 Task: Find connections with filter location Bad Wildungen with filter topic #WebsiteDesignwith filter profile language French with filter current company PRI Global with filter school JNTU Anantapur with filter industry Spectator Sports with filter service category Home Networking with filter keywords title Flight Attendant
Action: Mouse moved to (700, 82)
Screenshot: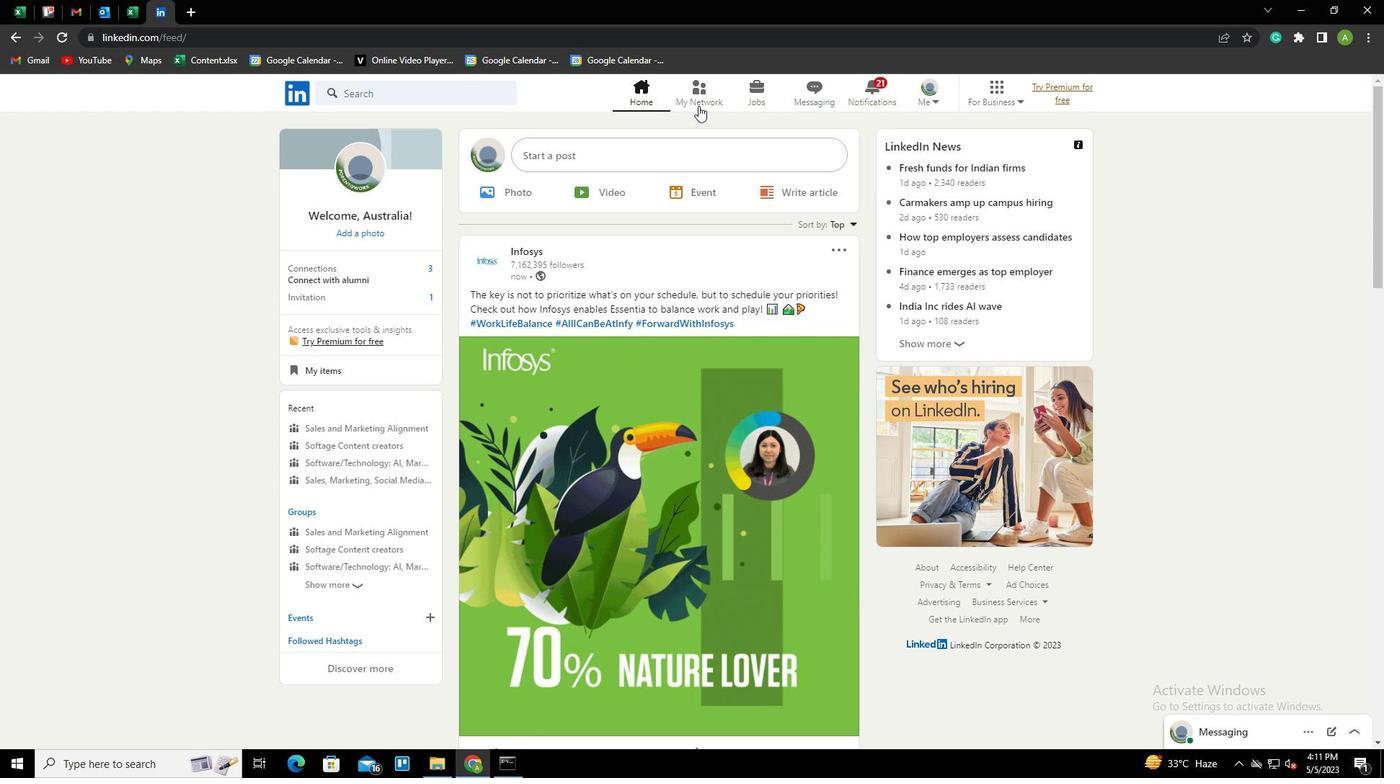 
Action: Mouse pressed left at (700, 82)
Screenshot: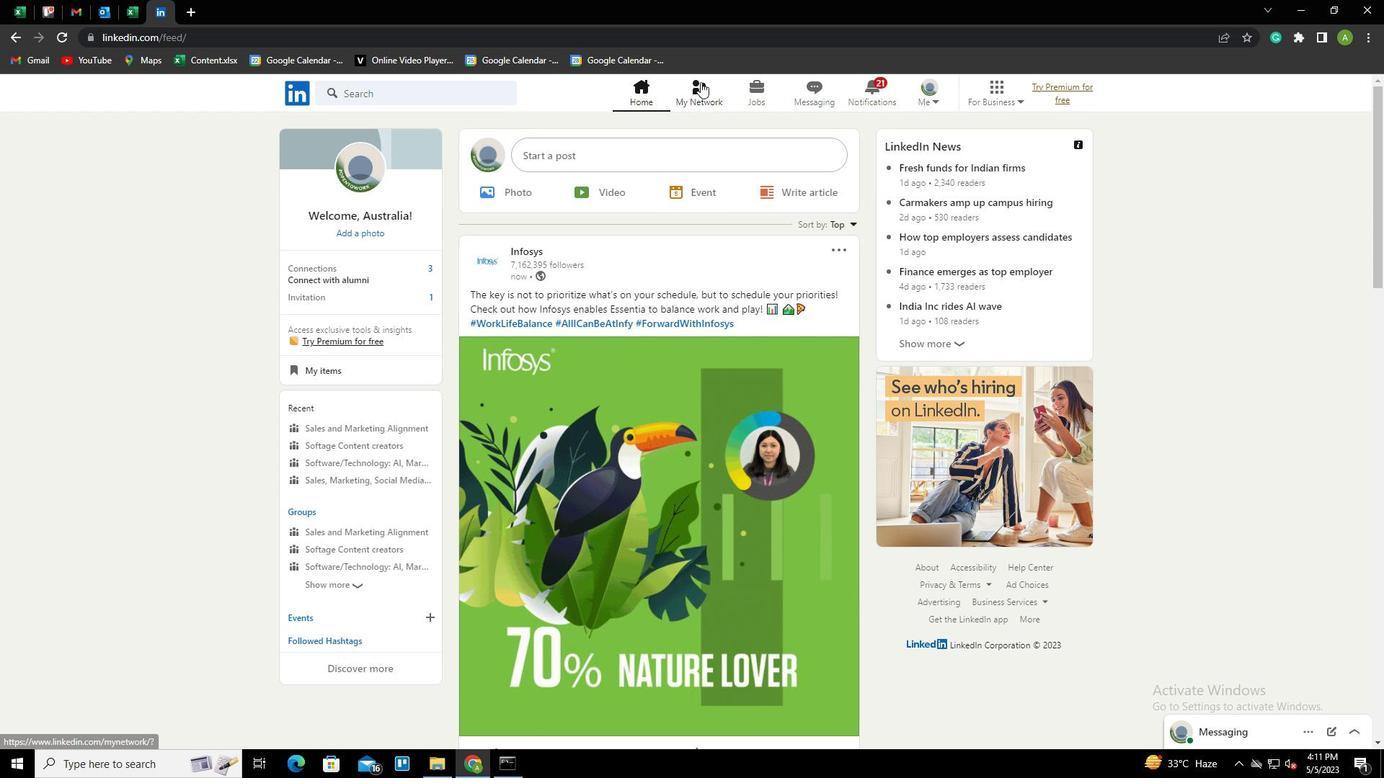 
Action: Mouse moved to (367, 168)
Screenshot: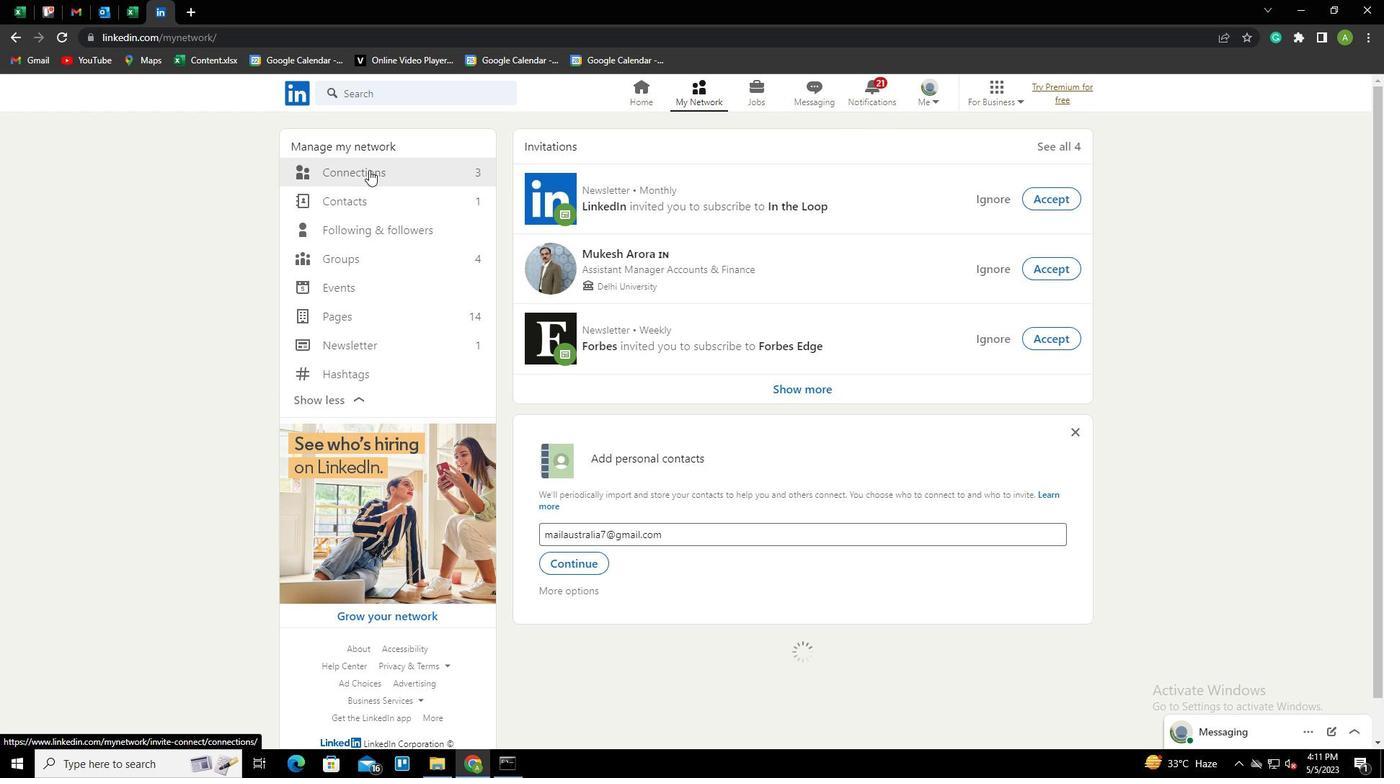 
Action: Mouse pressed left at (367, 168)
Screenshot: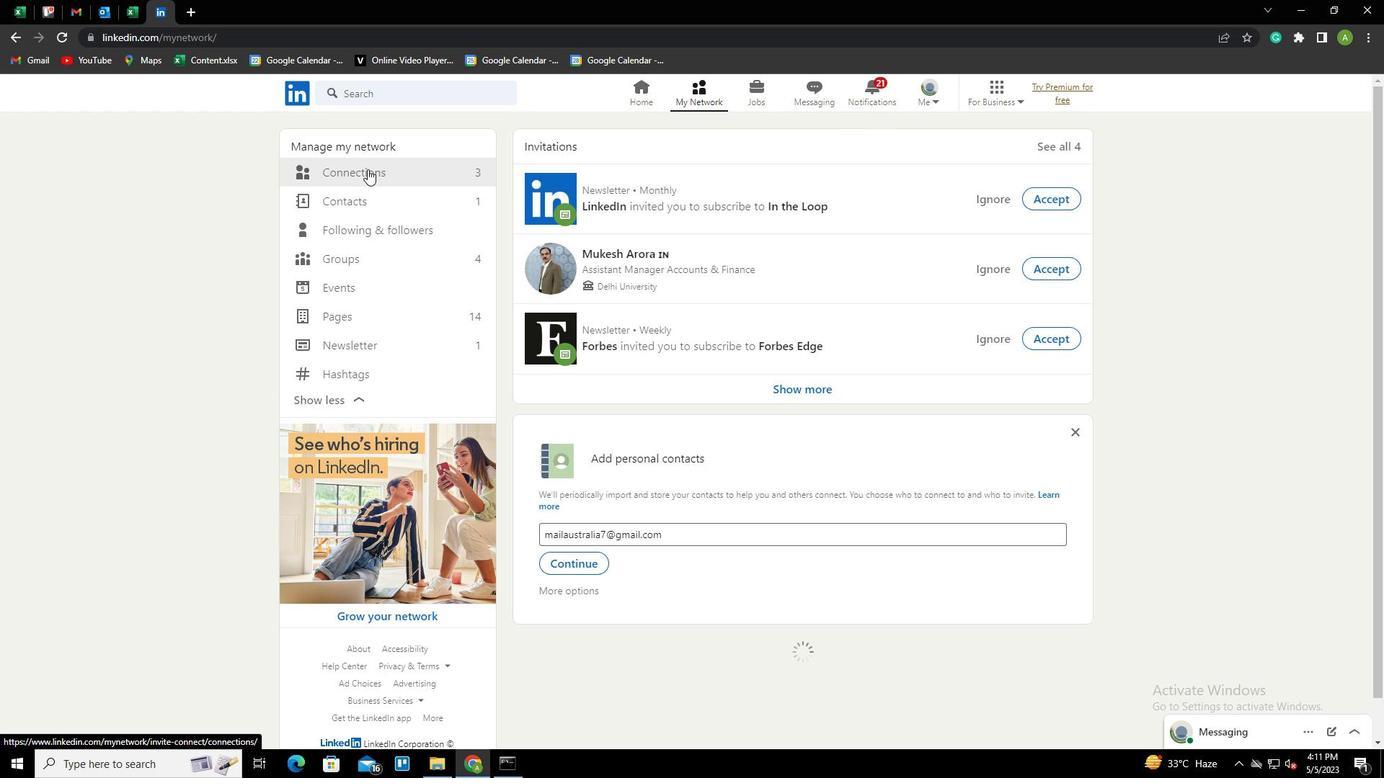 
Action: Mouse moved to (804, 169)
Screenshot: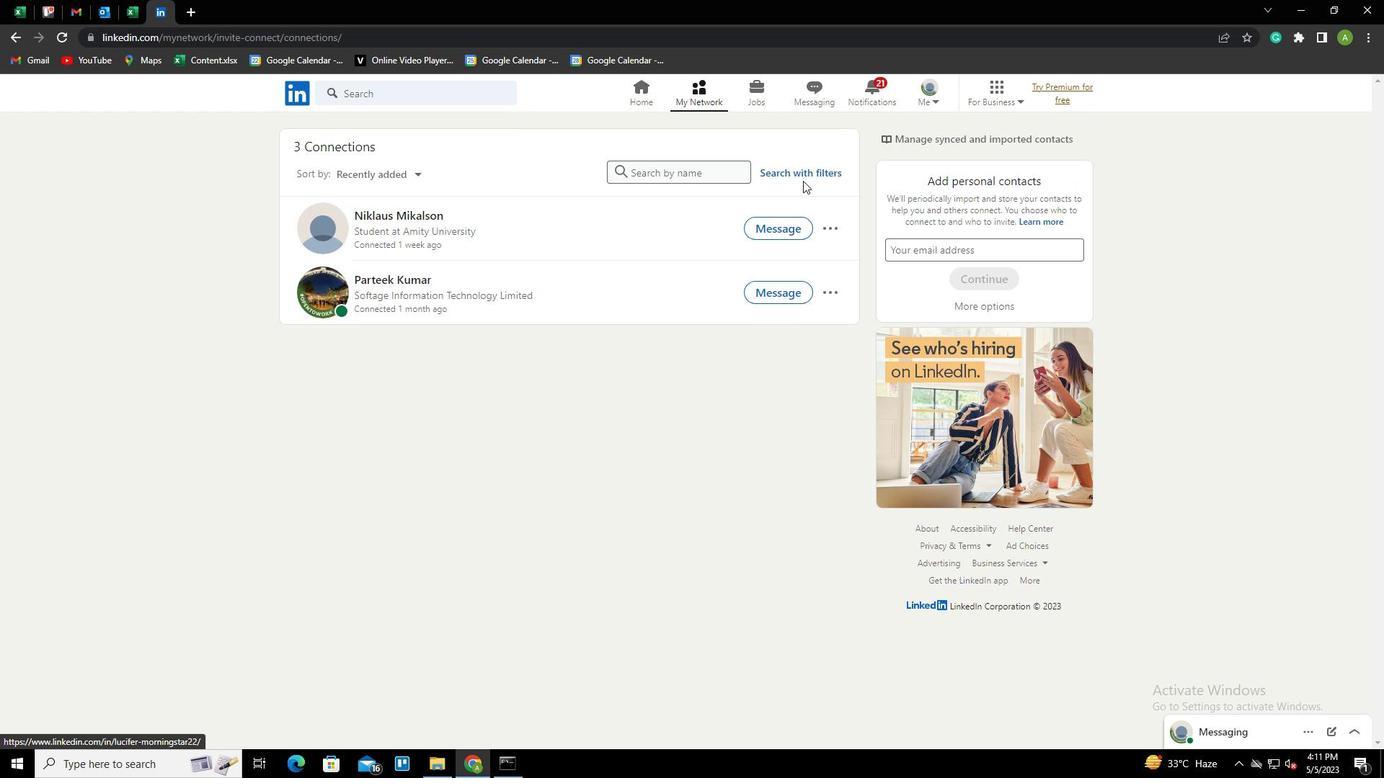 
Action: Mouse pressed left at (804, 169)
Screenshot: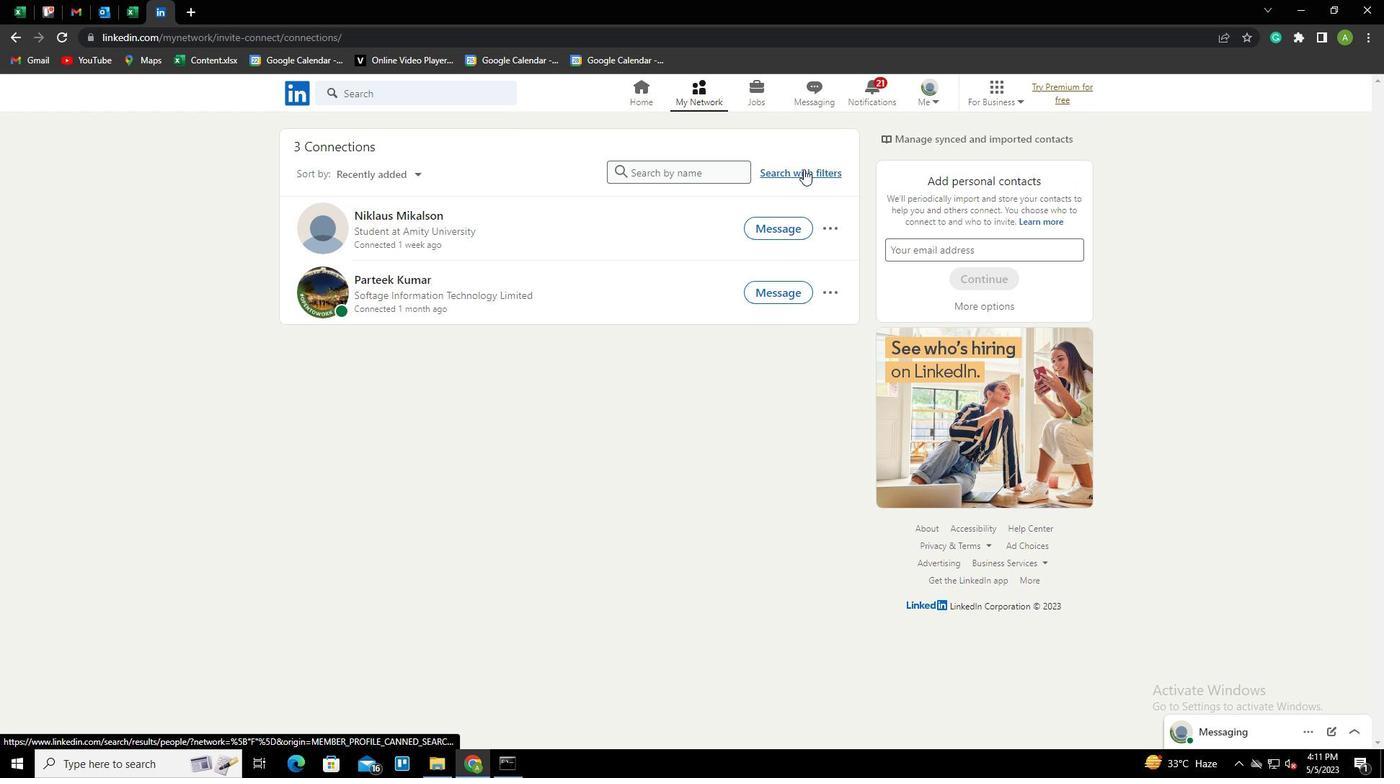
Action: Mouse moved to (734, 135)
Screenshot: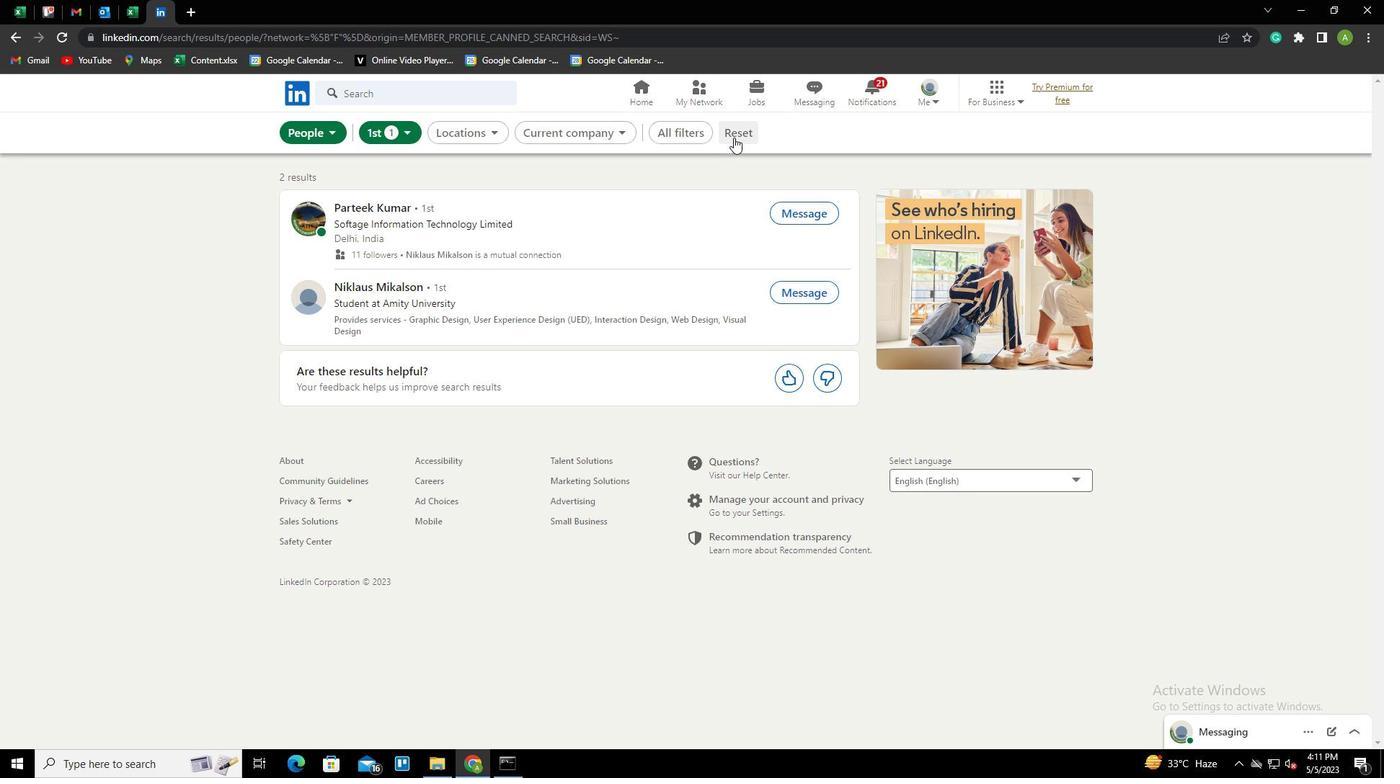 
Action: Mouse pressed left at (734, 135)
Screenshot: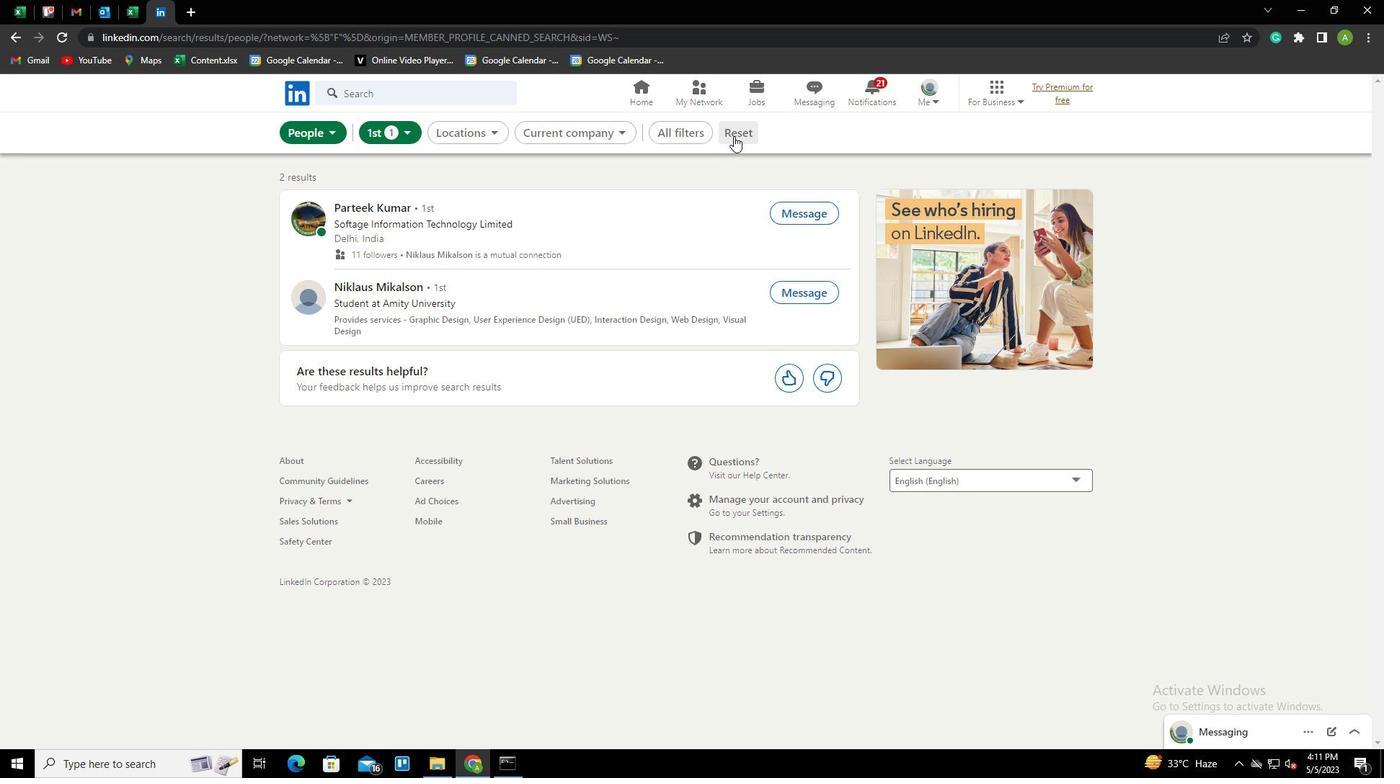 
Action: Mouse moved to (713, 134)
Screenshot: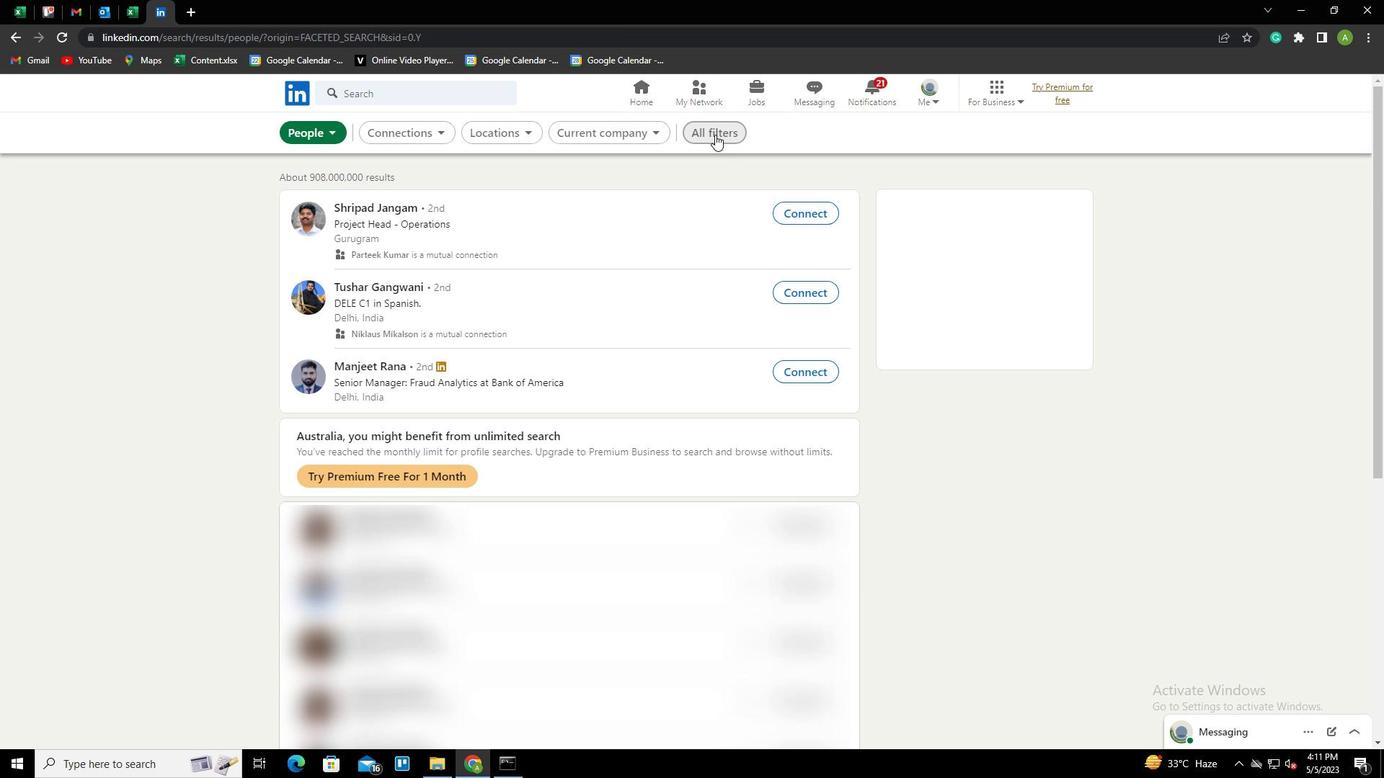 
Action: Mouse pressed left at (713, 134)
Screenshot: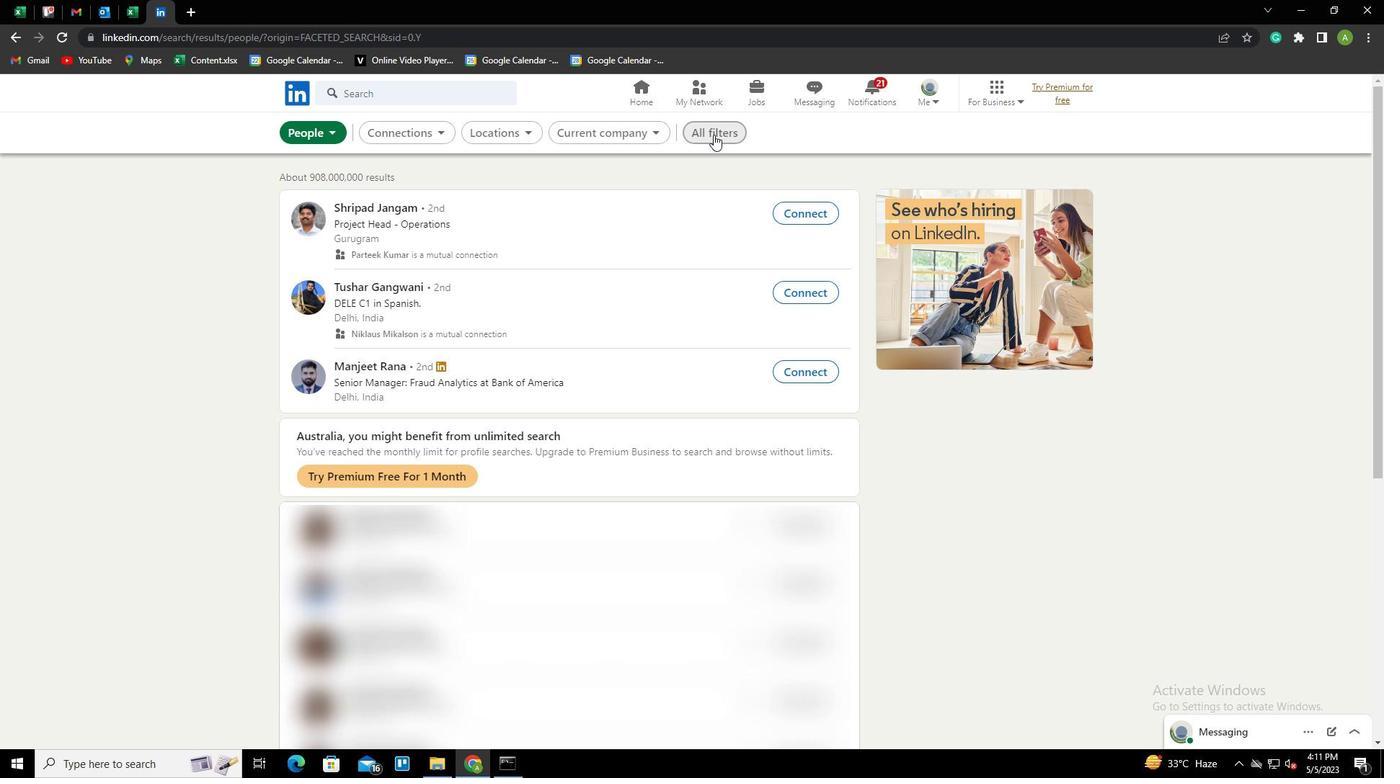 
Action: Mouse moved to (1150, 362)
Screenshot: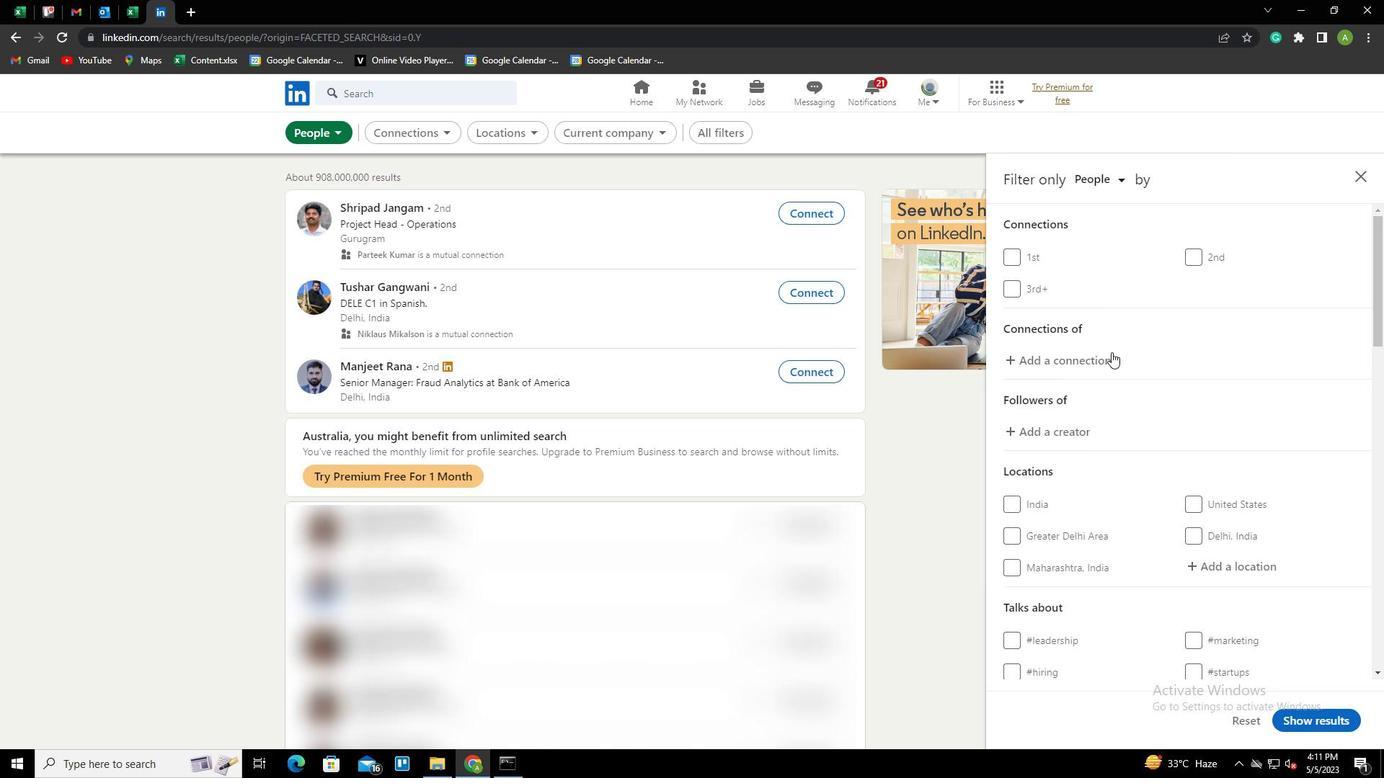 
Action: Mouse scrolled (1150, 361) with delta (0, 0)
Screenshot: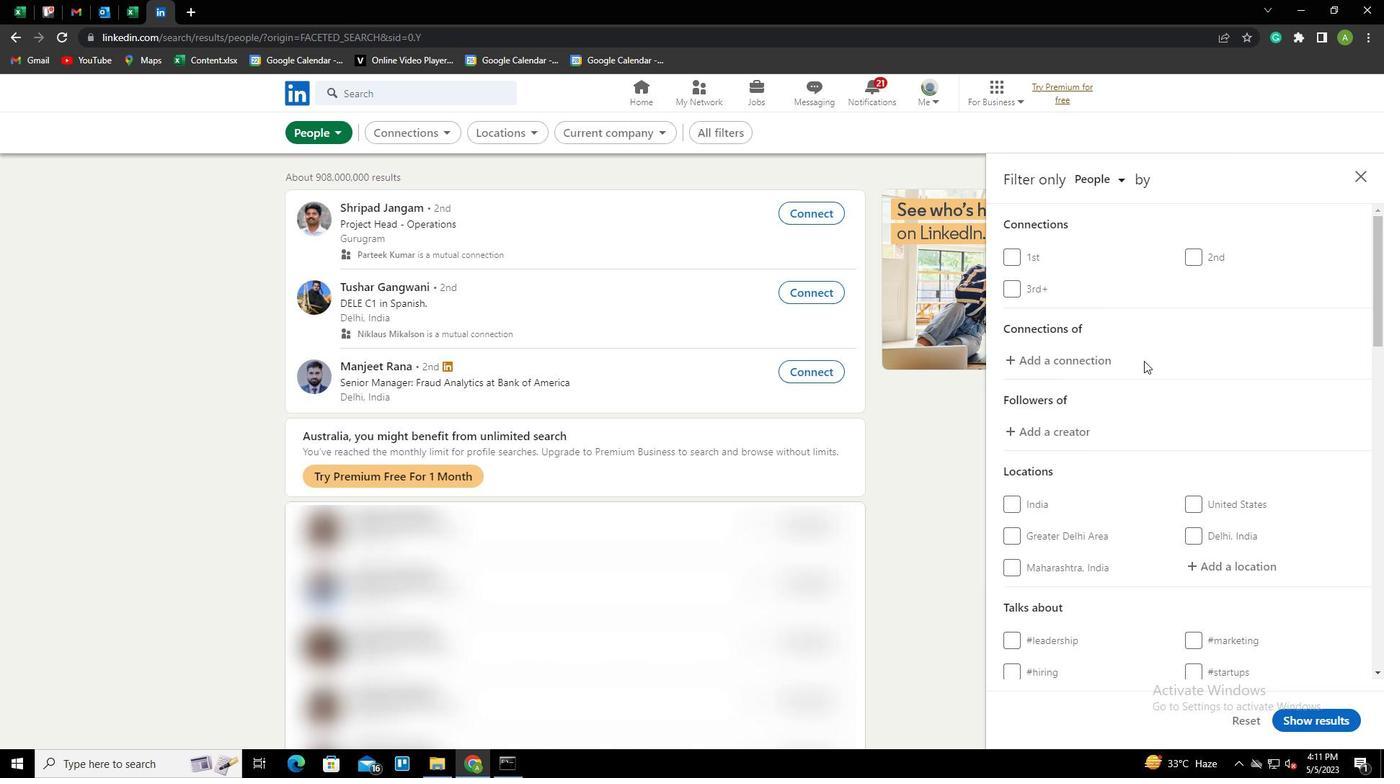 
Action: Mouse scrolled (1150, 361) with delta (0, 0)
Screenshot: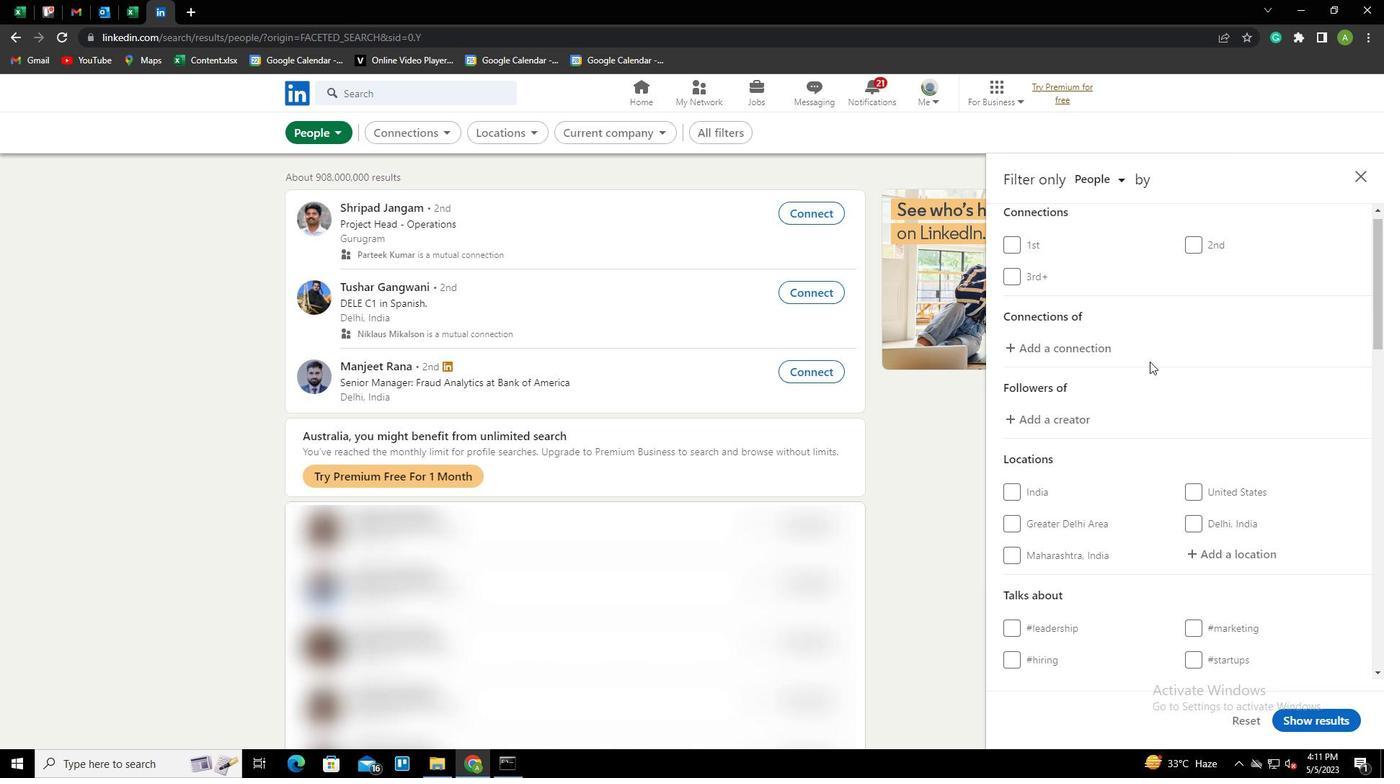 
Action: Mouse moved to (1150, 362)
Screenshot: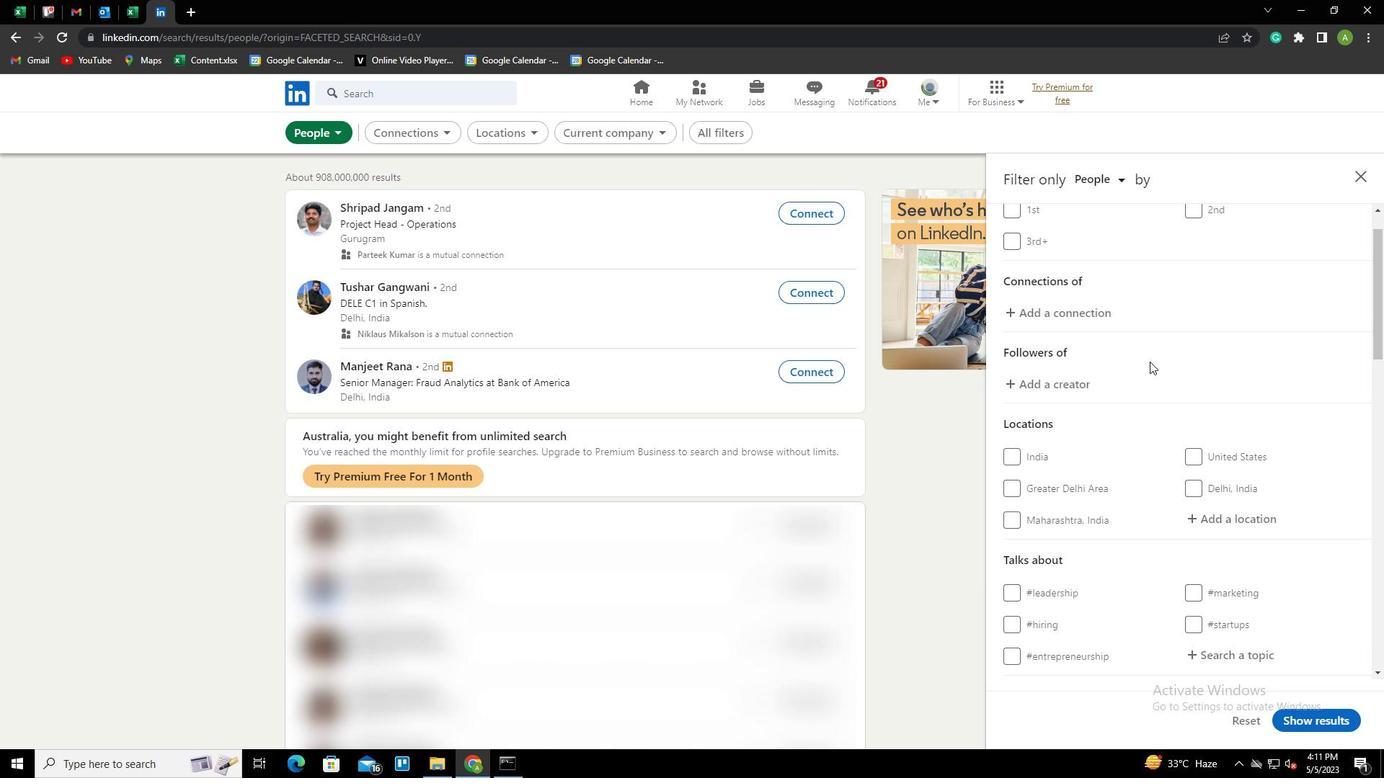 
Action: Mouse scrolled (1150, 361) with delta (0, 0)
Screenshot: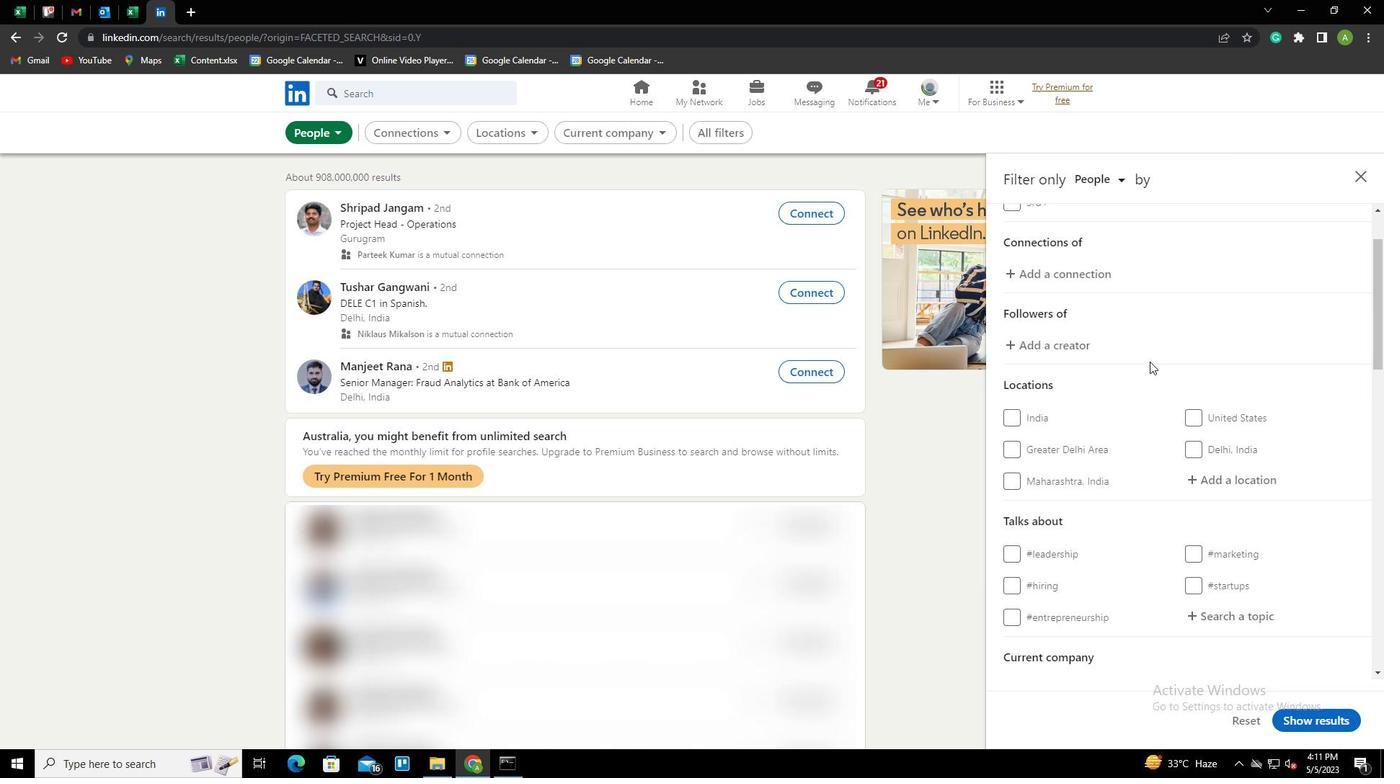 
Action: Mouse moved to (1226, 347)
Screenshot: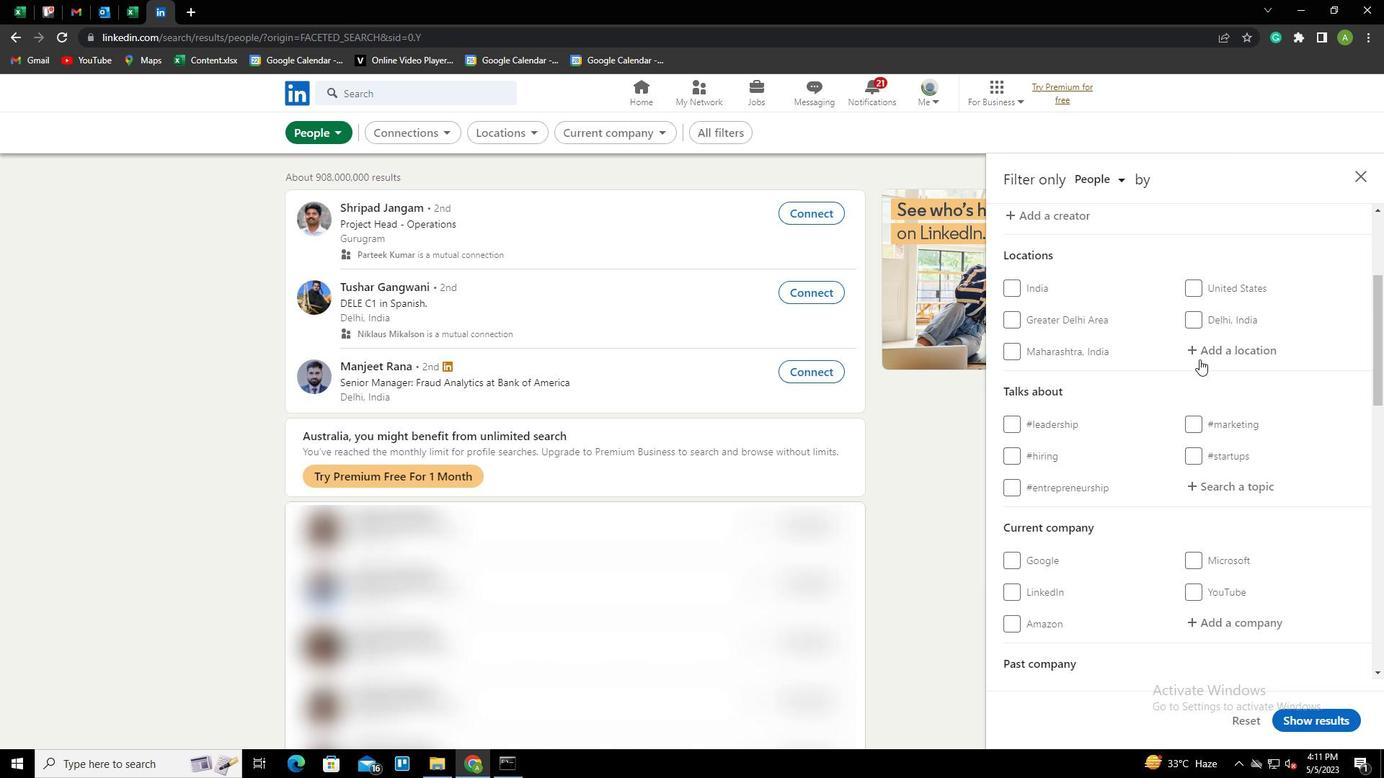 
Action: Mouse pressed left at (1226, 347)
Screenshot: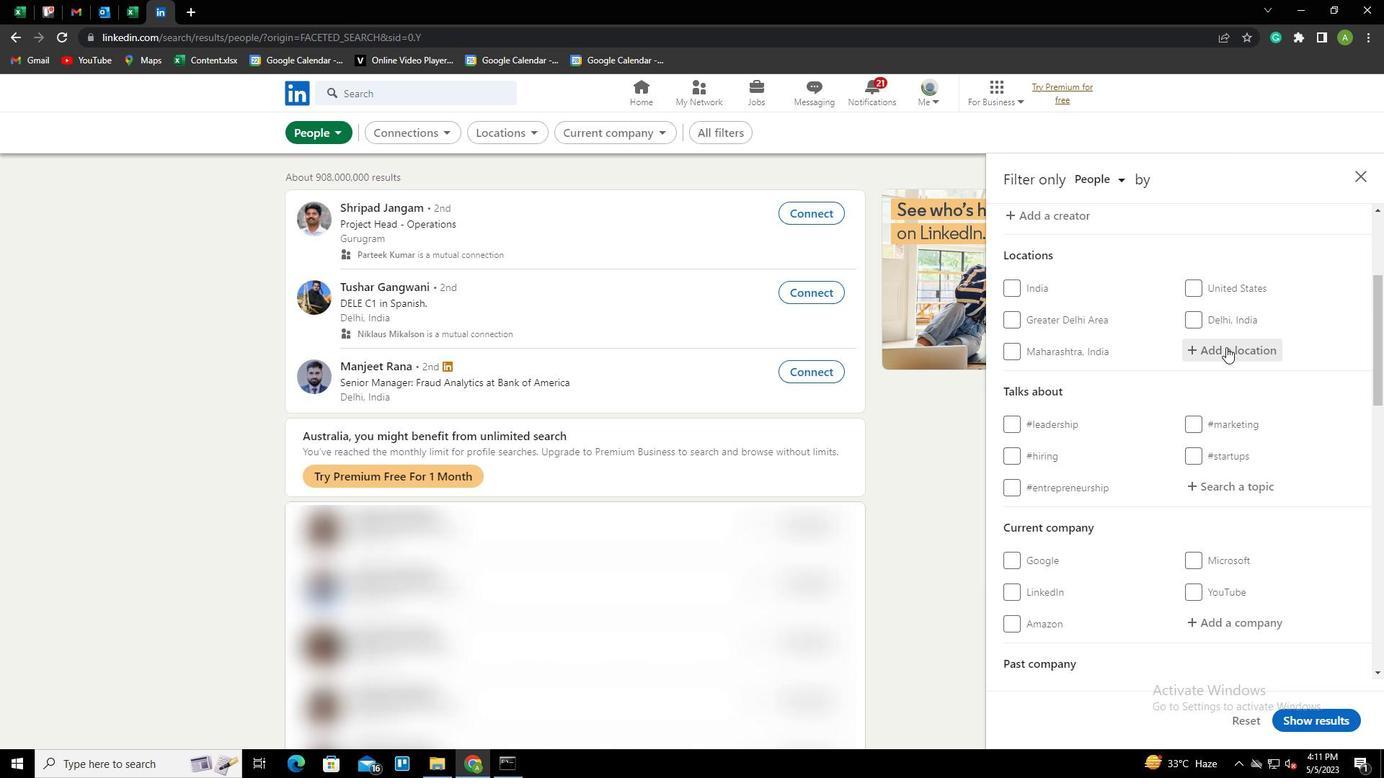 
Action: Key pressed <Key.shift>DA<Key.backspace><Key.backspace><Key.shift>BAD<Key.space><Key.shift>E<Key.backspace><Key.shift><Key.shift><Key.shift><Key.shift><Key.shift><Key.shift><Key.shift>WILDUNGEN<Key.down><Key.enter>
Screenshot: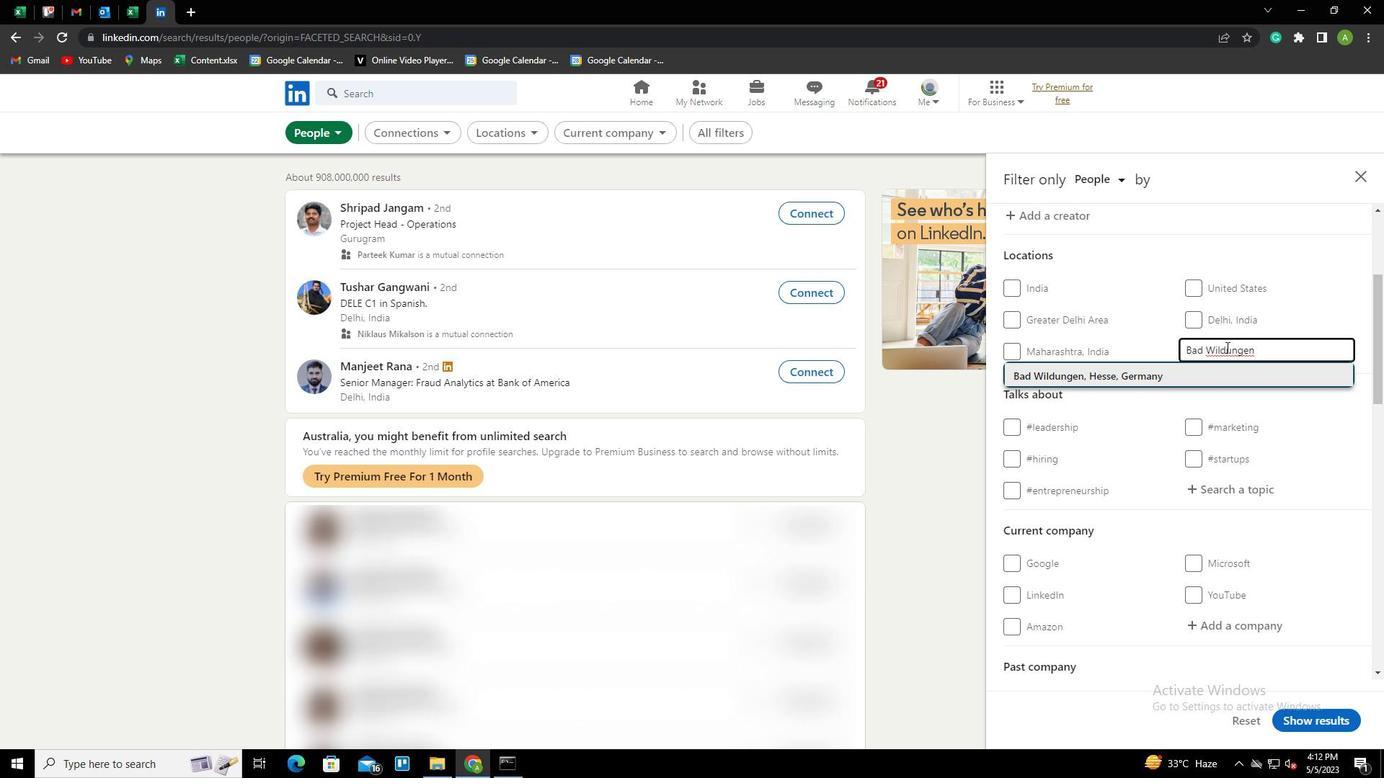 
Action: Mouse scrolled (1226, 346) with delta (0, 0)
Screenshot: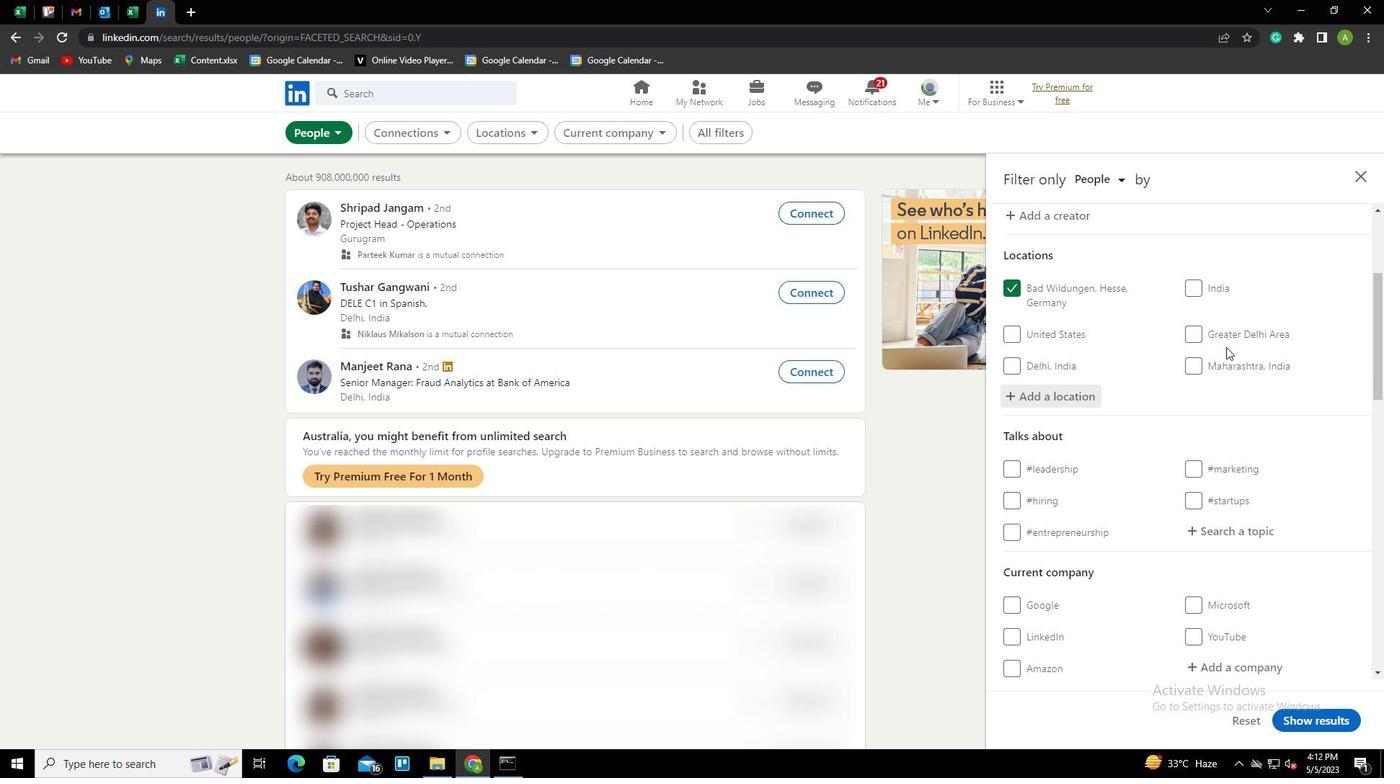 
Action: Mouse scrolled (1226, 346) with delta (0, 0)
Screenshot: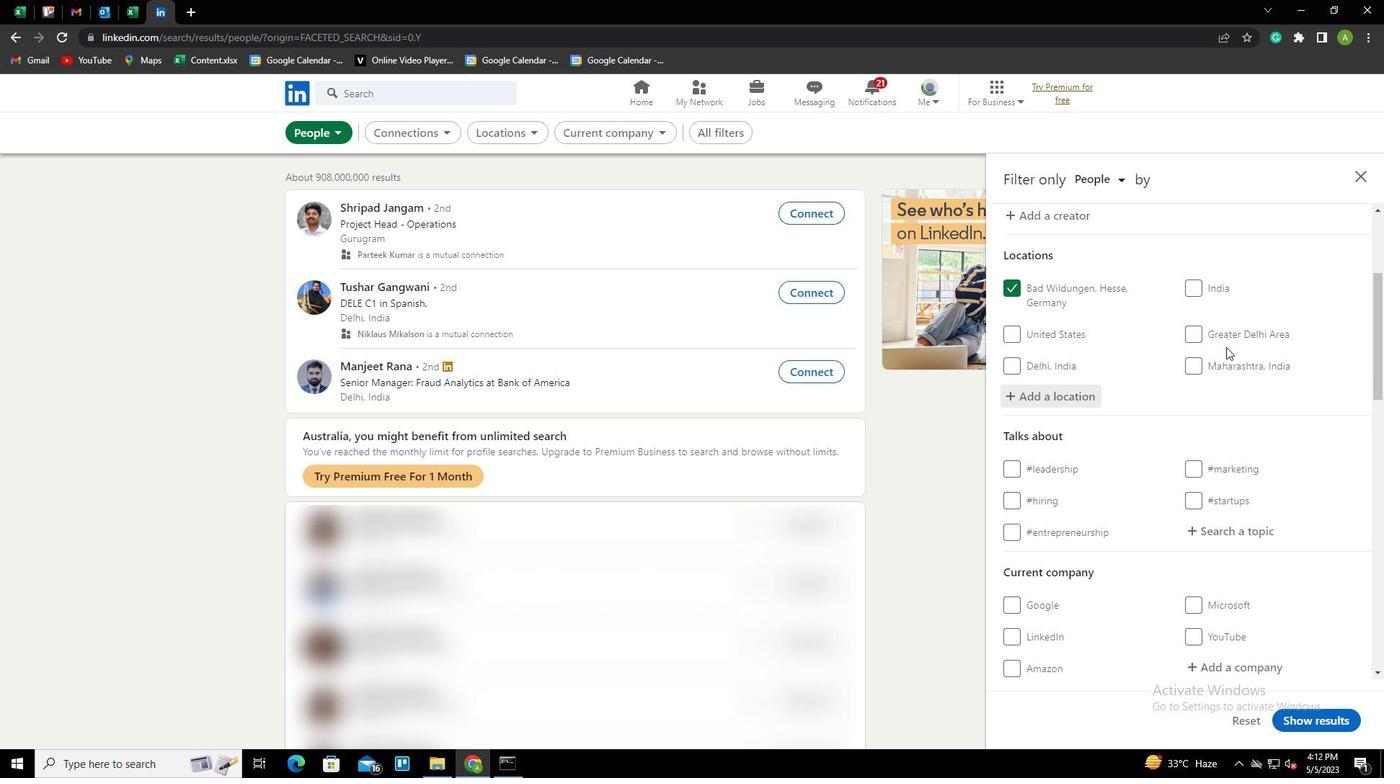 
Action: Mouse scrolled (1226, 346) with delta (0, 0)
Screenshot: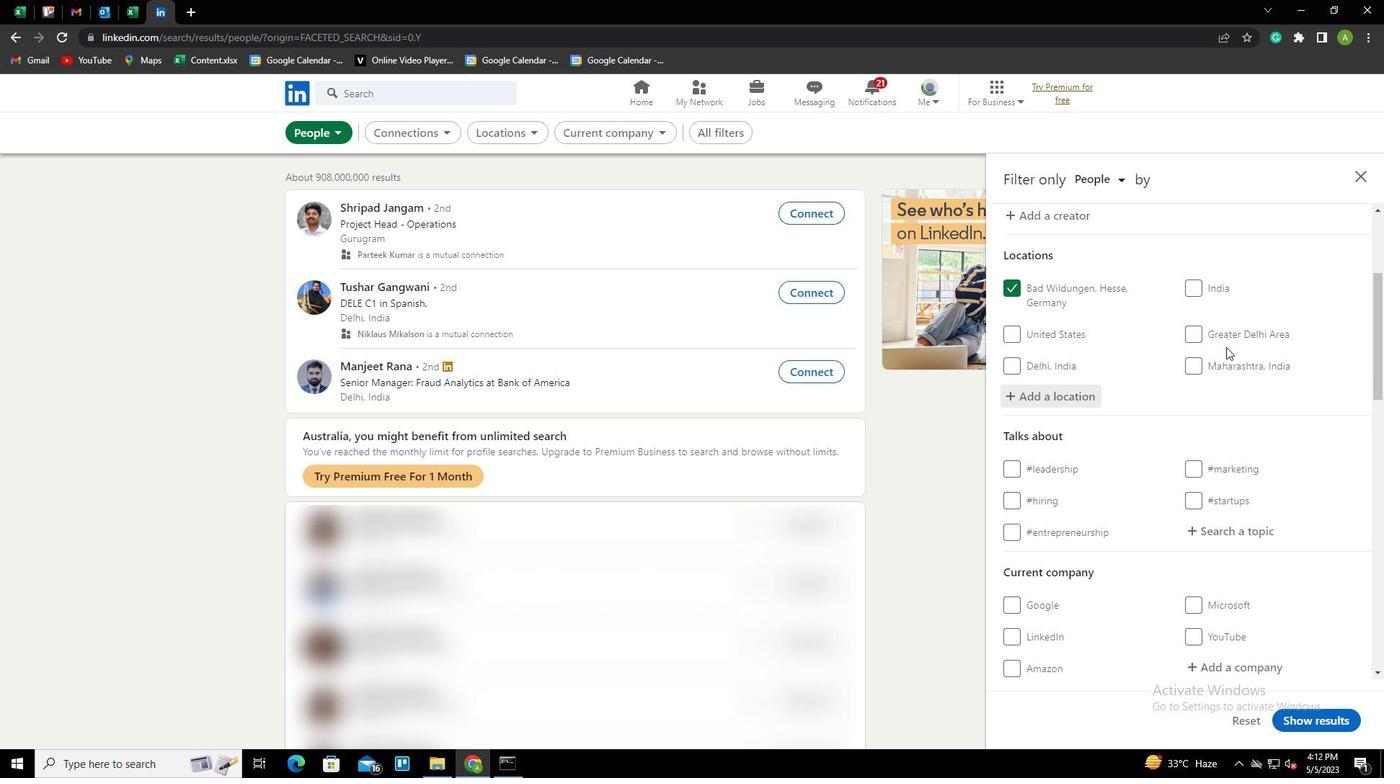 
Action: Mouse scrolled (1226, 346) with delta (0, 0)
Screenshot: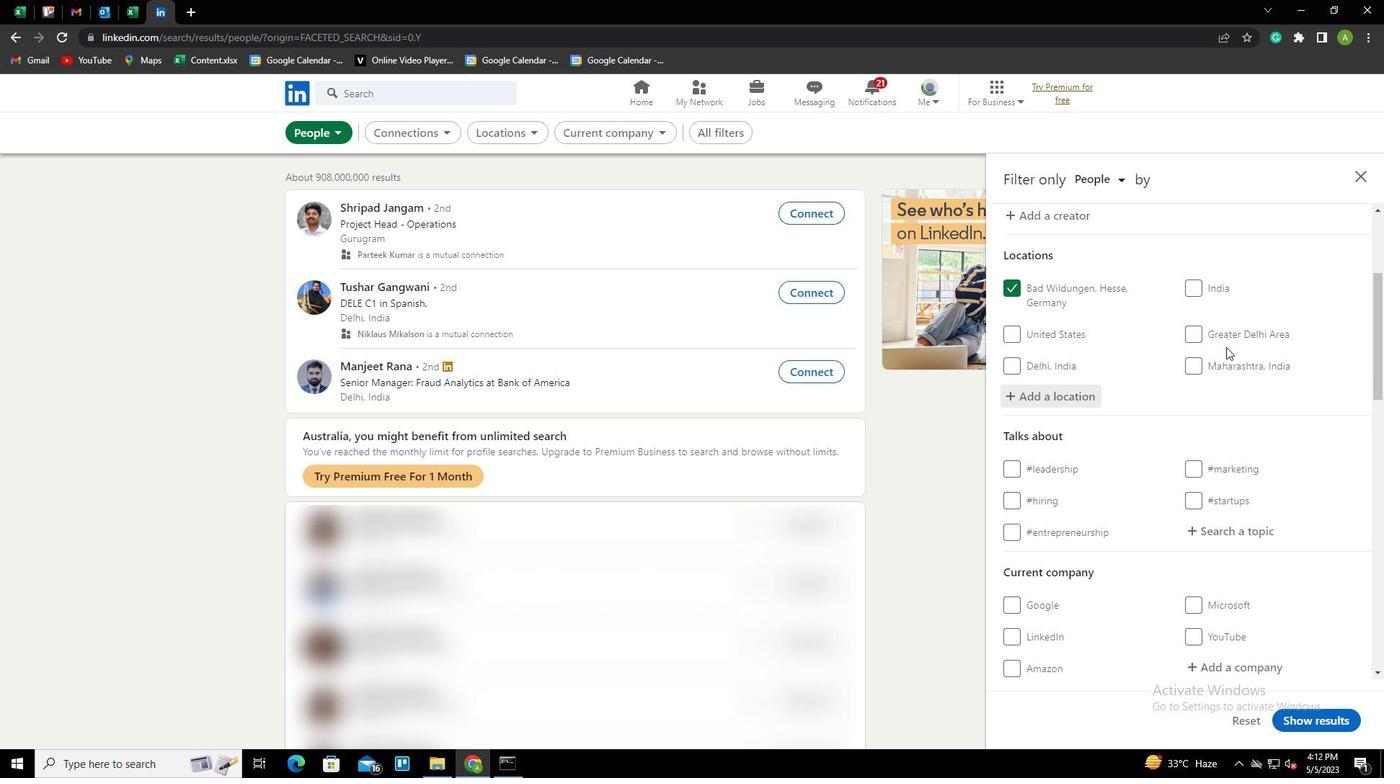 
Action: Mouse moved to (1215, 231)
Screenshot: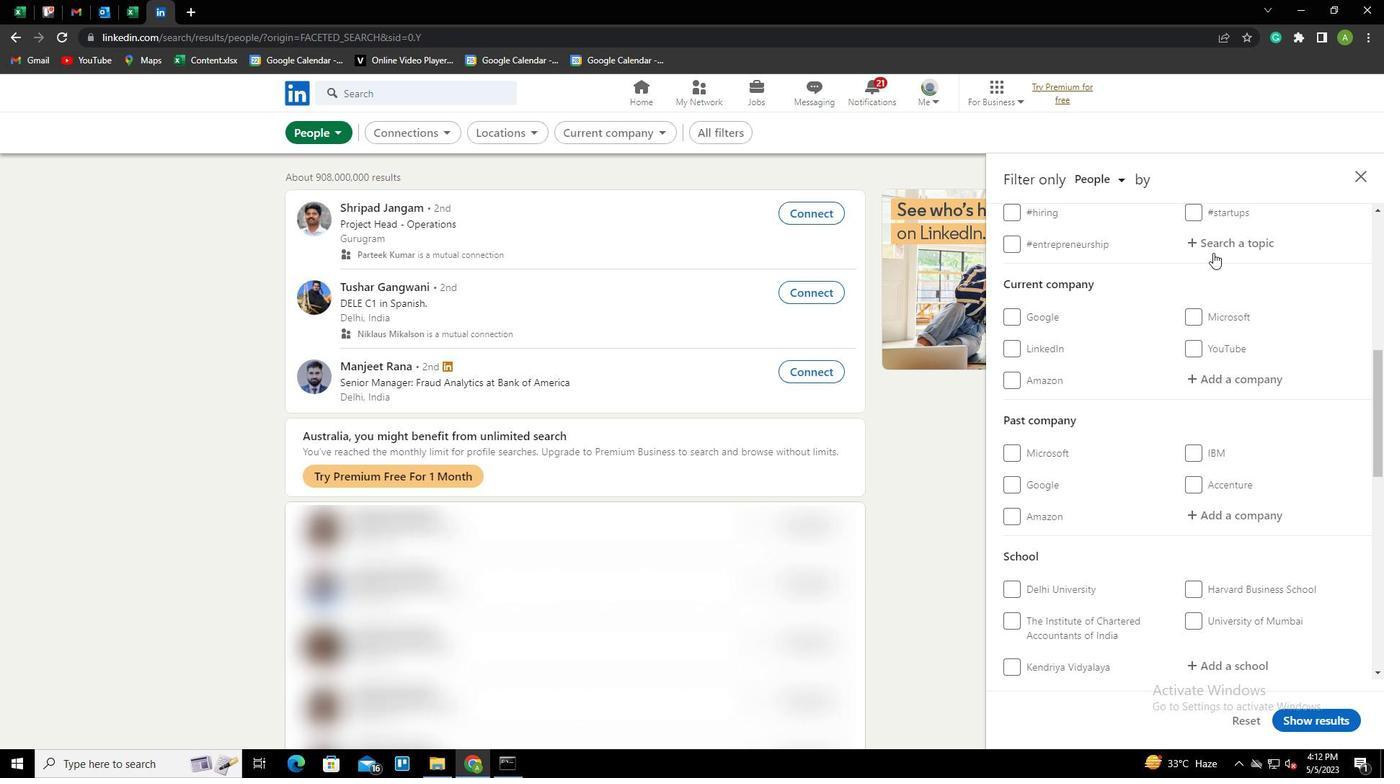 
Action: Mouse pressed left at (1215, 231)
Screenshot: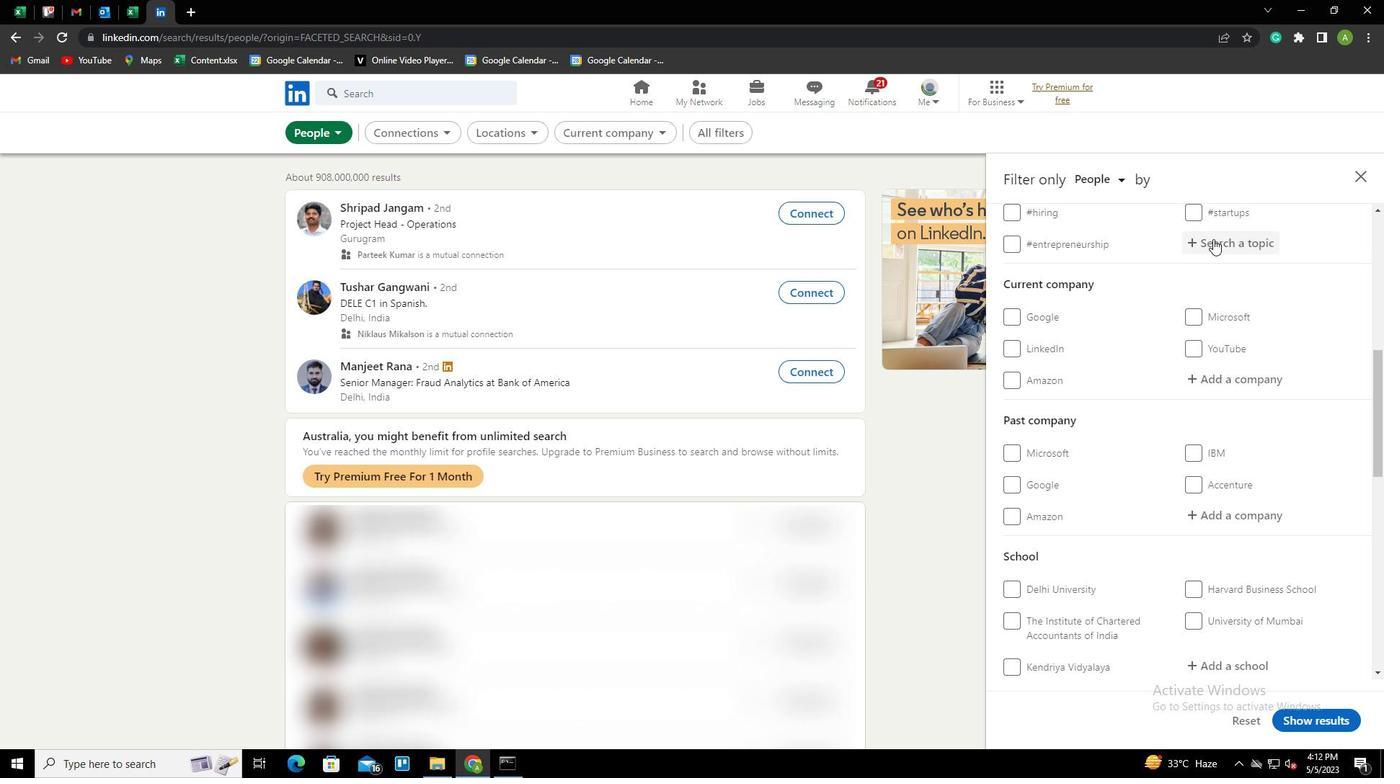 
Action: Key pressed <Key.shift>WEBSITEDESIGN<Key.down><Key.enter>
Screenshot: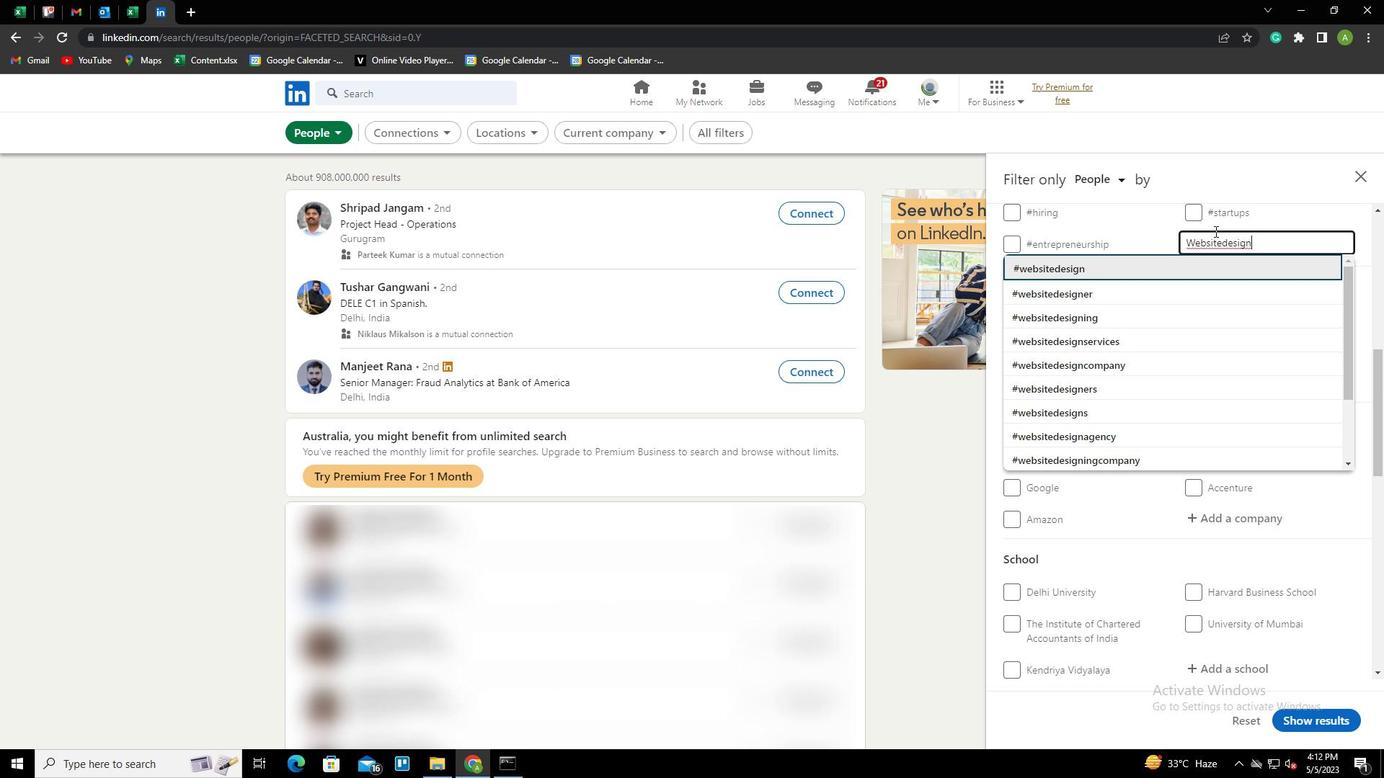 
Action: Mouse scrolled (1215, 230) with delta (0, 0)
Screenshot: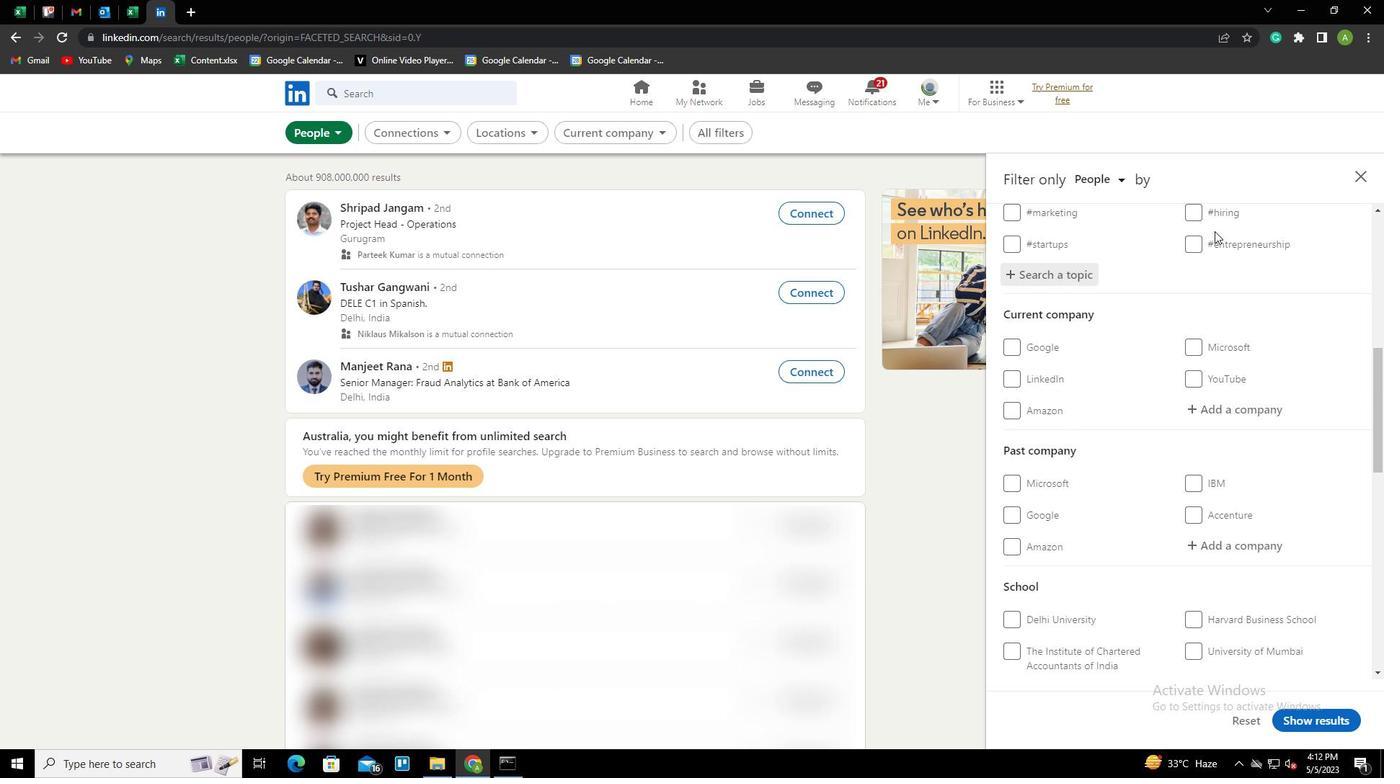 
Action: Mouse scrolled (1215, 230) with delta (0, 0)
Screenshot: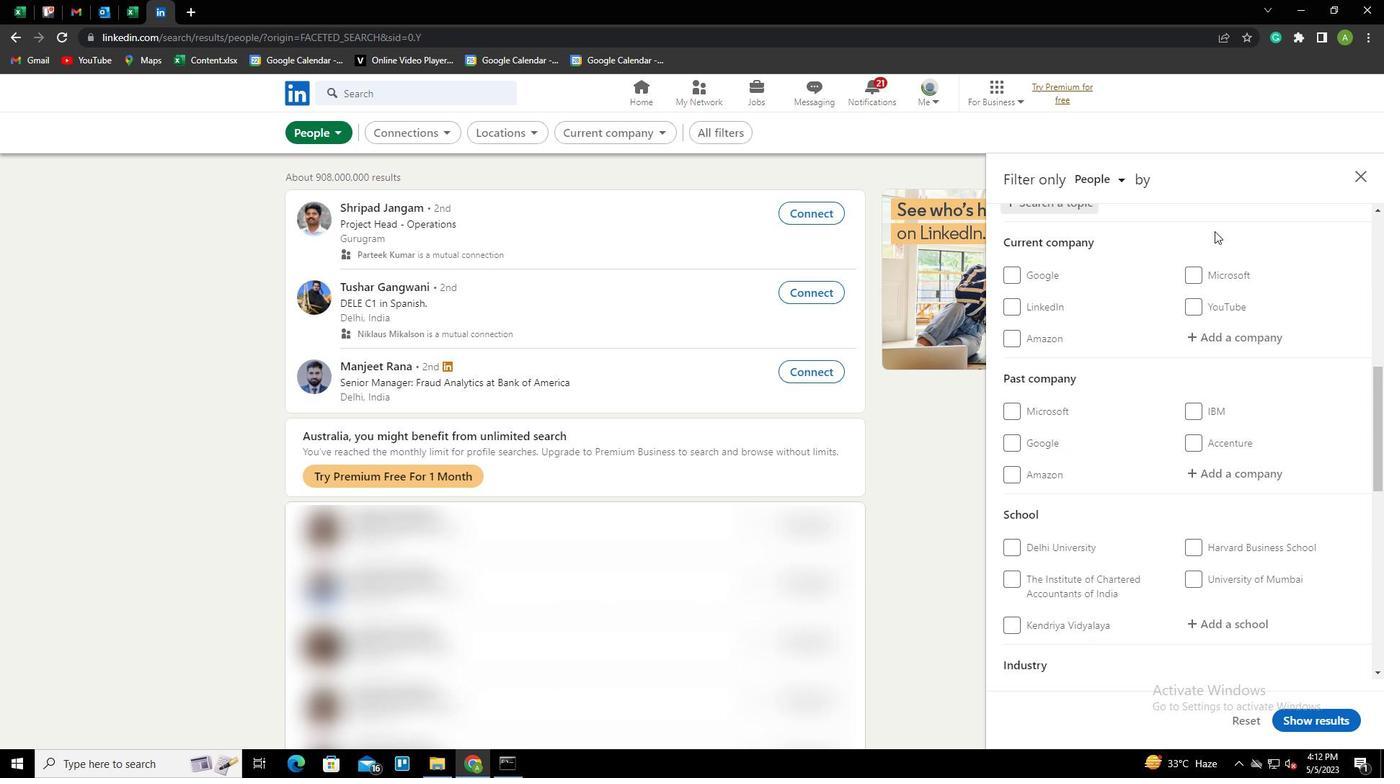 
Action: Mouse scrolled (1215, 230) with delta (0, 0)
Screenshot: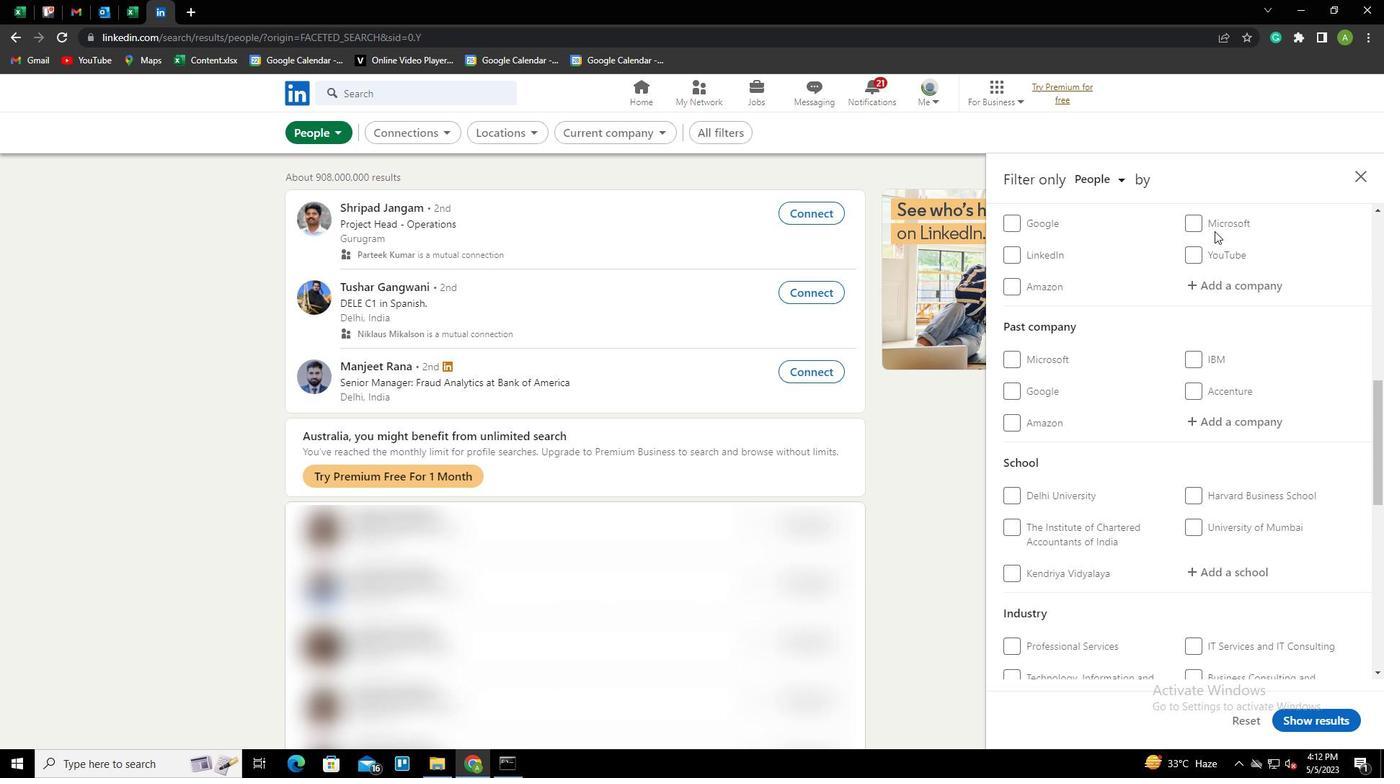 
Action: Mouse scrolled (1215, 230) with delta (0, 0)
Screenshot: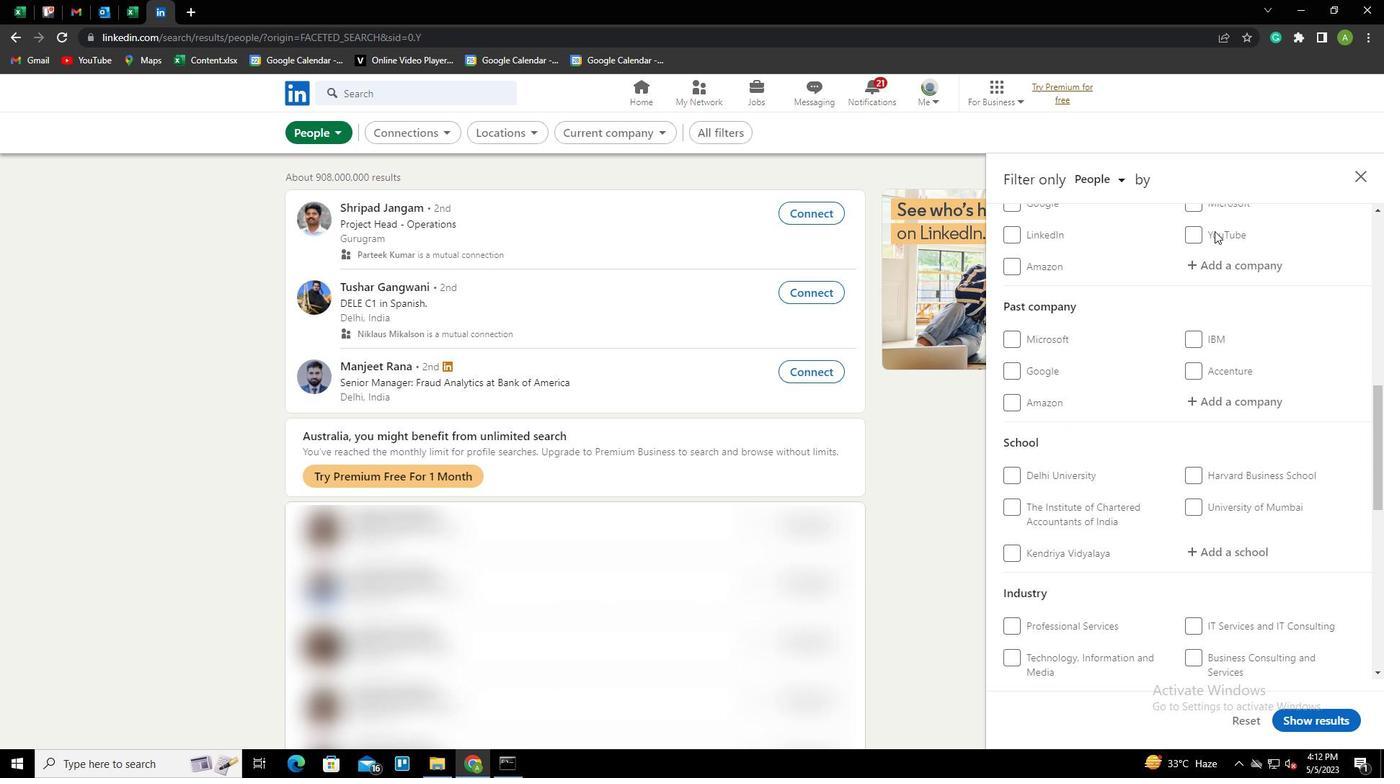 
Action: Mouse scrolled (1215, 230) with delta (0, 0)
Screenshot: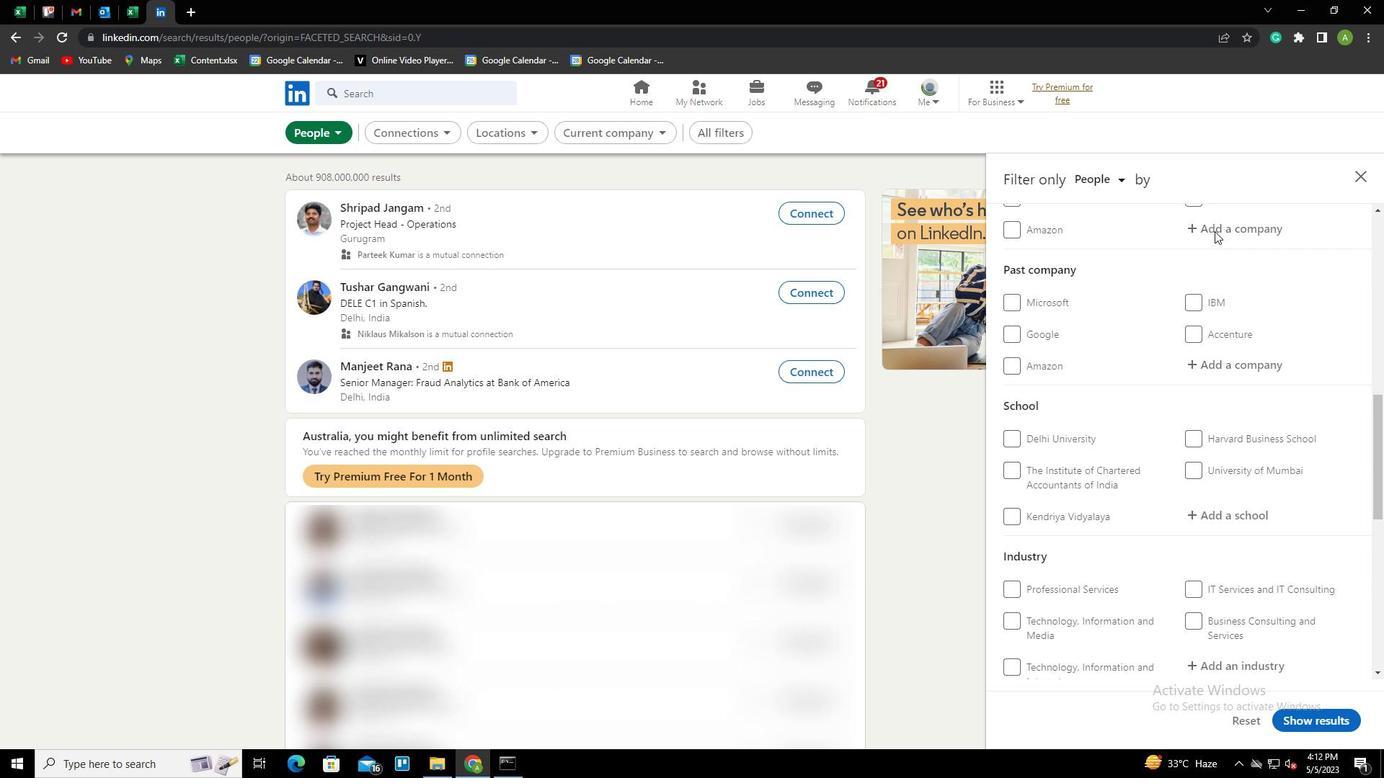 
Action: Mouse scrolled (1215, 230) with delta (0, 0)
Screenshot: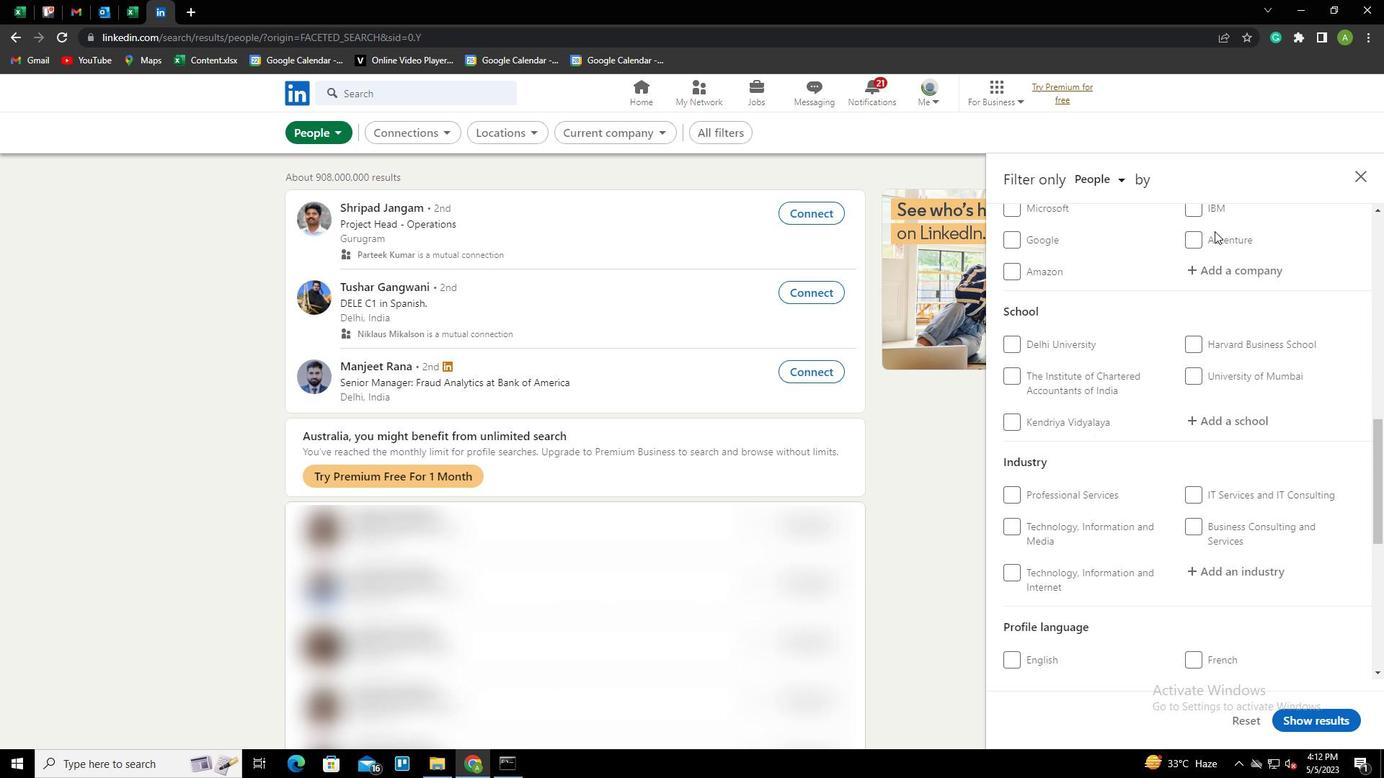
Action: Mouse scrolled (1215, 230) with delta (0, 0)
Screenshot: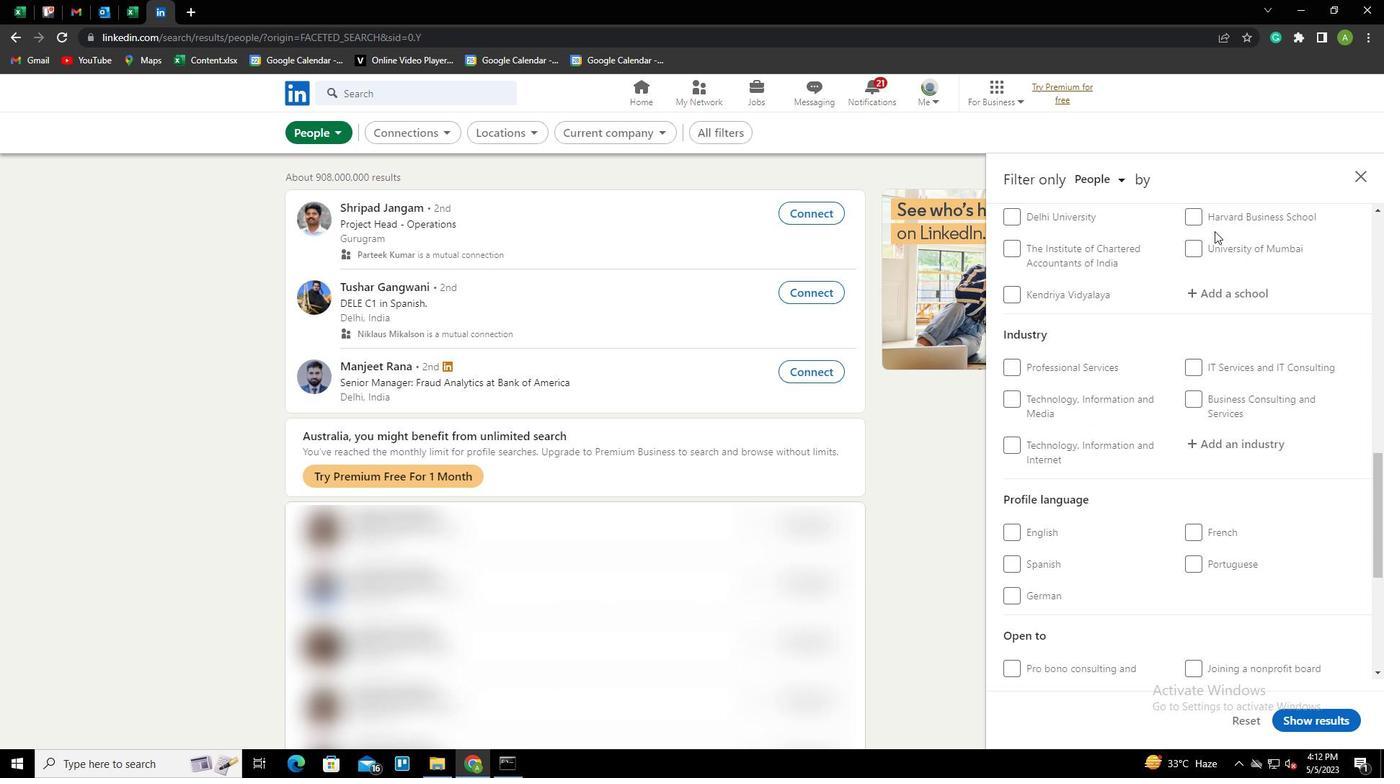 
Action: Mouse moved to (1201, 431)
Screenshot: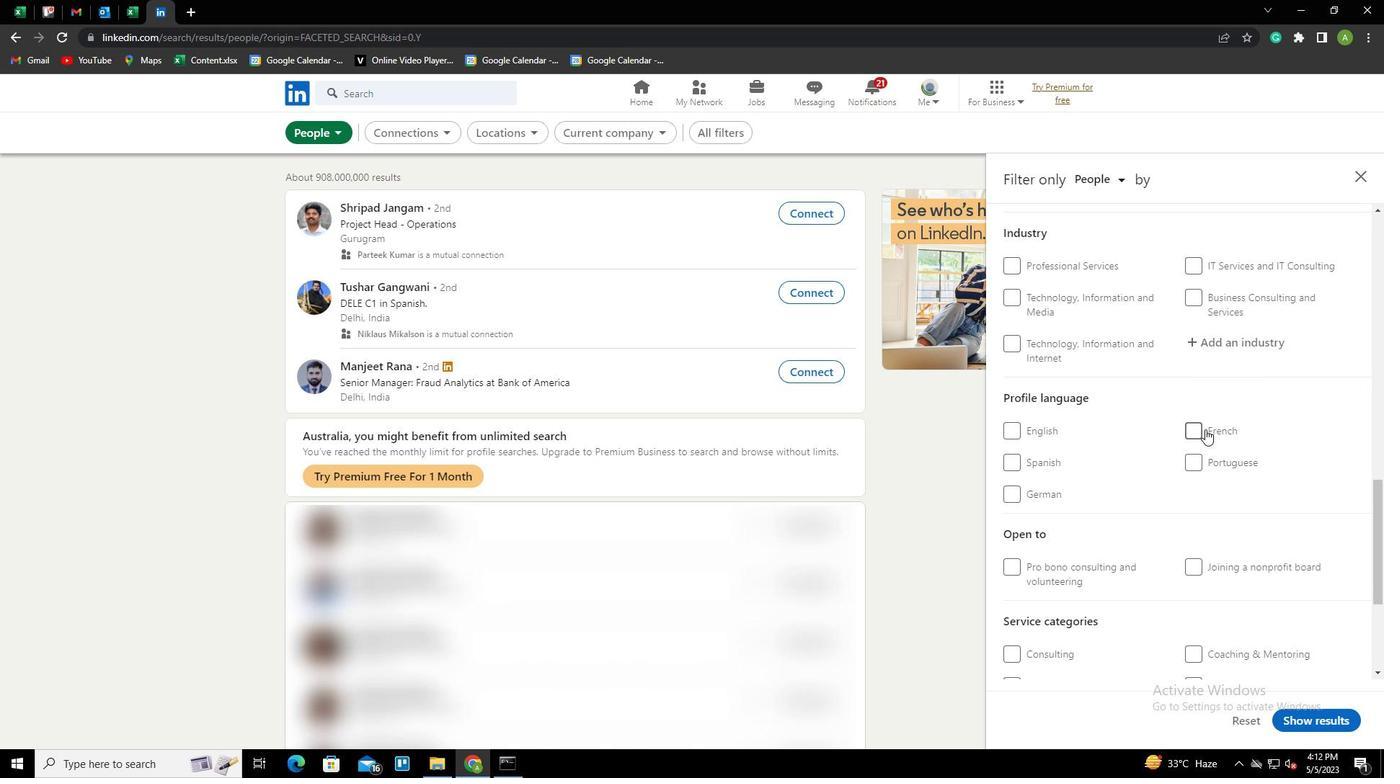 
Action: Mouse pressed left at (1201, 431)
Screenshot: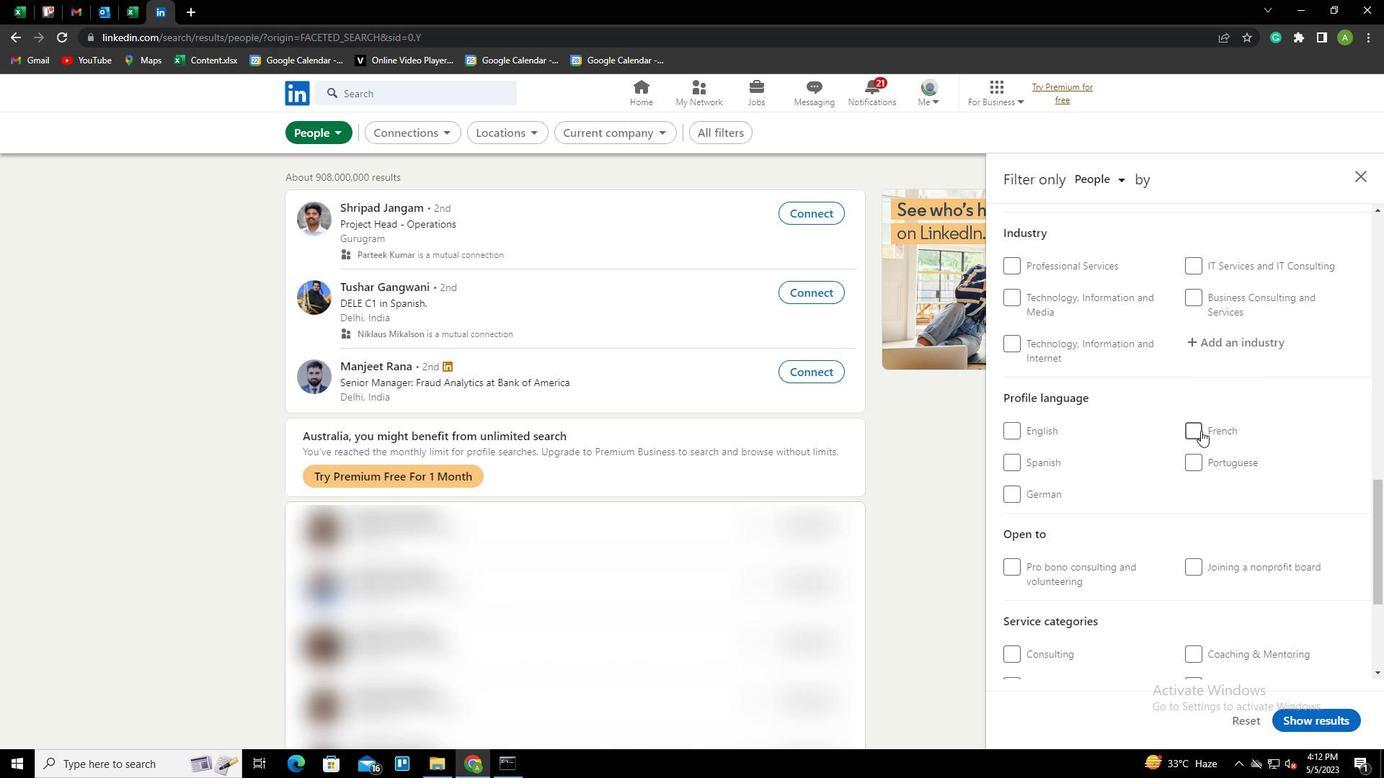 
Action: Mouse moved to (1241, 408)
Screenshot: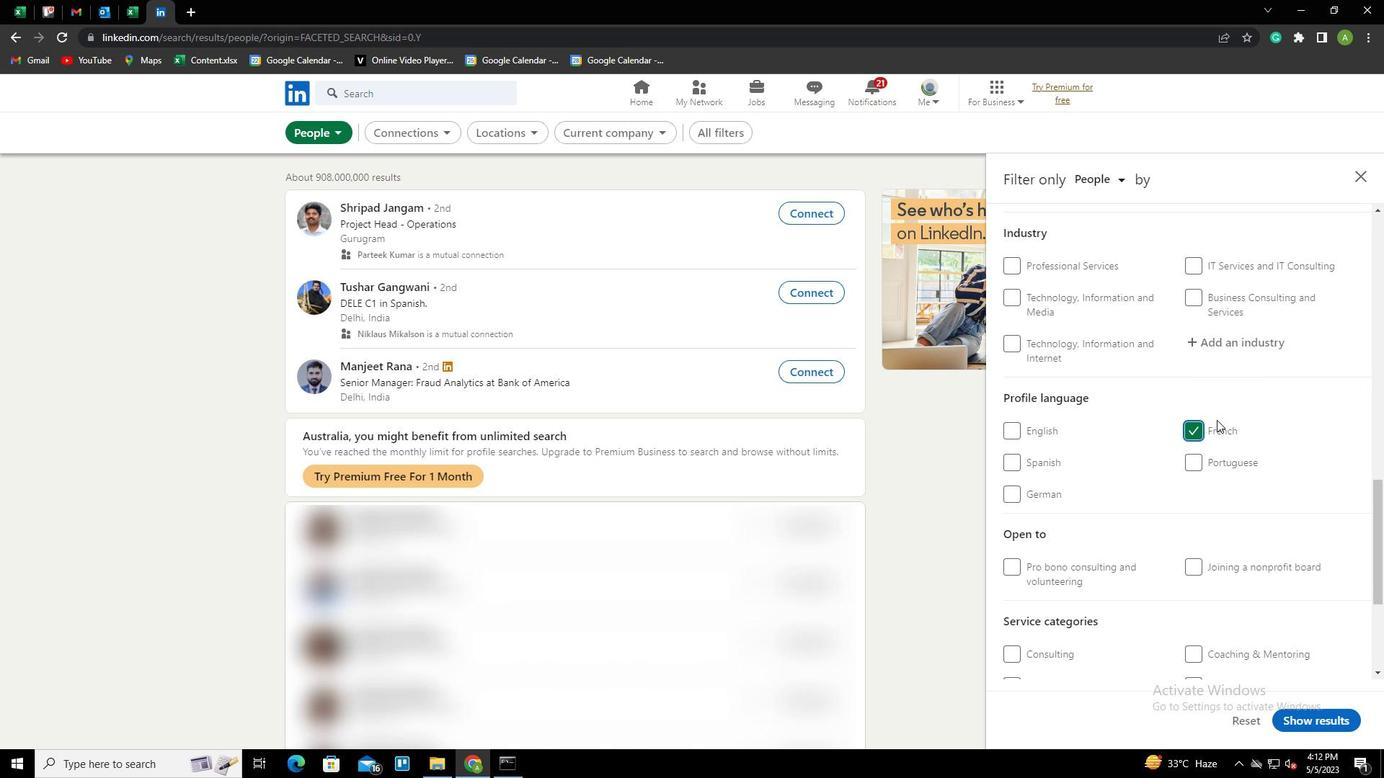 
Action: Mouse scrolled (1241, 408) with delta (0, 0)
Screenshot: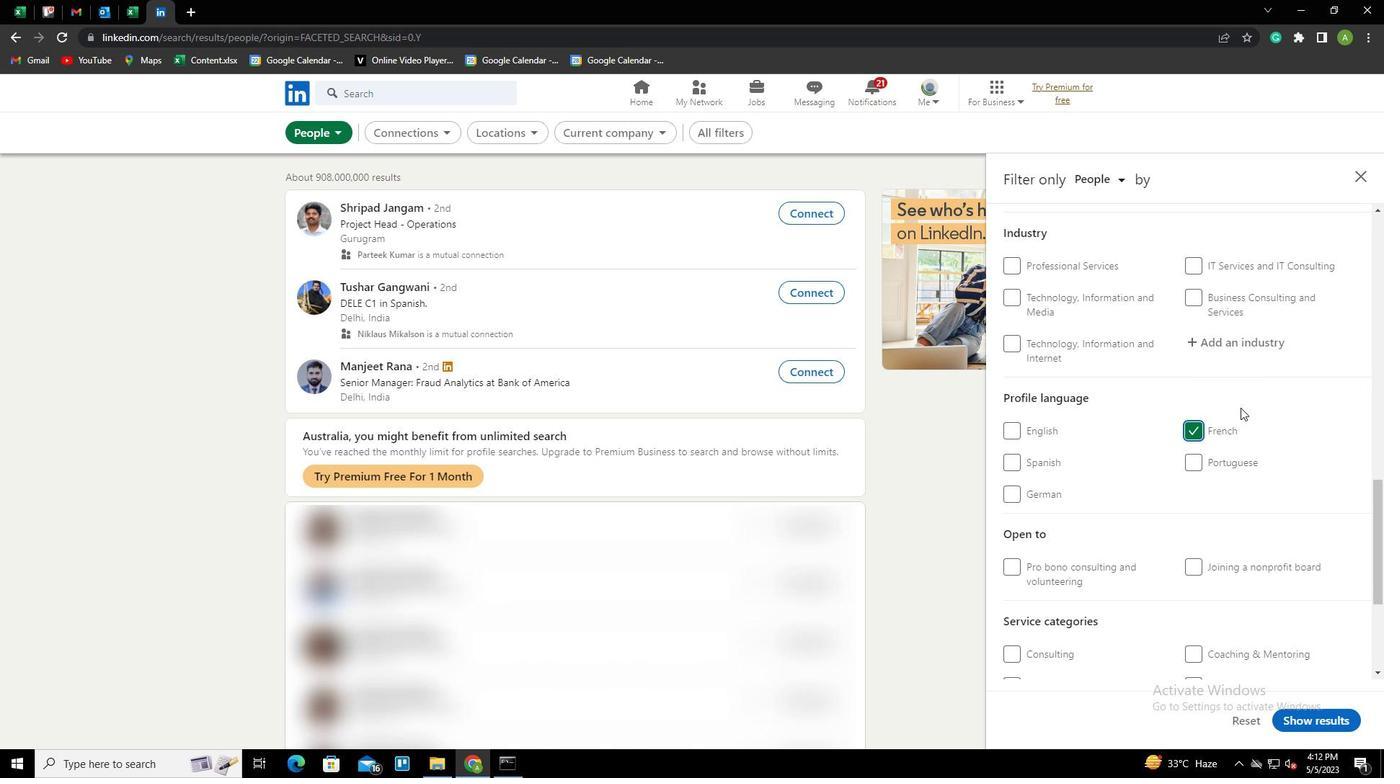 
Action: Mouse scrolled (1241, 408) with delta (0, 0)
Screenshot: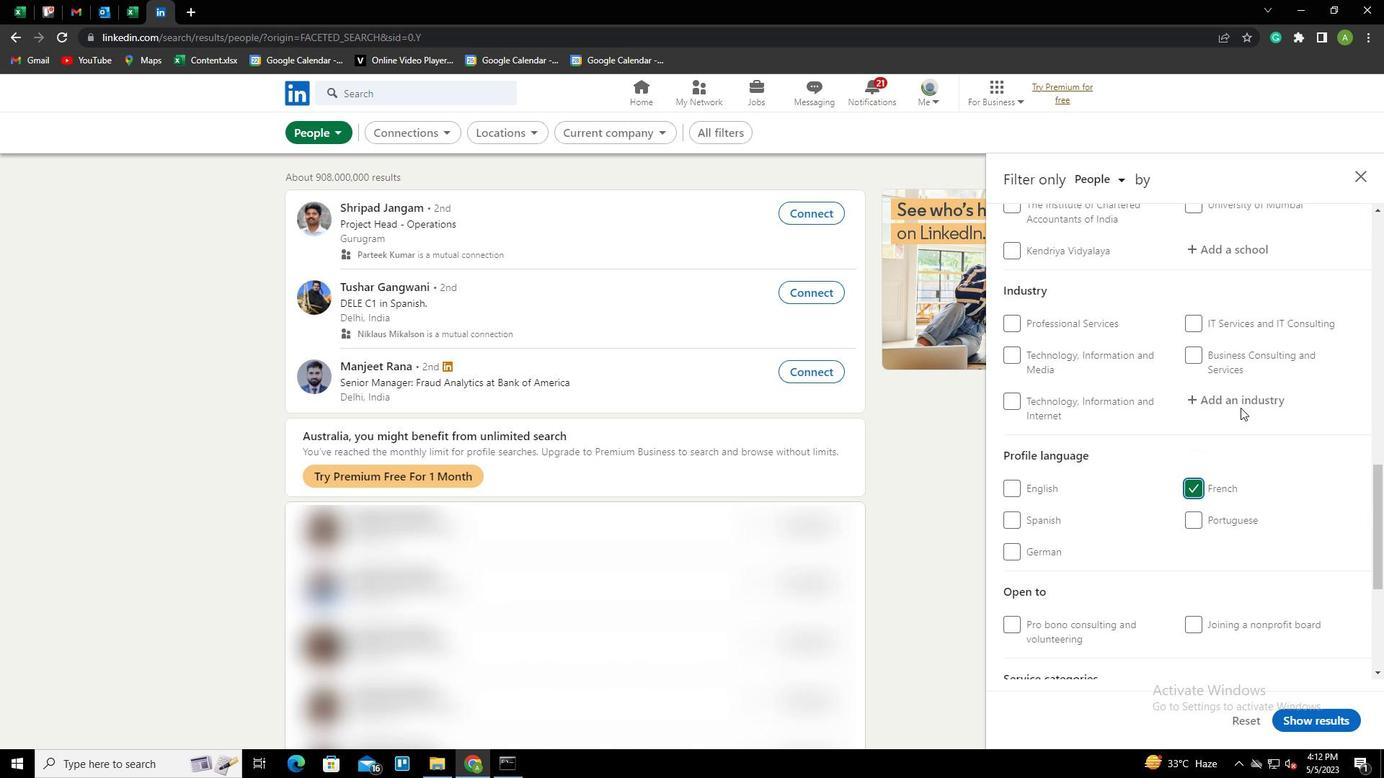 
Action: Mouse scrolled (1241, 408) with delta (0, 0)
Screenshot: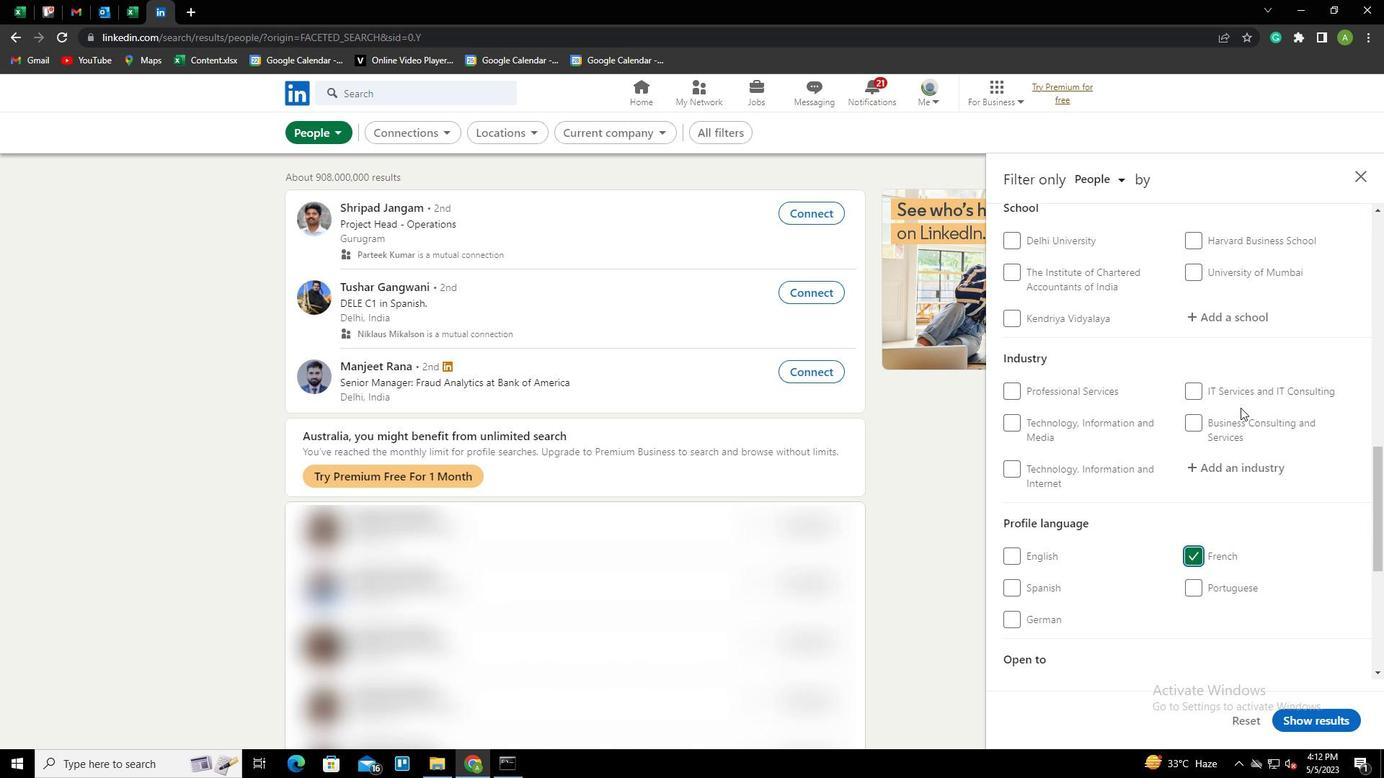 
Action: Mouse scrolled (1241, 408) with delta (0, 0)
Screenshot: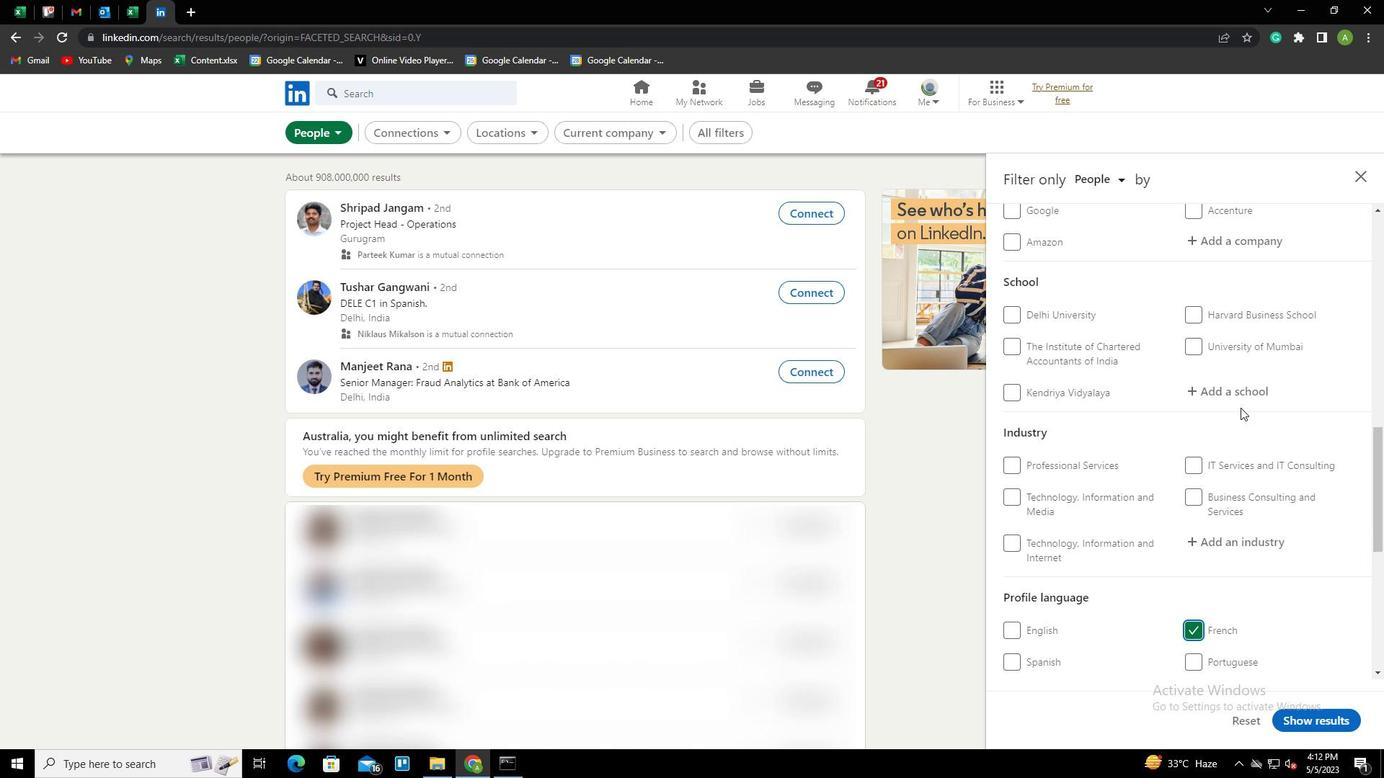 
Action: Mouse scrolled (1241, 408) with delta (0, 0)
Screenshot: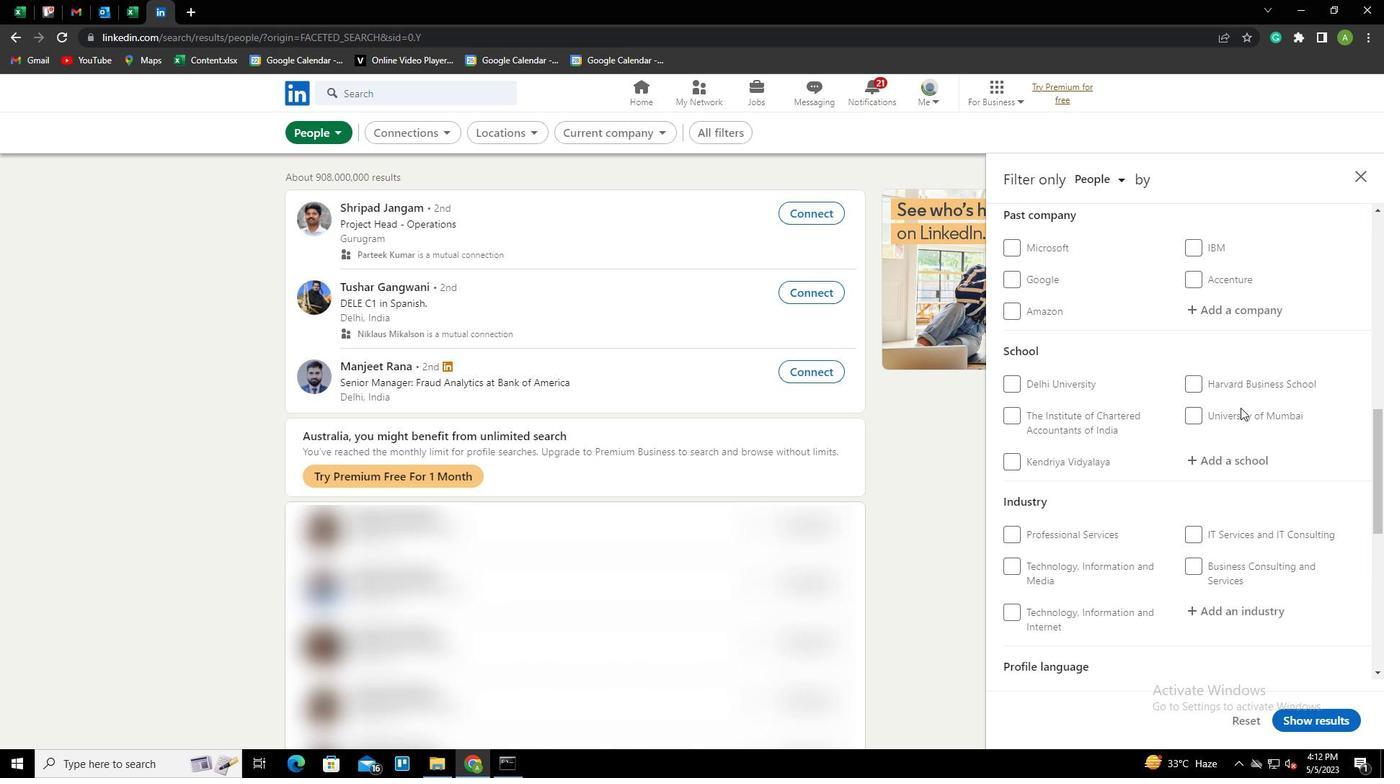 
Action: Mouse scrolled (1241, 408) with delta (0, 0)
Screenshot: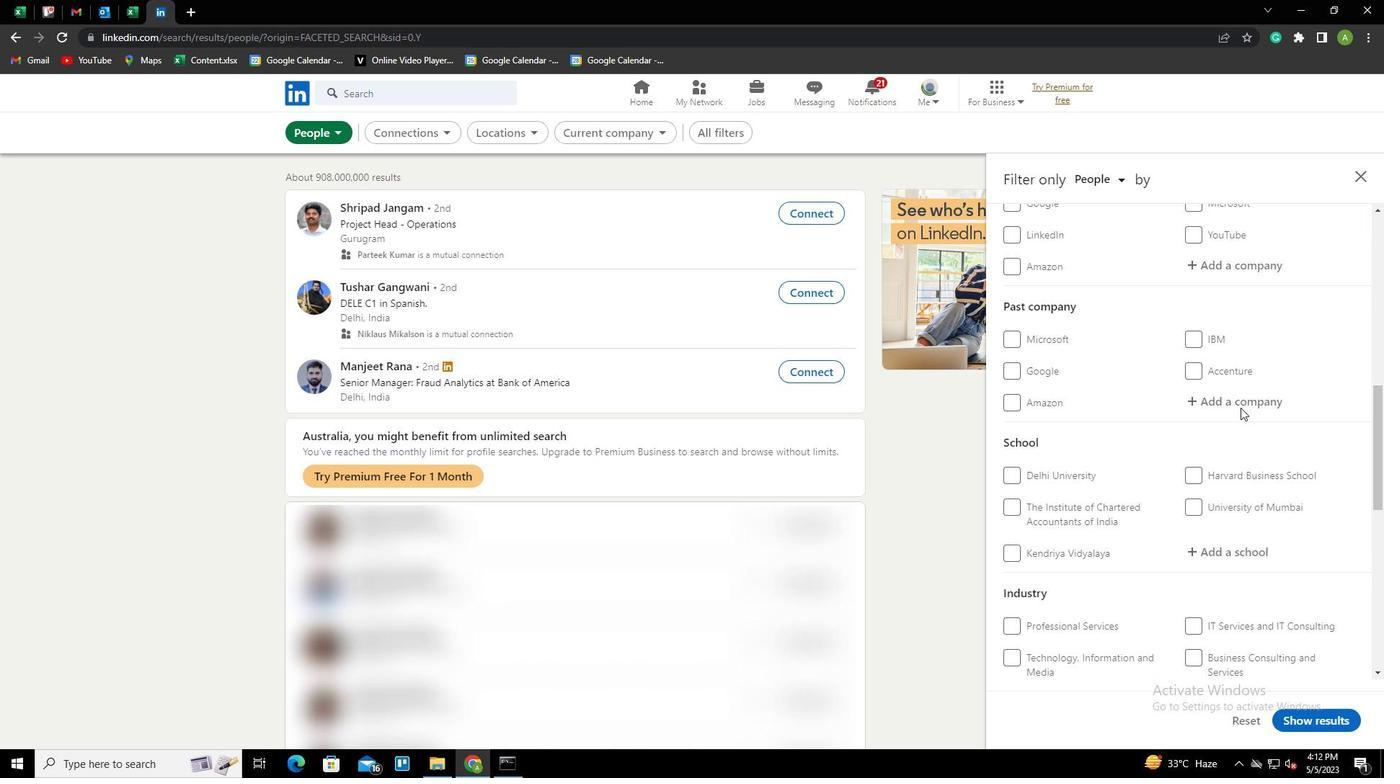 
Action: Mouse scrolled (1241, 408) with delta (0, 0)
Screenshot: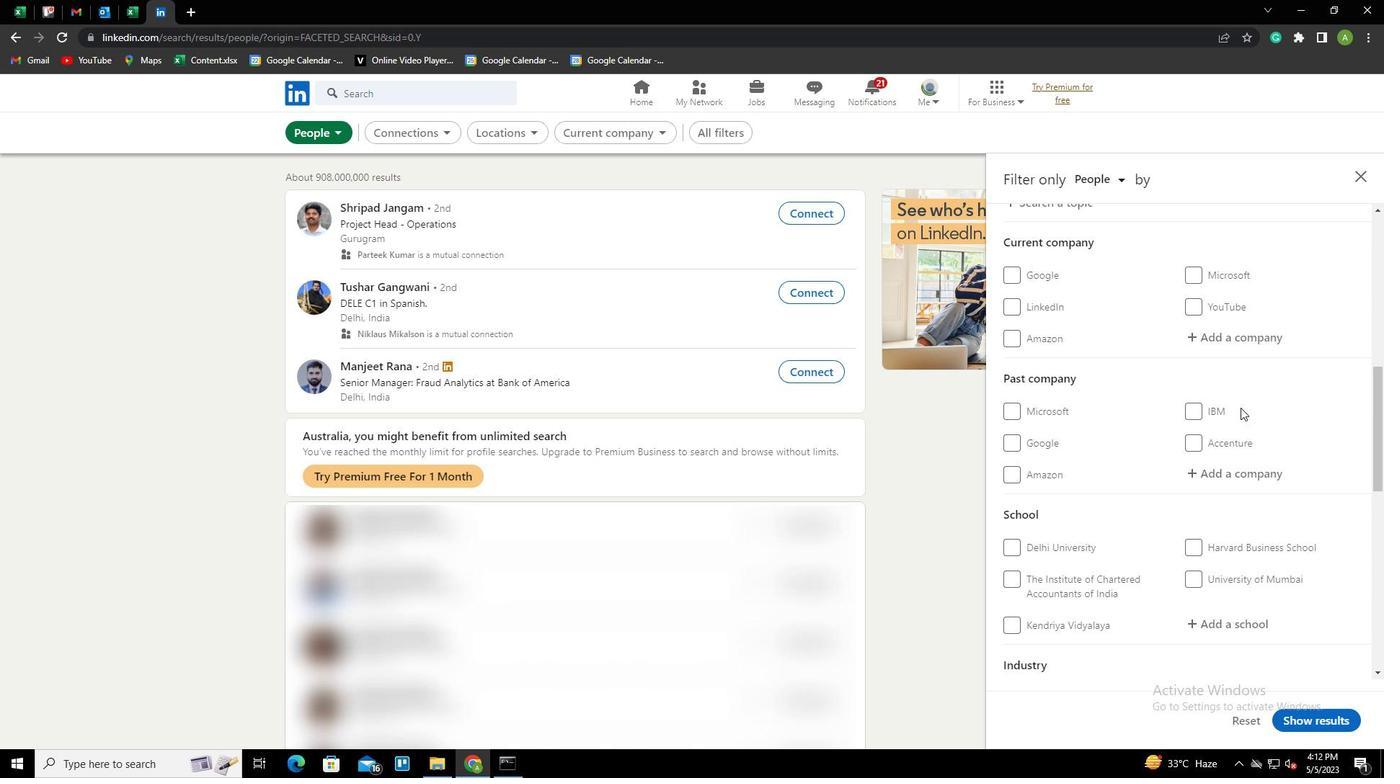 
Action: Mouse moved to (1241, 407)
Screenshot: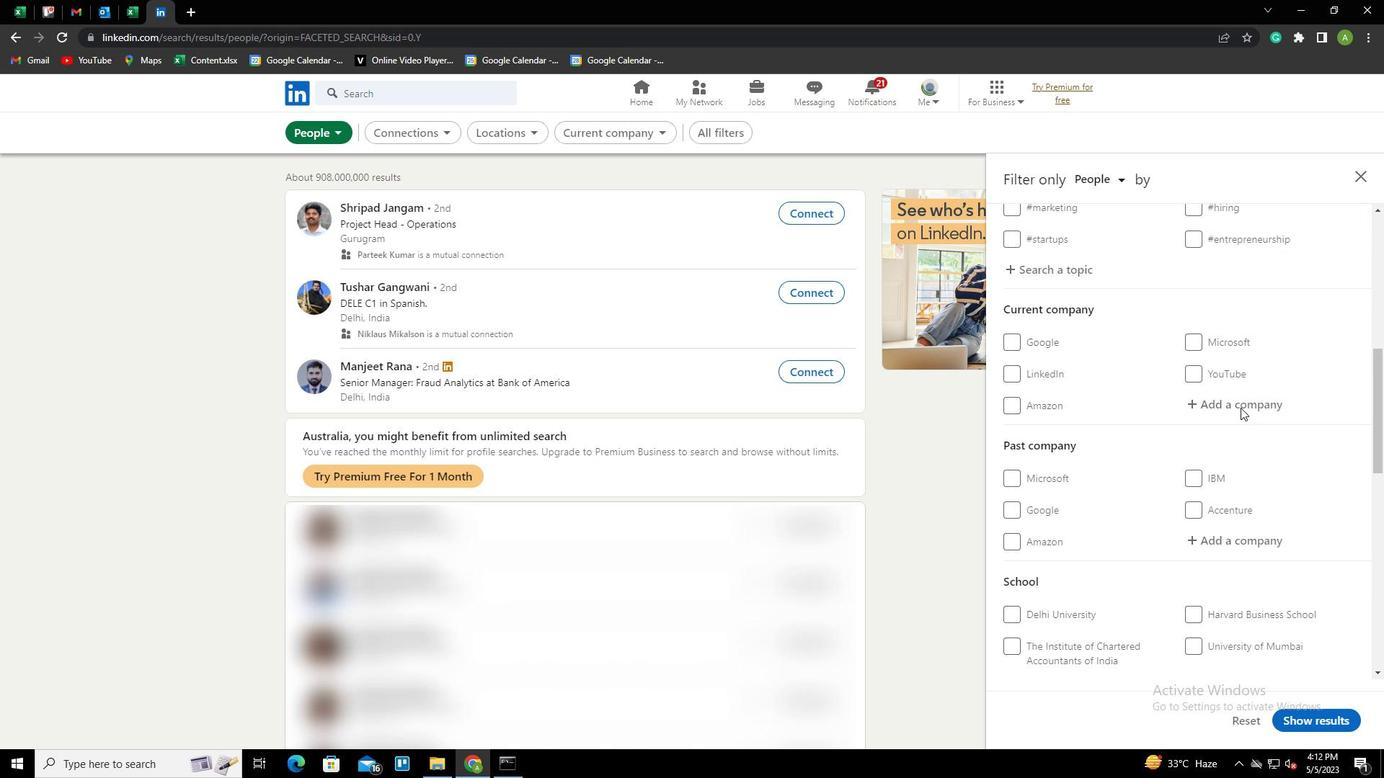 
Action: Mouse pressed left at (1241, 407)
Screenshot: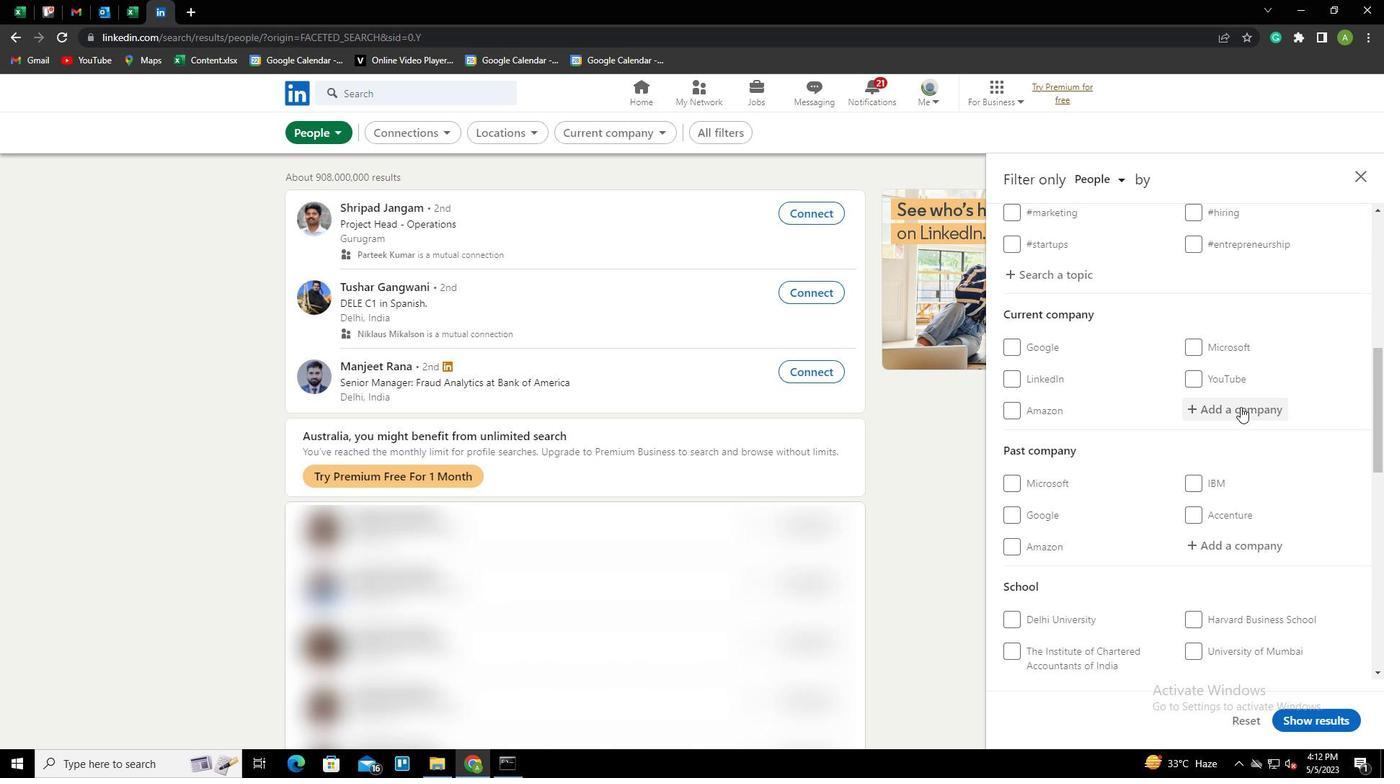 
Action: Mouse moved to (1233, 409)
Screenshot: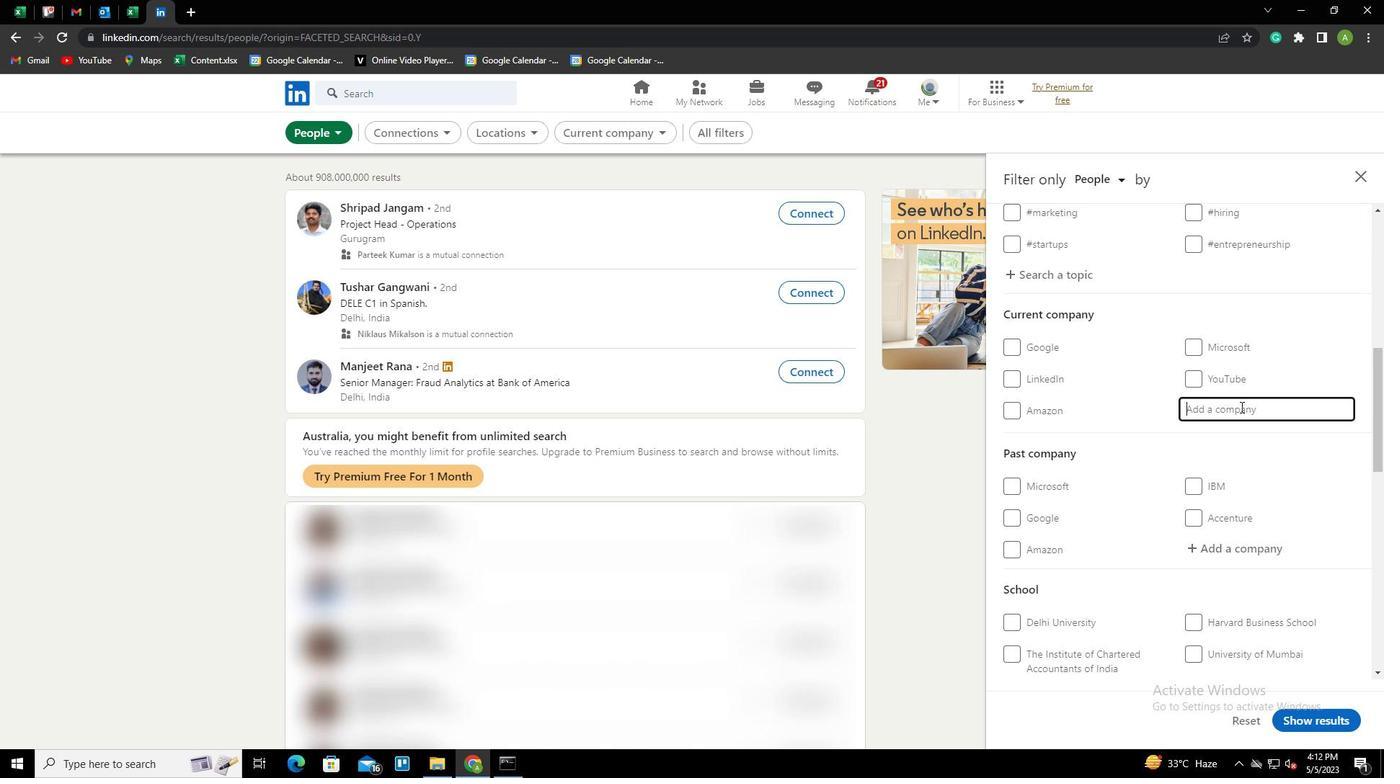 
Action: Key pressed <Key.shift><Key.shift><Key.shift><Key.shift><Key.shift><Key.shift><Key.shift><Key.shift><Key.shift><Key.shift><Key.shift><Key.shift><Key.shift><Key.shift><Key.shift><Key.shift><Key.shift><Key.shift><Key.shift><Key.shift><Key.shift><Key.shift><Key.shift><Key.shift><Key.shift><Key.shift>PRI<Key.space><Key.shift>GLOBAL<Key.down><Key.enter>
Screenshot: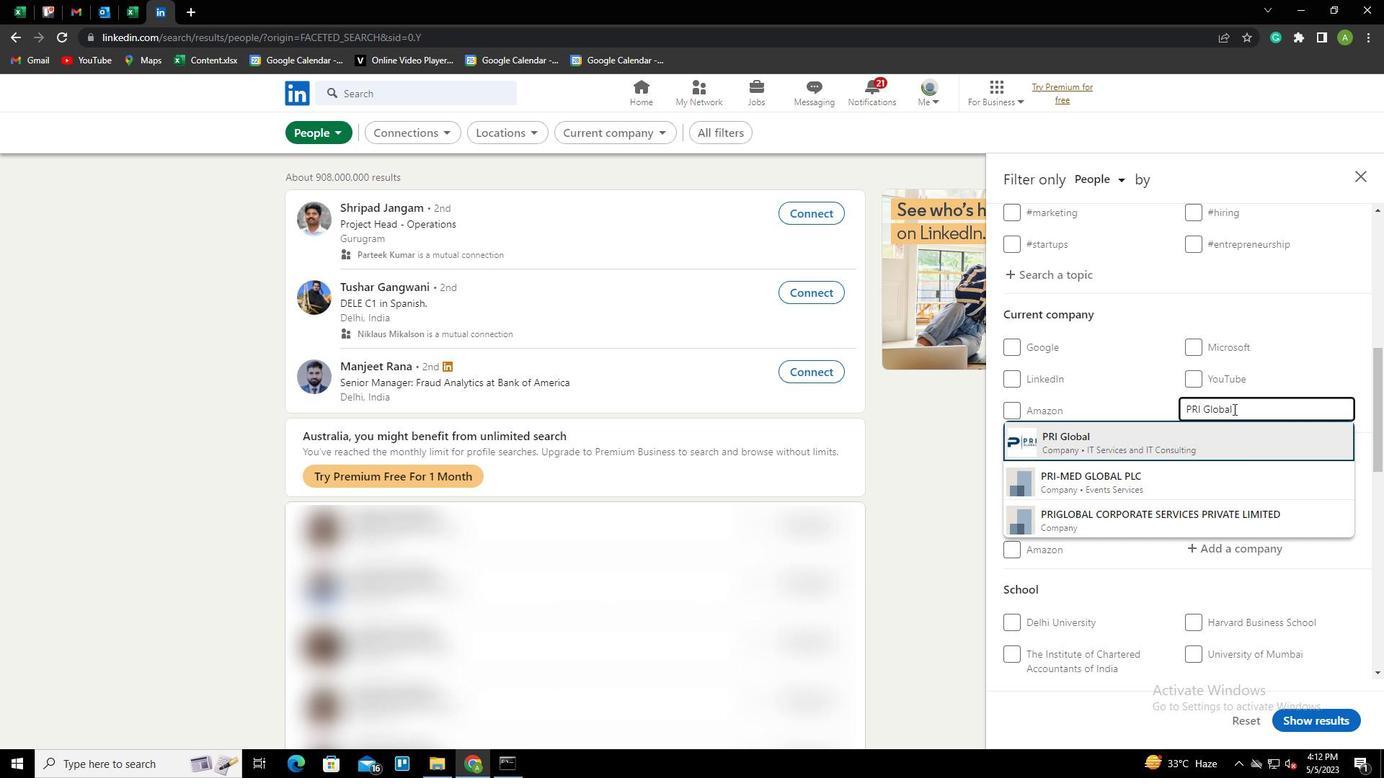 
Action: Mouse scrolled (1233, 408) with delta (0, 0)
Screenshot: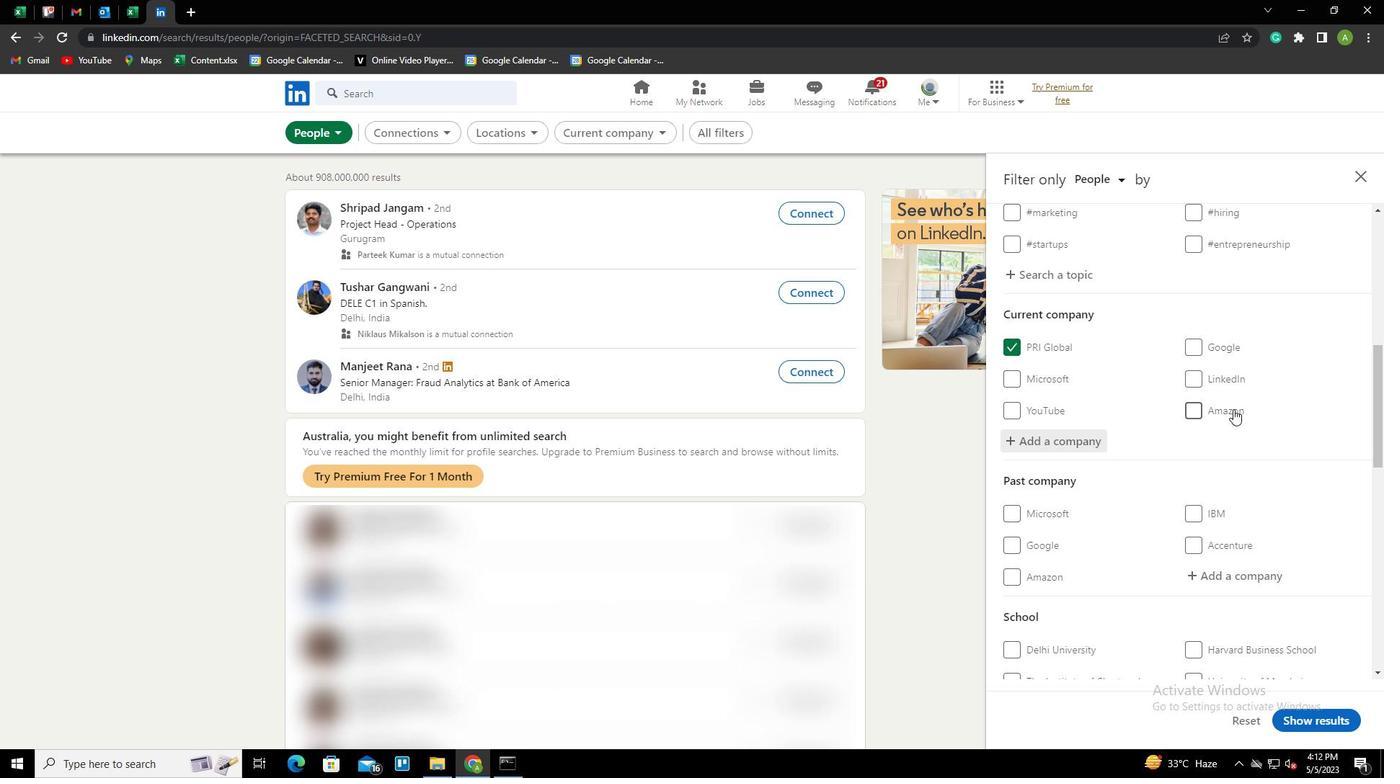
Action: Mouse scrolled (1233, 408) with delta (0, 0)
Screenshot: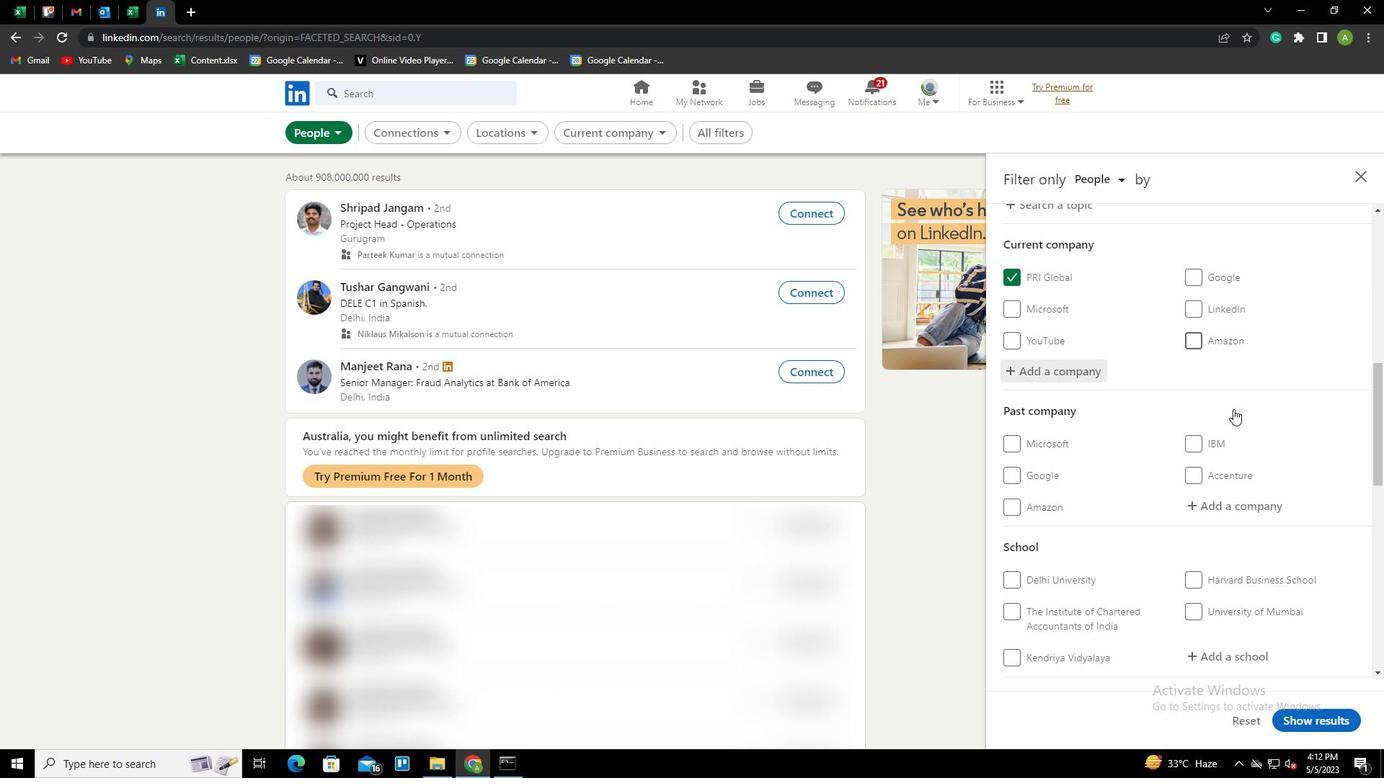 
Action: Mouse scrolled (1233, 408) with delta (0, 0)
Screenshot: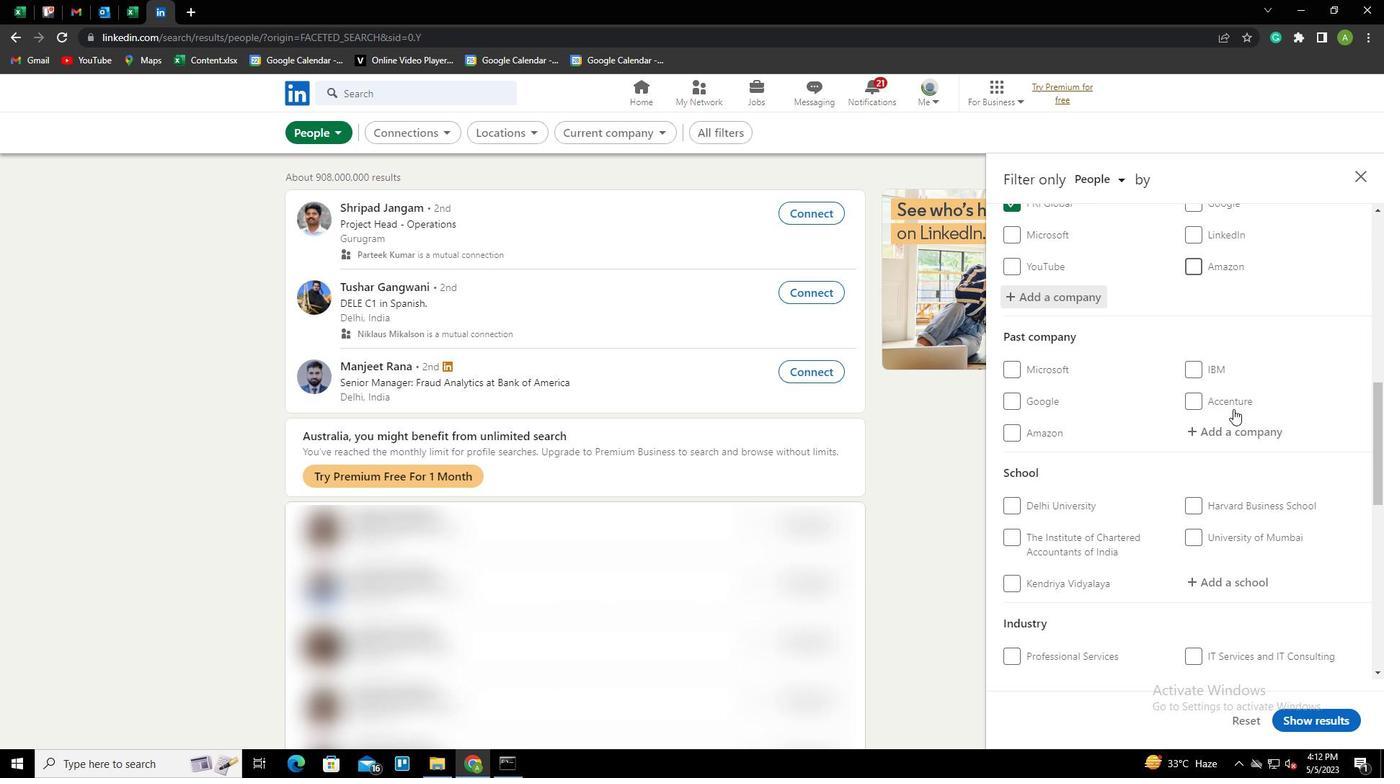 
Action: Mouse scrolled (1233, 408) with delta (0, 0)
Screenshot: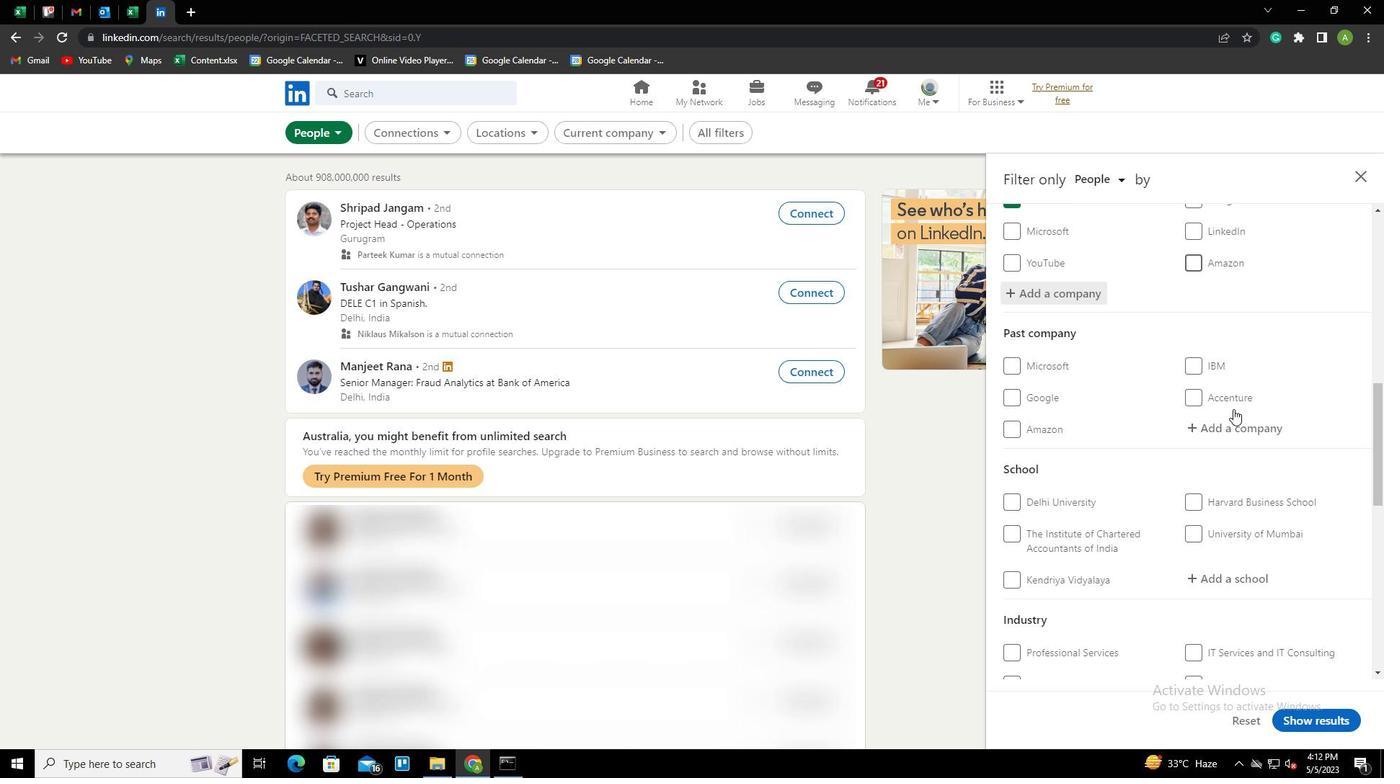 
Action: Mouse scrolled (1233, 408) with delta (0, 0)
Screenshot: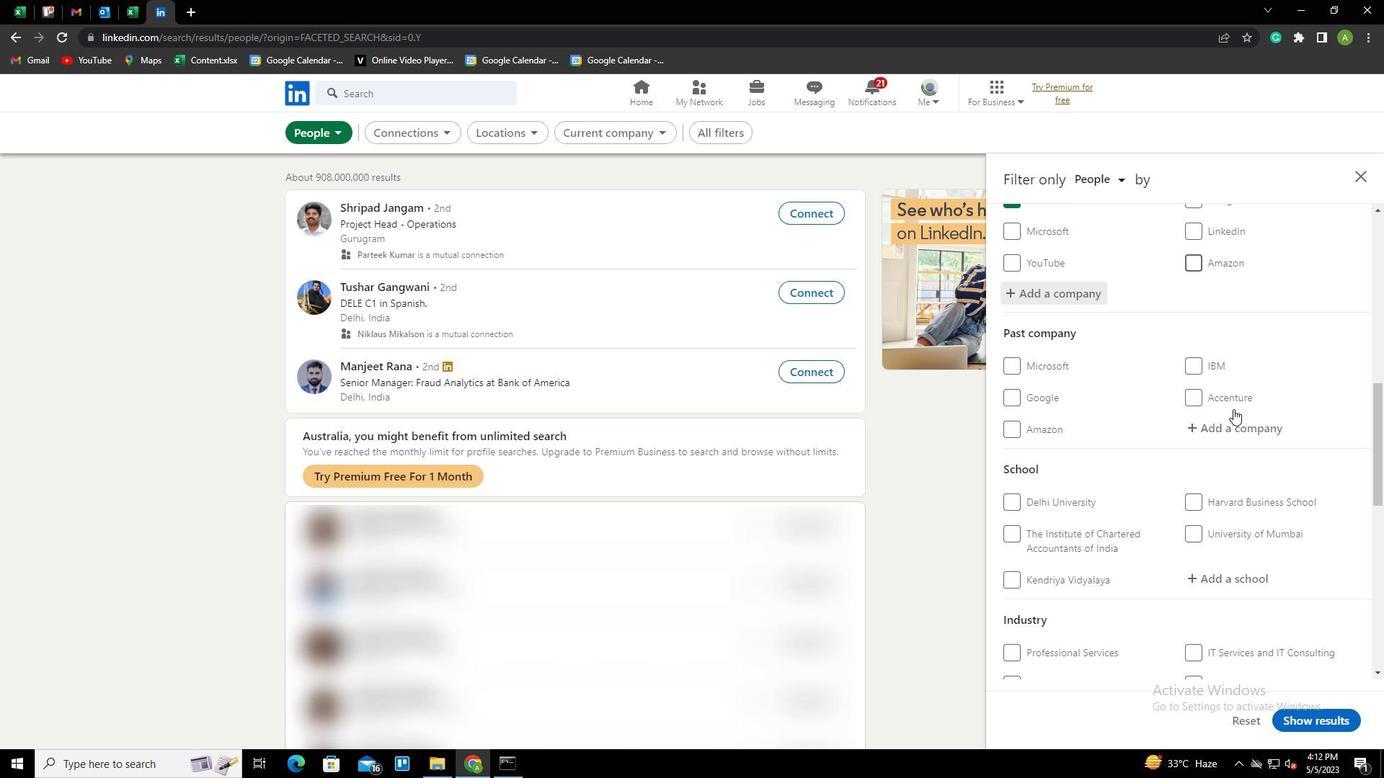 
Action: Mouse moved to (1218, 371)
Screenshot: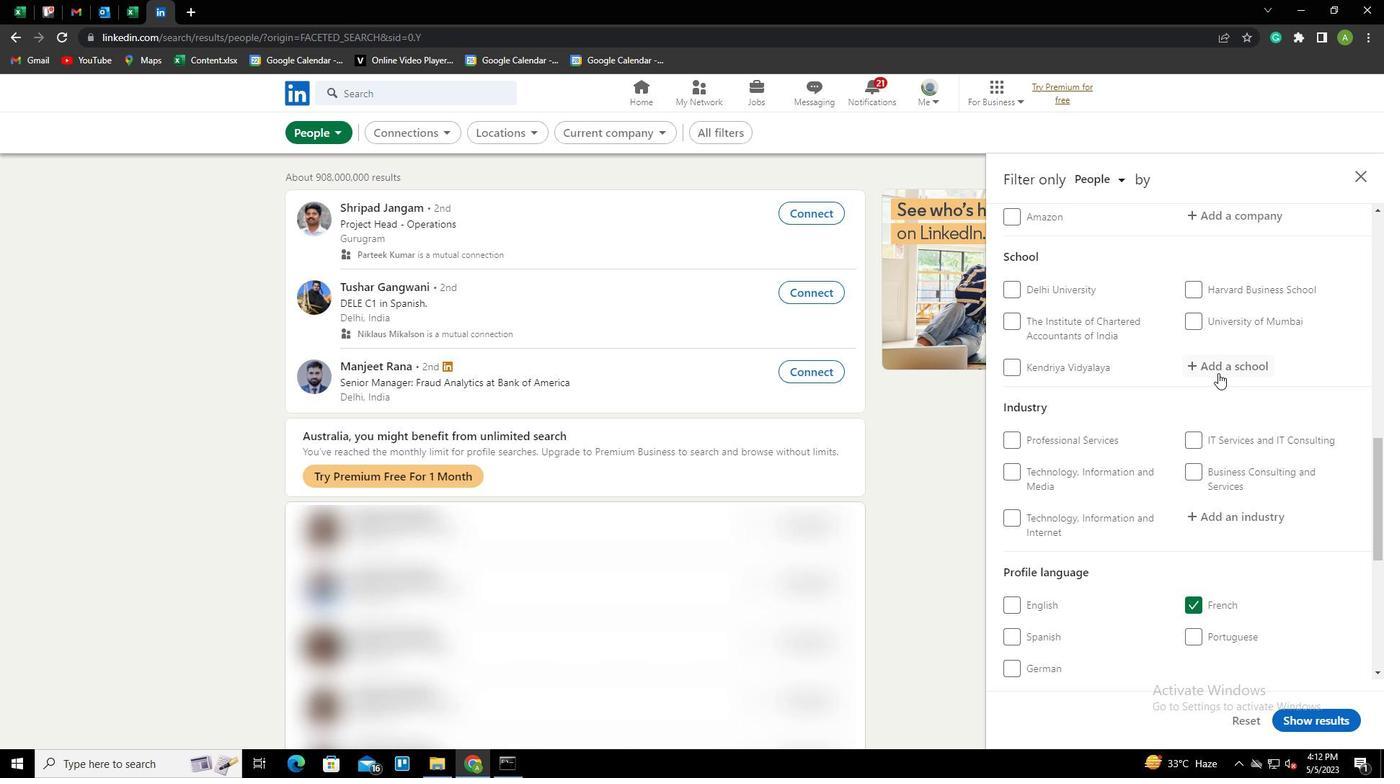 
Action: Mouse pressed left at (1218, 371)
Screenshot: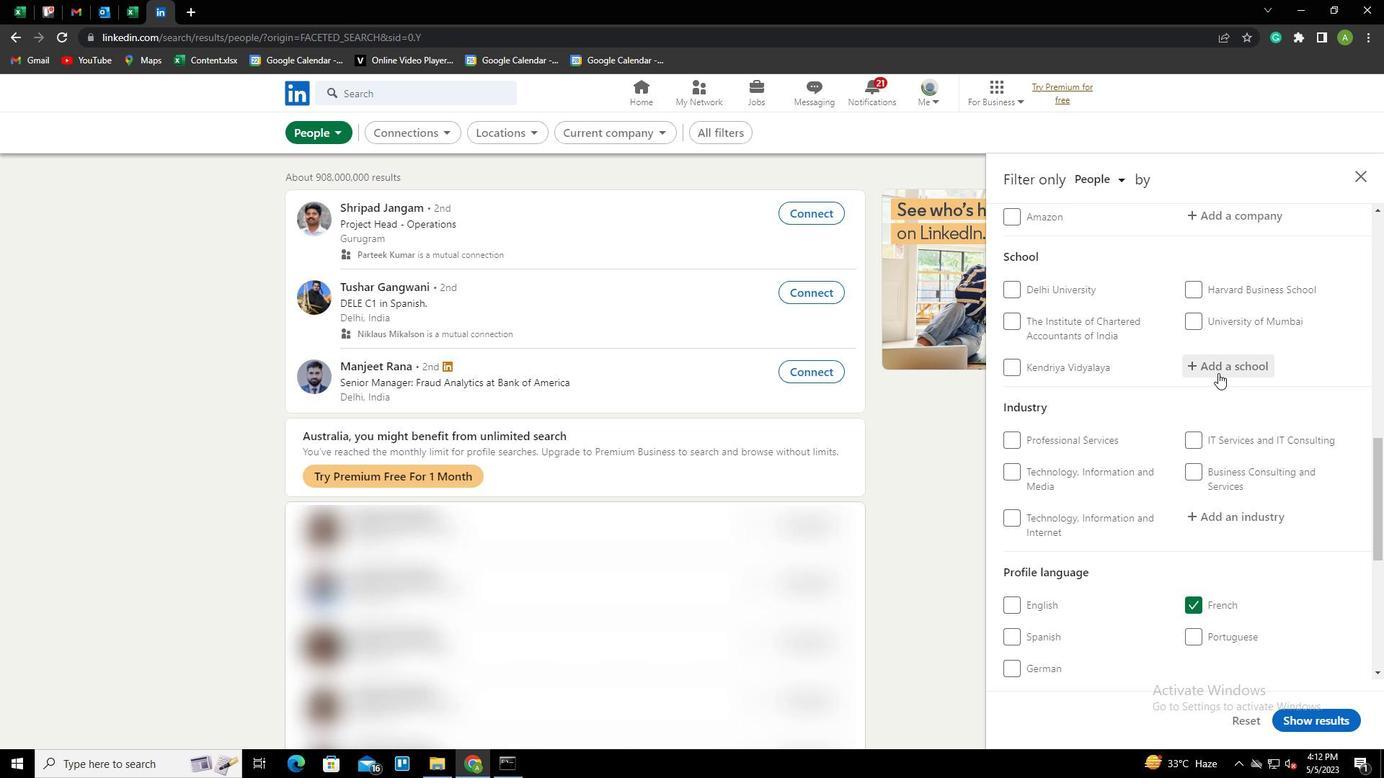 
Action: Key pressed <Key.shift><Key.shift><Key.shift><Key.shift><Key.shift><Key.shift><Key.shift><Key.shift><Key.shift><Key.shift>JNTU<Key.space><Key.shift>ANANTAPUR<Key.down><Key.enter>
Screenshot: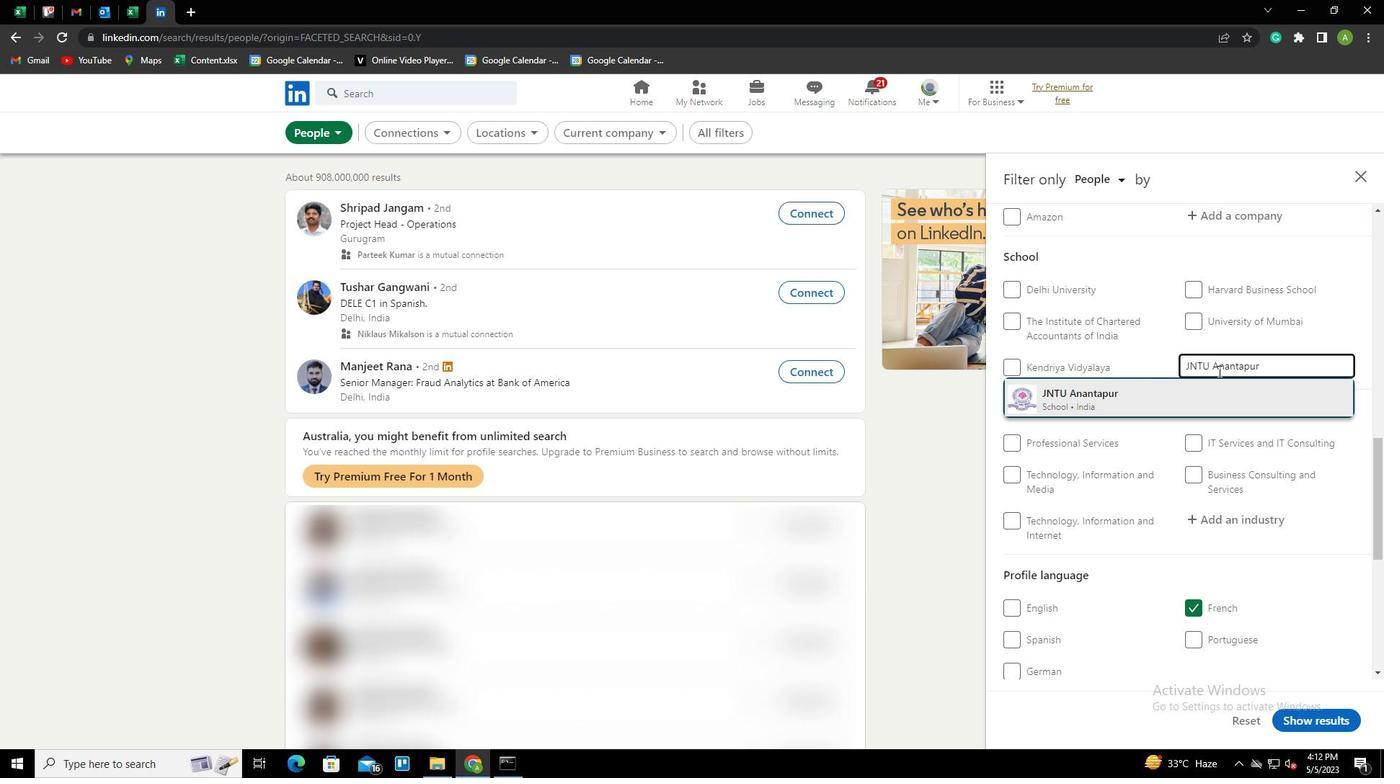 
Action: Mouse scrolled (1218, 370) with delta (0, 0)
Screenshot: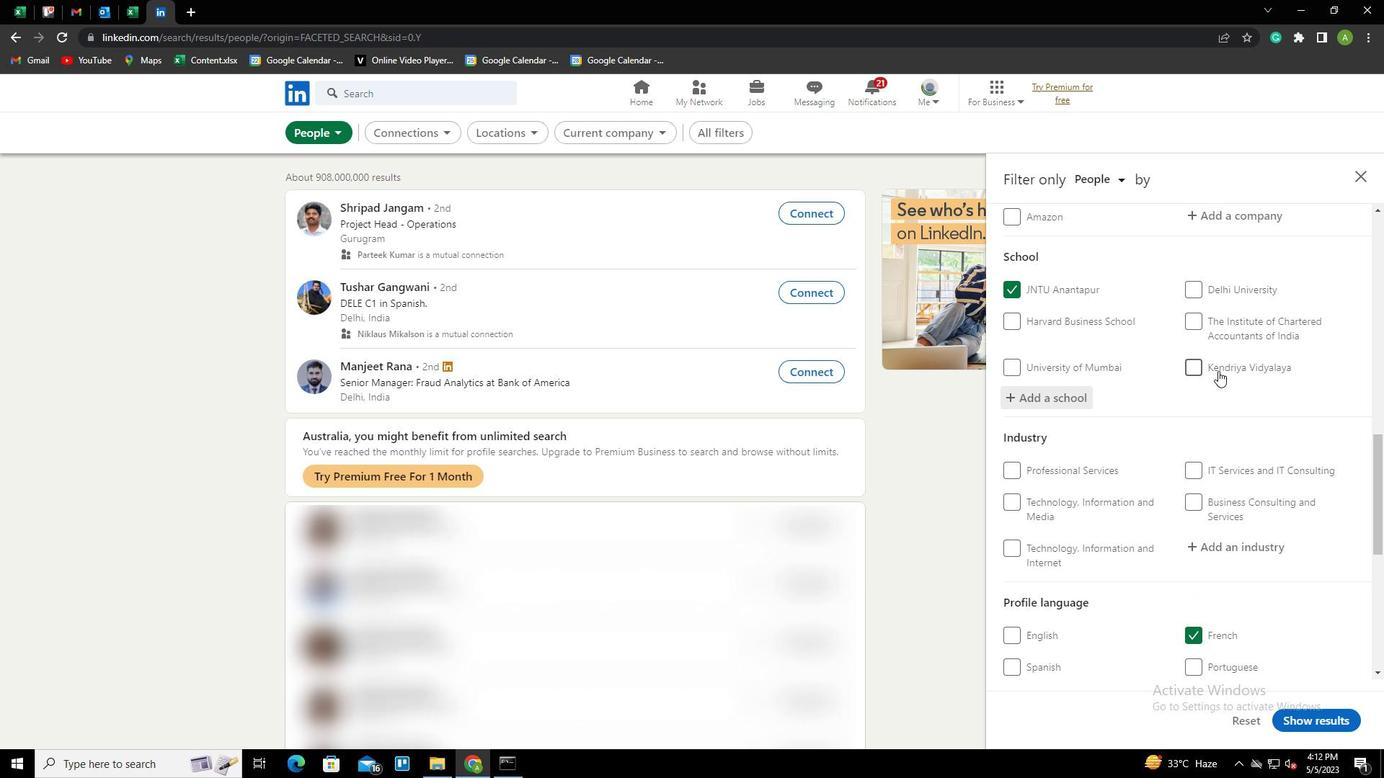 
Action: Mouse scrolled (1218, 370) with delta (0, 0)
Screenshot: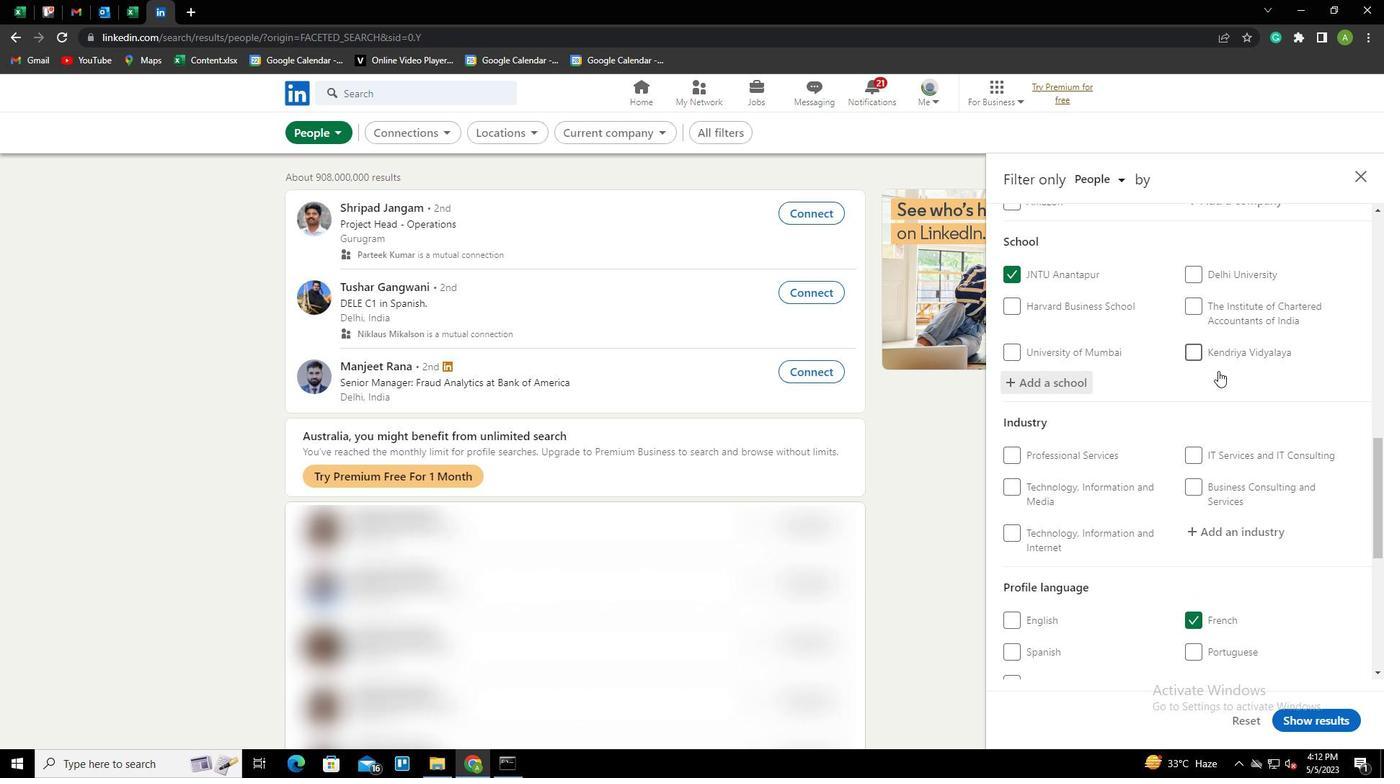 
Action: Mouse scrolled (1218, 370) with delta (0, 0)
Screenshot: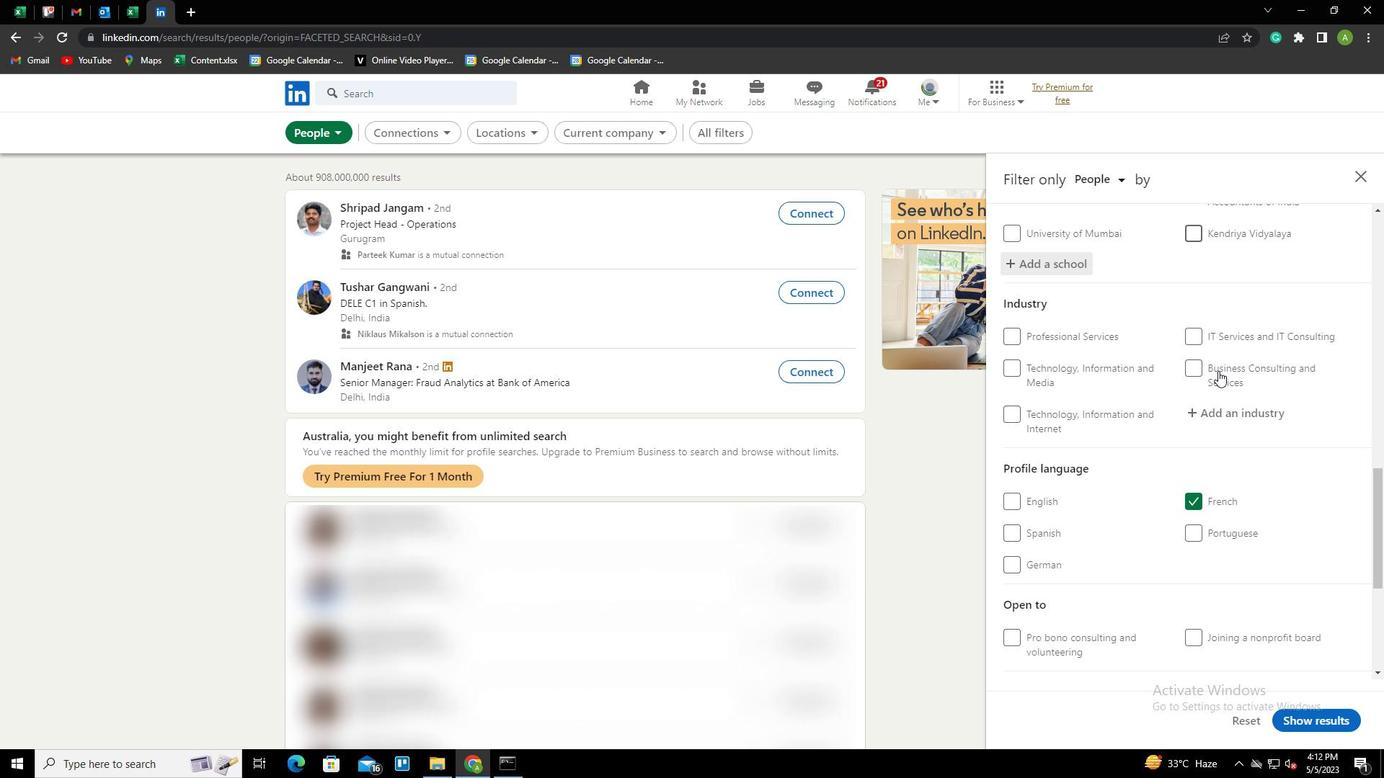 
Action: Mouse moved to (1216, 337)
Screenshot: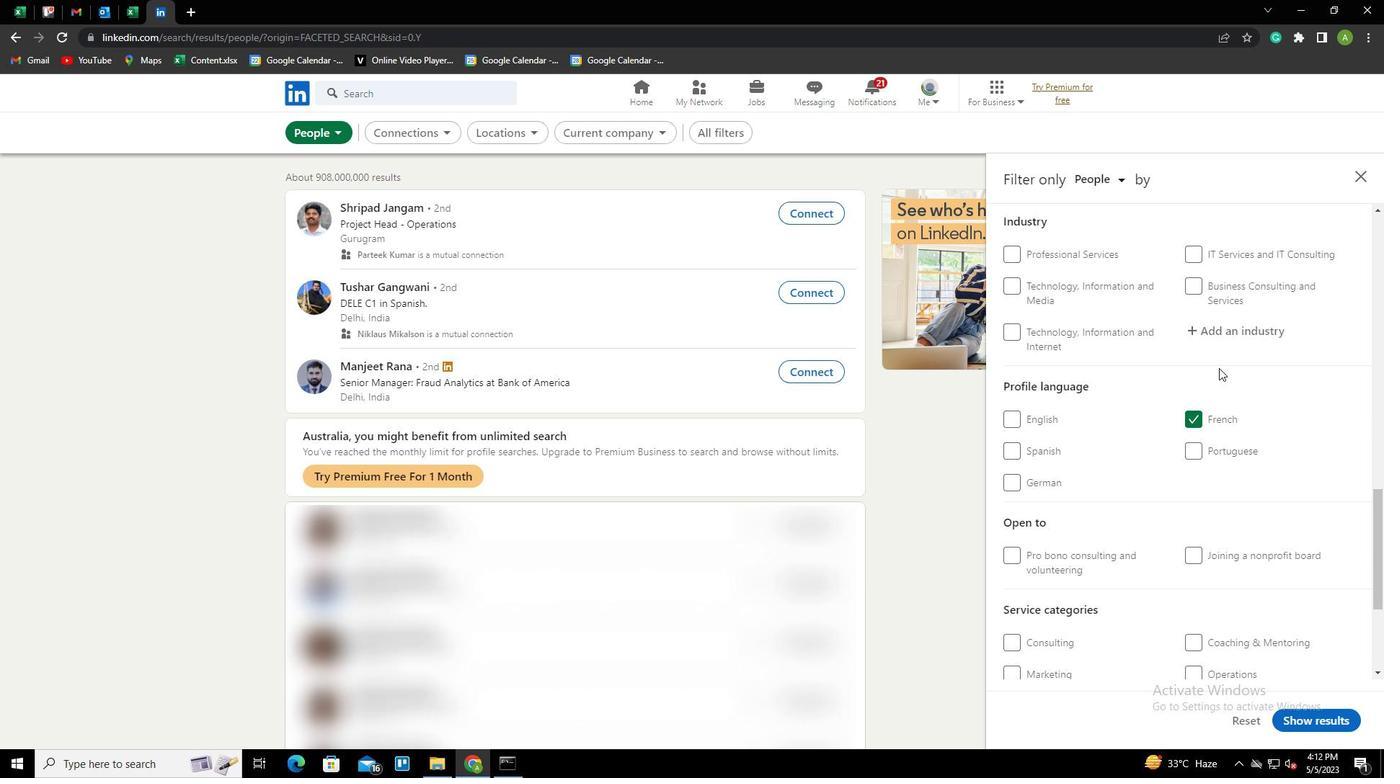 
Action: Mouse pressed left at (1216, 337)
Screenshot: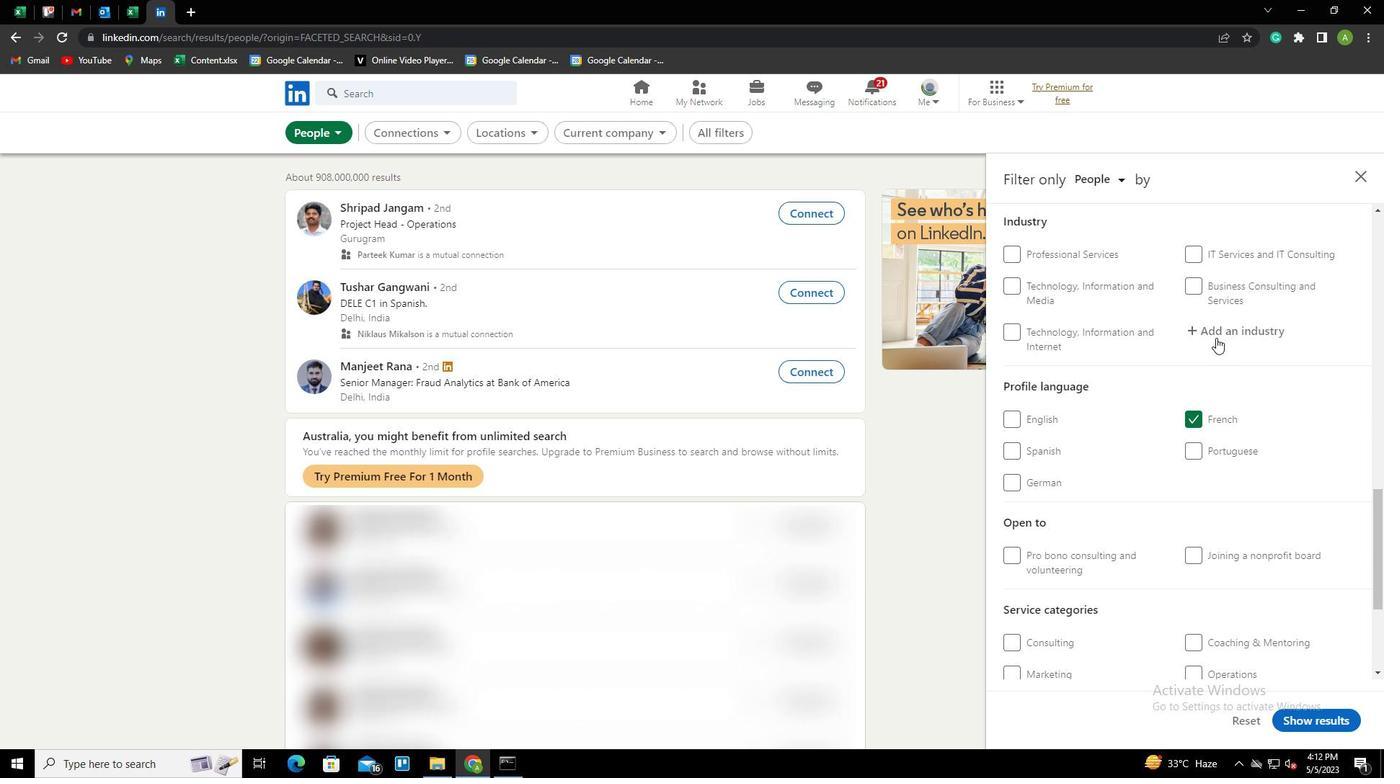 
Action: Key pressed <Key.shift>SPECTATOR<Key.space><Key.shift>SPORTS<Key.down><Key.enter>
Screenshot: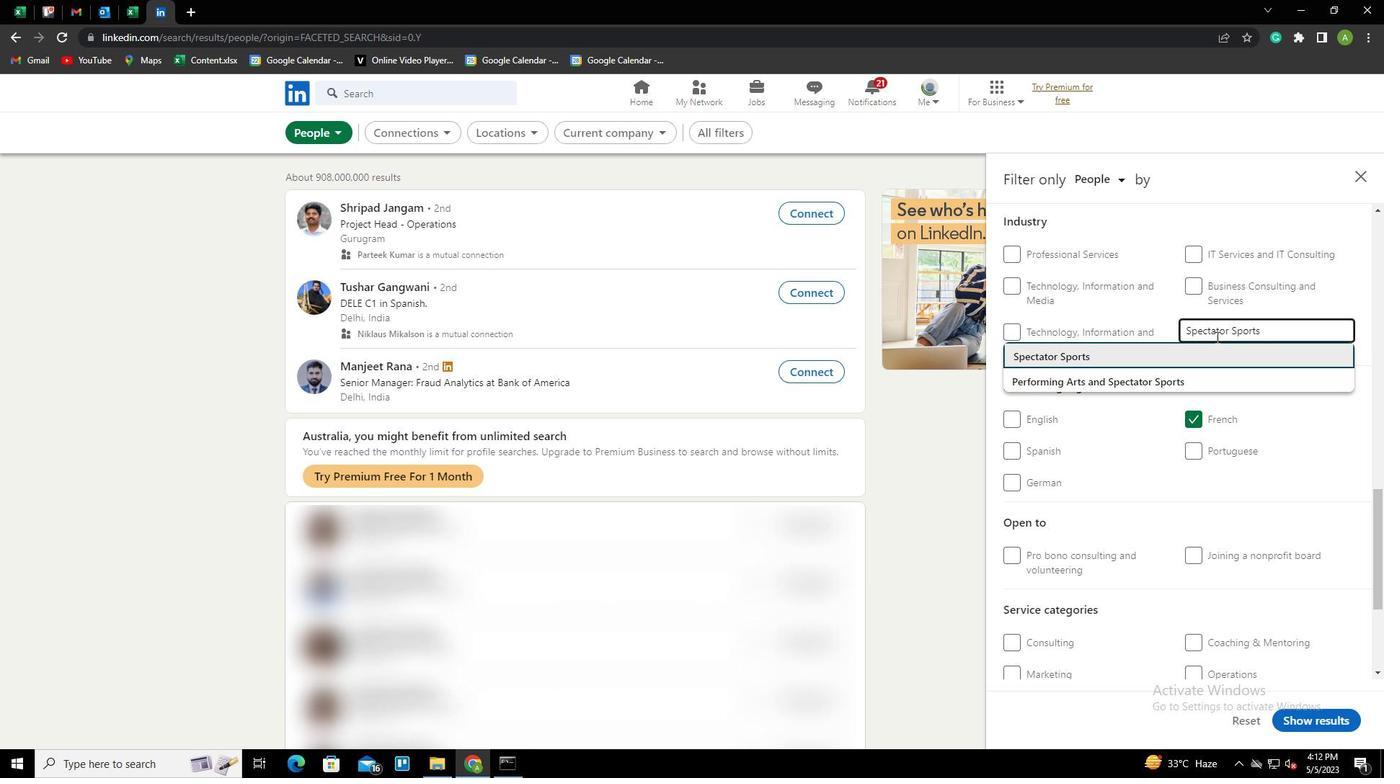 
Action: Mouse scrolled (1216, 336) with delta (0, 0)
Screenshot: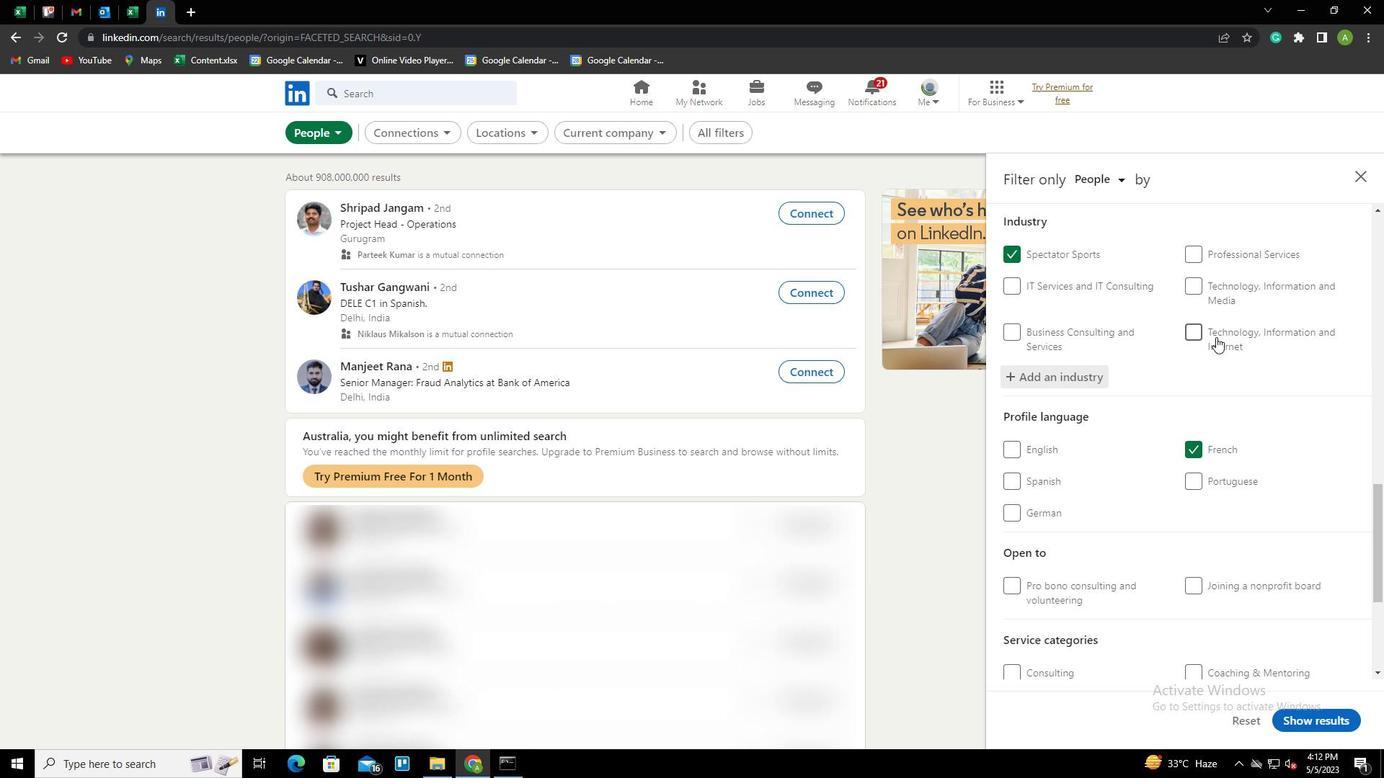 
Action: Mouse scrolled (1216, 336) with delta (0, 0)
Screenshot: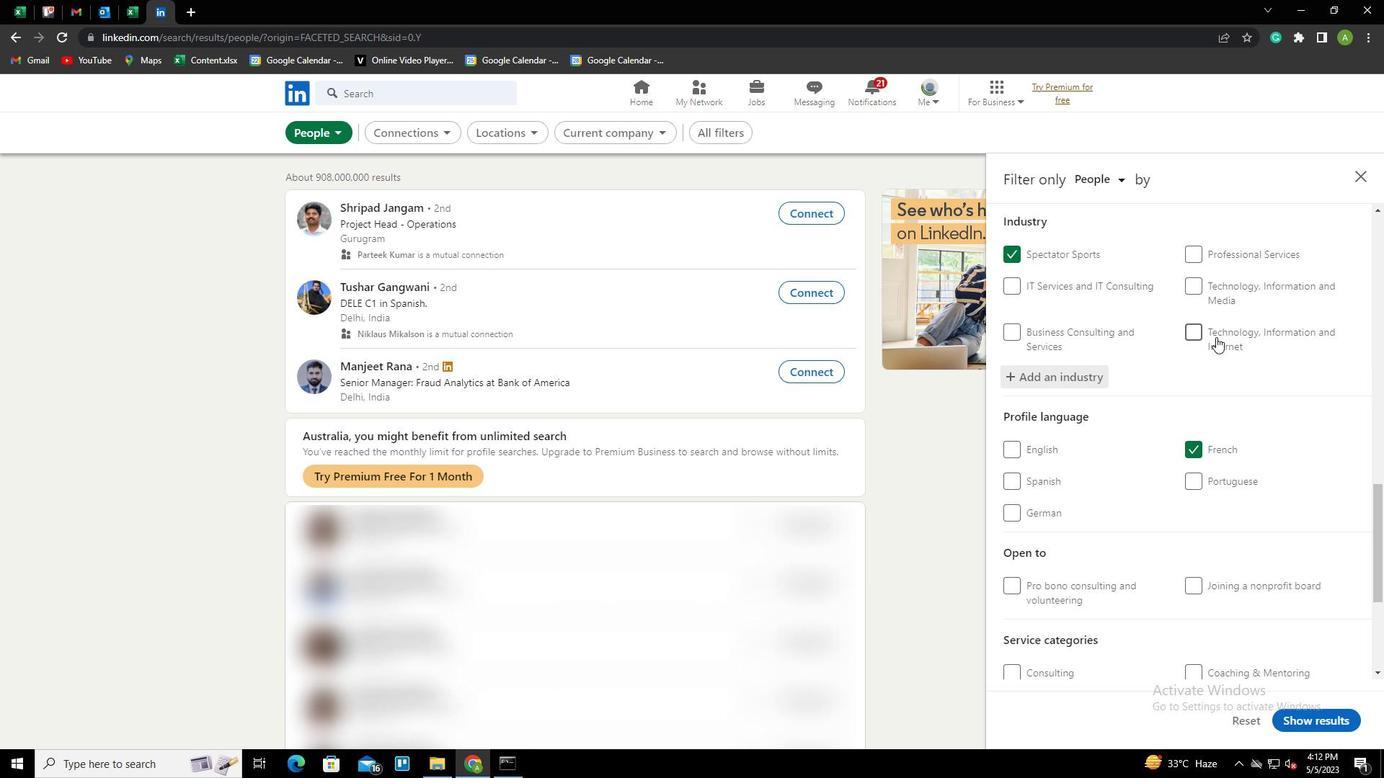
Action: Mouse moved to (1213, 348)
Screenshot: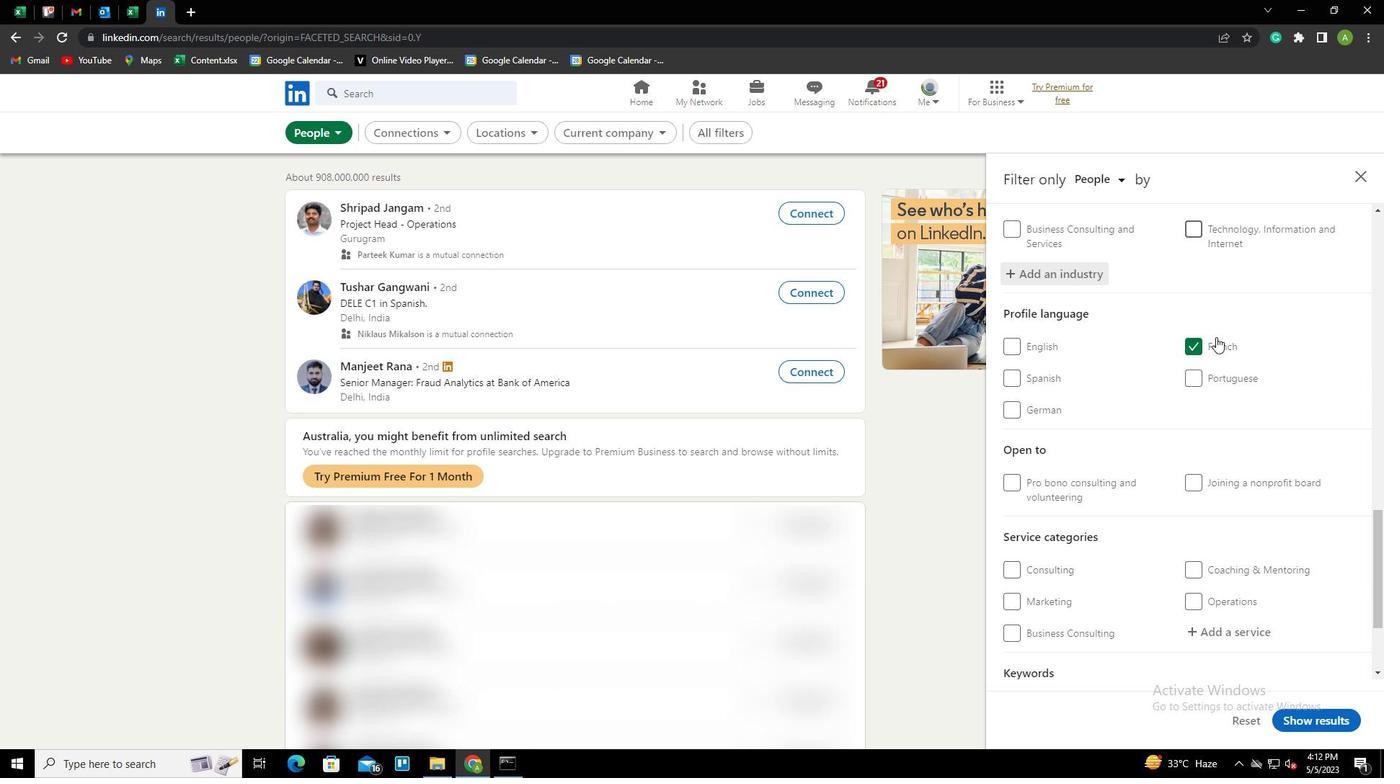 
Action: Mouse scrolled (1213, 347) with delta (0, 0)
Screenshot: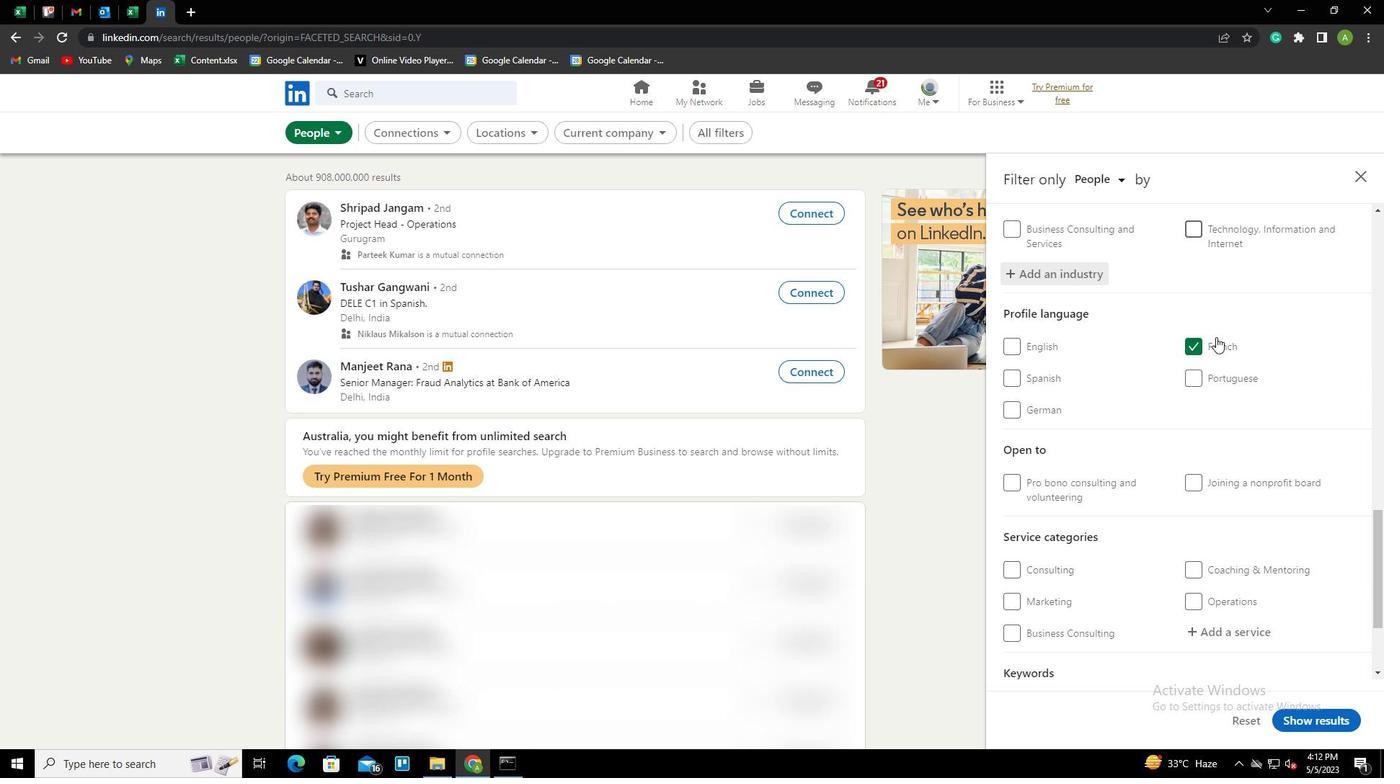 
Action: Mouse moved to (1213, 353)
Screenshot: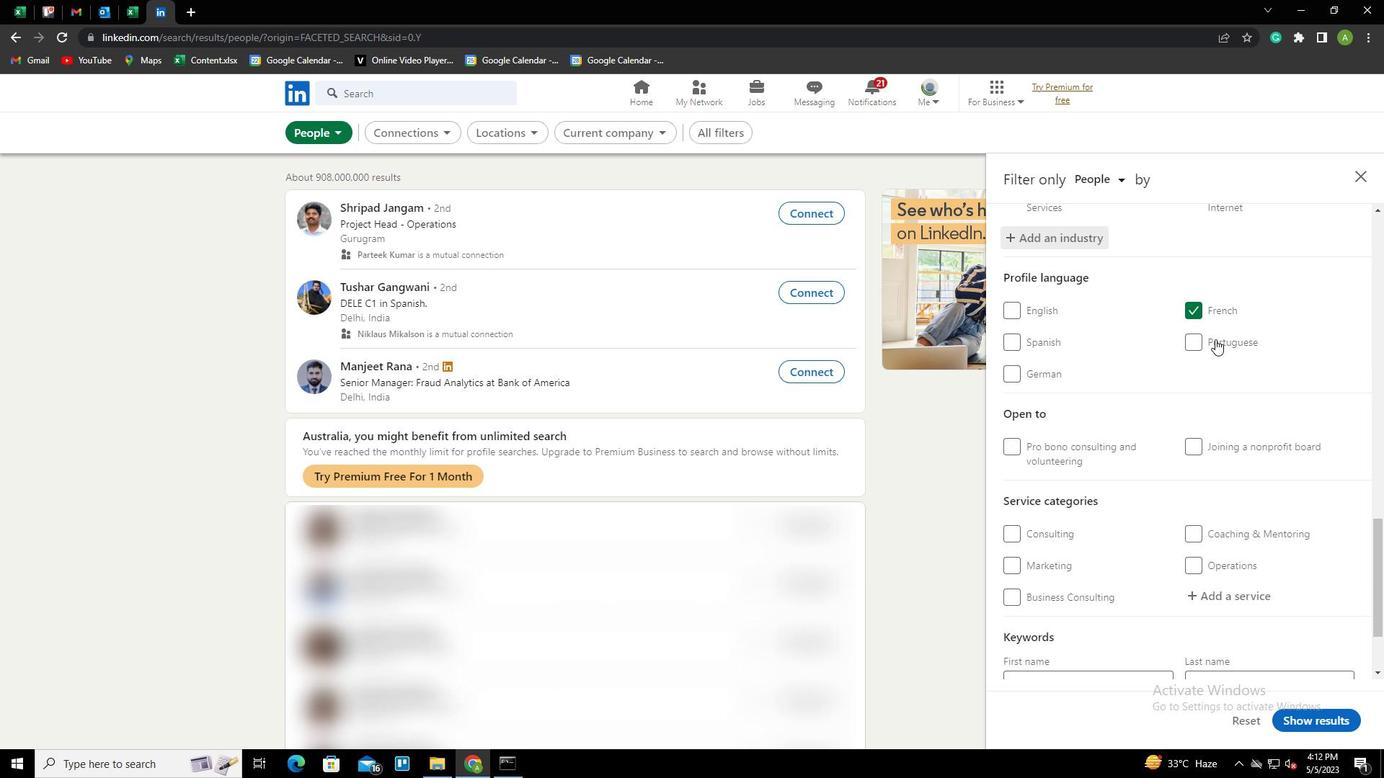 
Action: Mouse scrolled (1213, 352) with delta (0, 0)
Screenshot: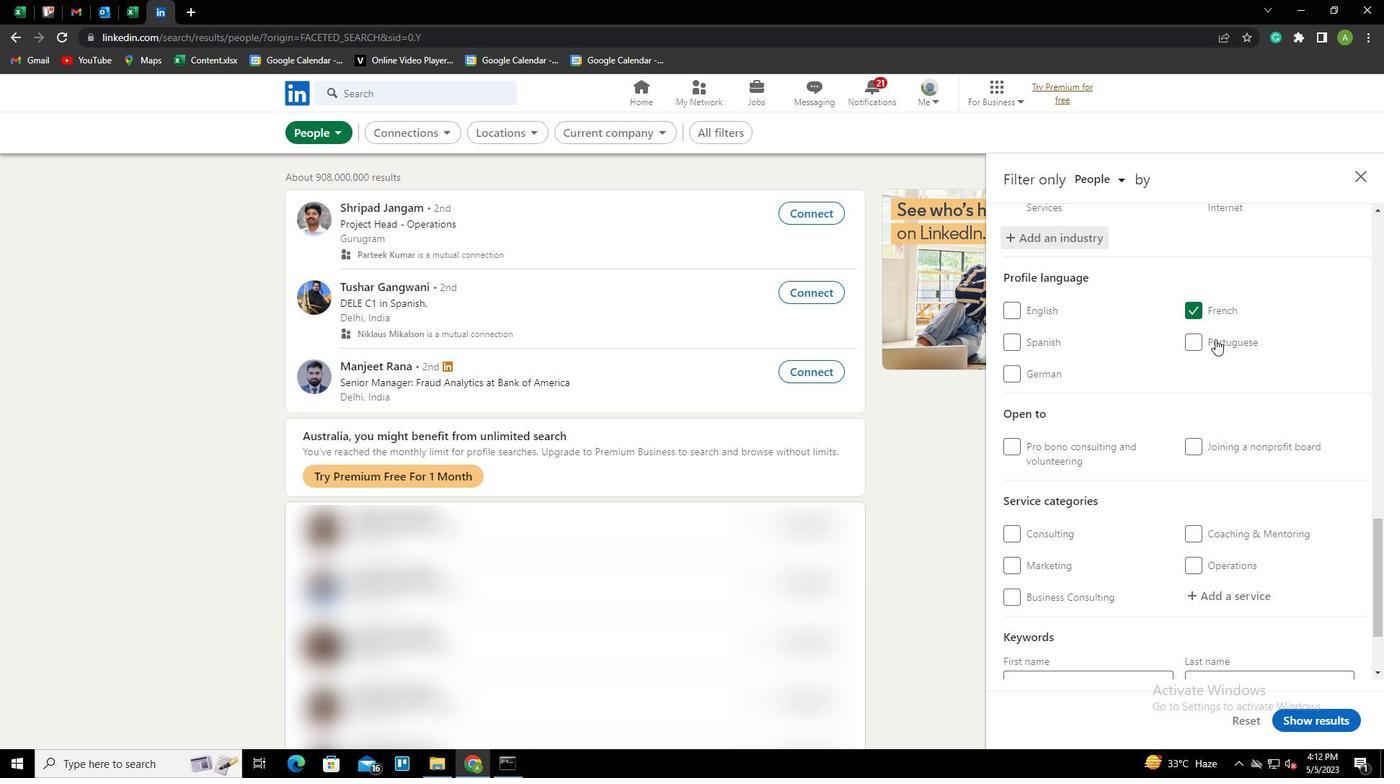 
Action: Mouse moved to (1195, 480)
Screenshot: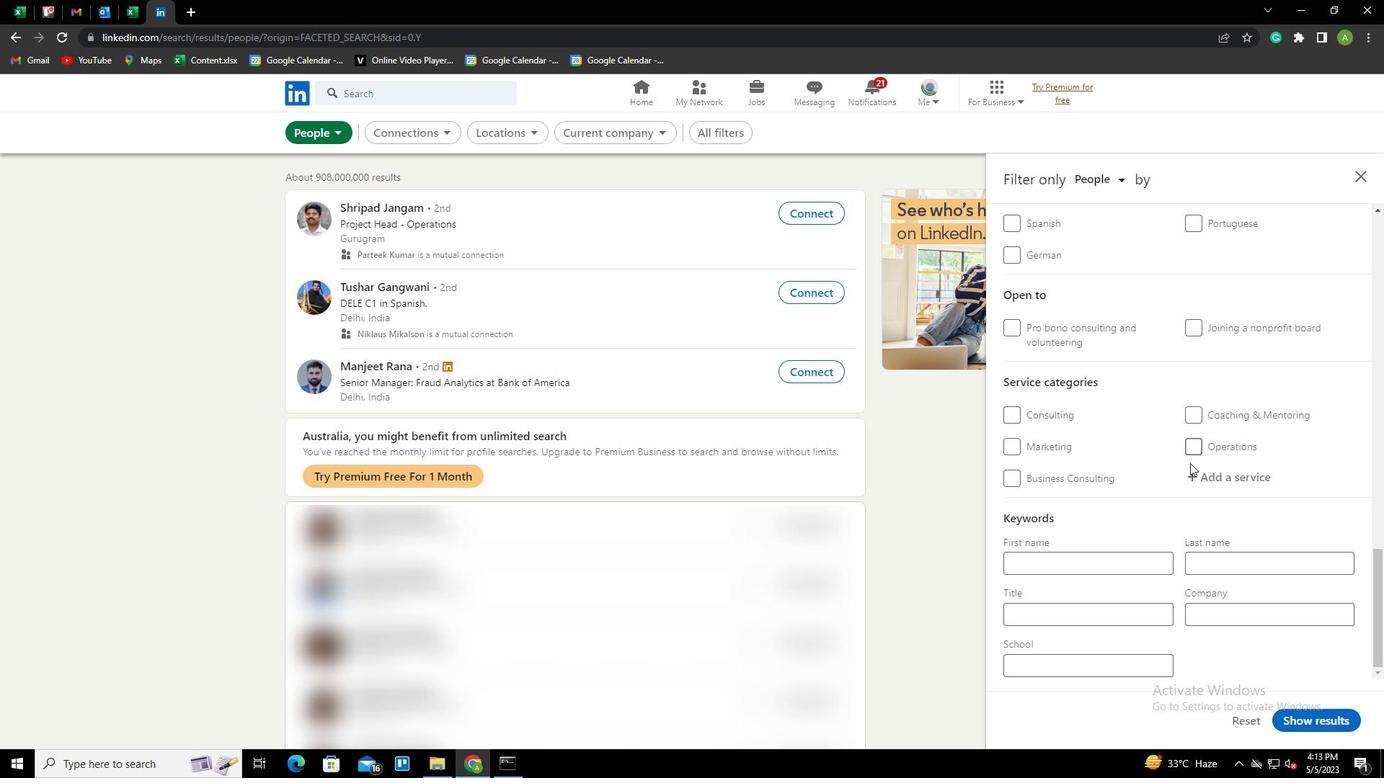 
Action: Mouse pressed left at (1195, 480)
Screenshot: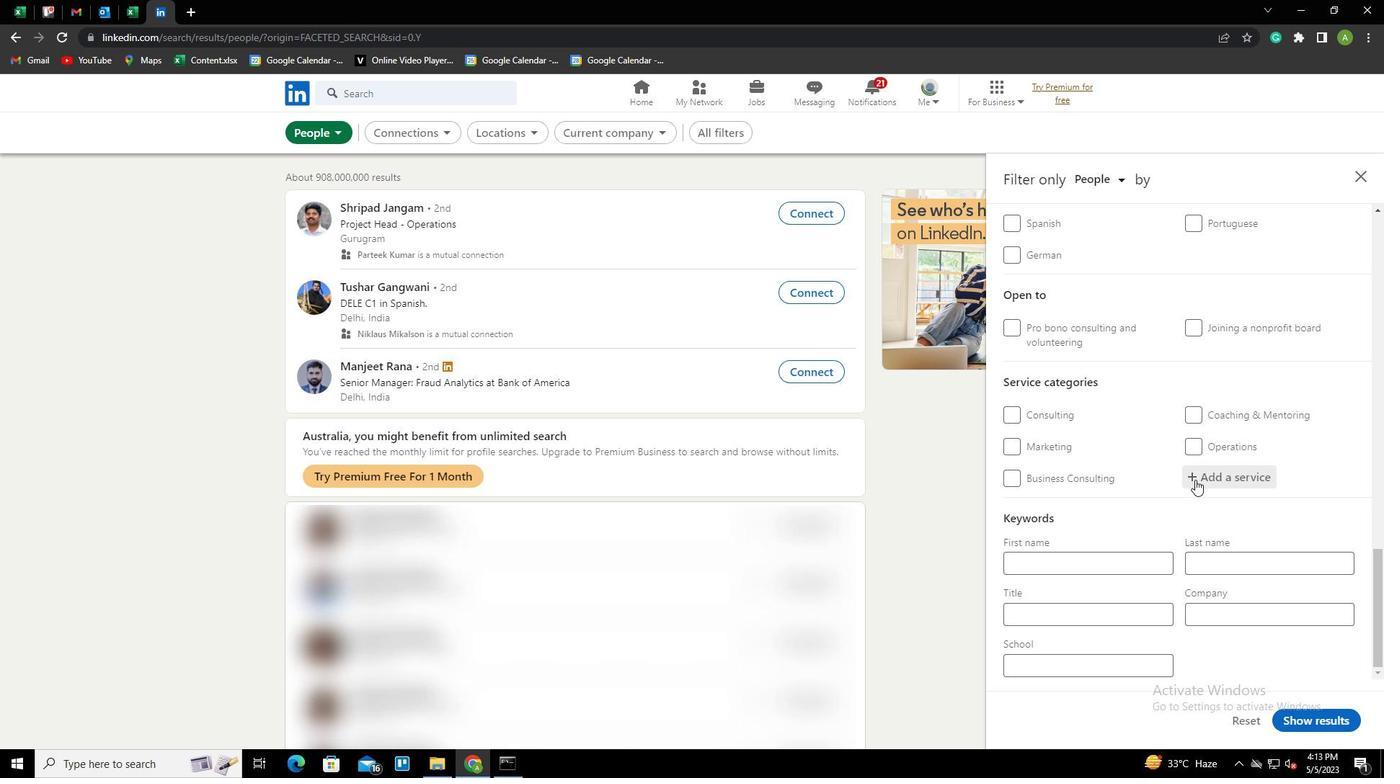 
Action: Key pressed <Key.shift>HOME<Key.space><Key.shift>NETWORKING<Key.down><Key.enter>
Screenshot: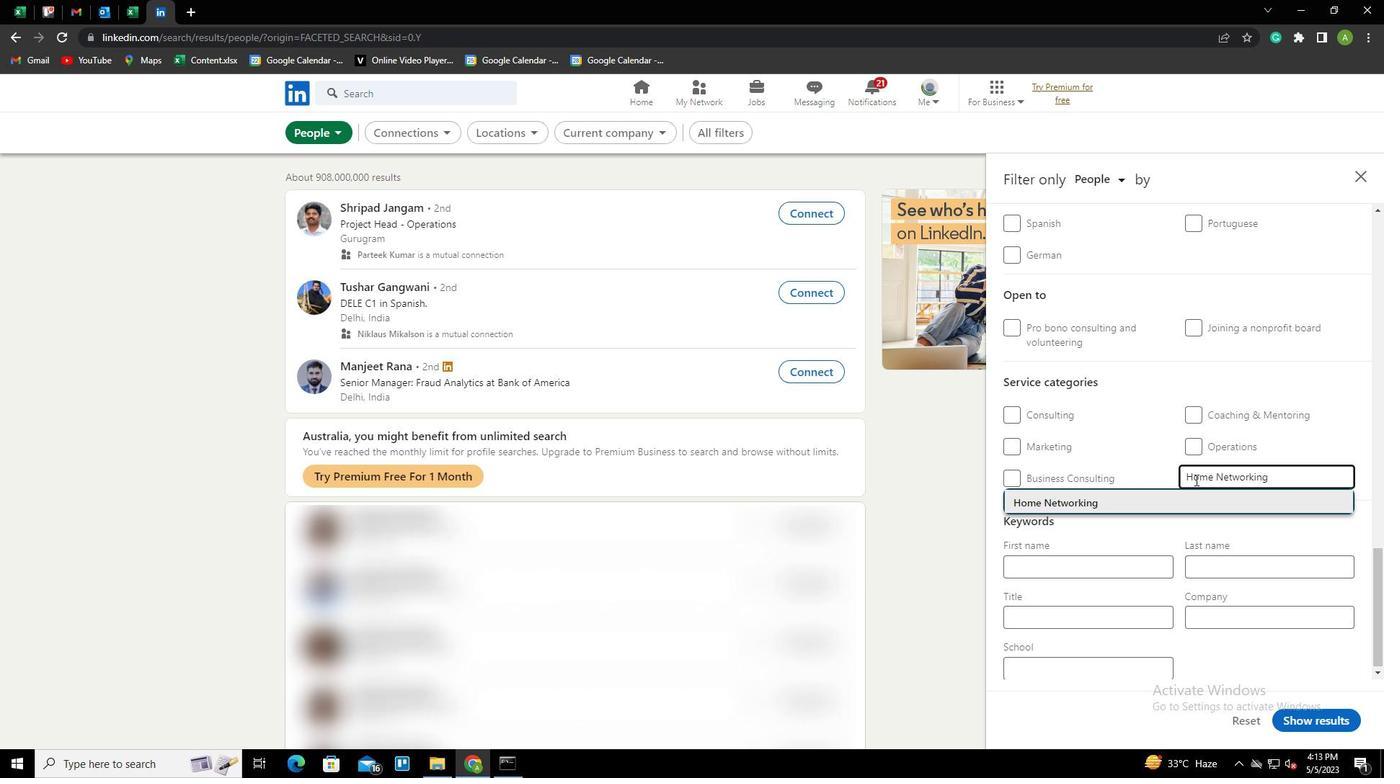 
Action: Mouse scrolled (1195, 479) with delta (0, 0)
Screenshot: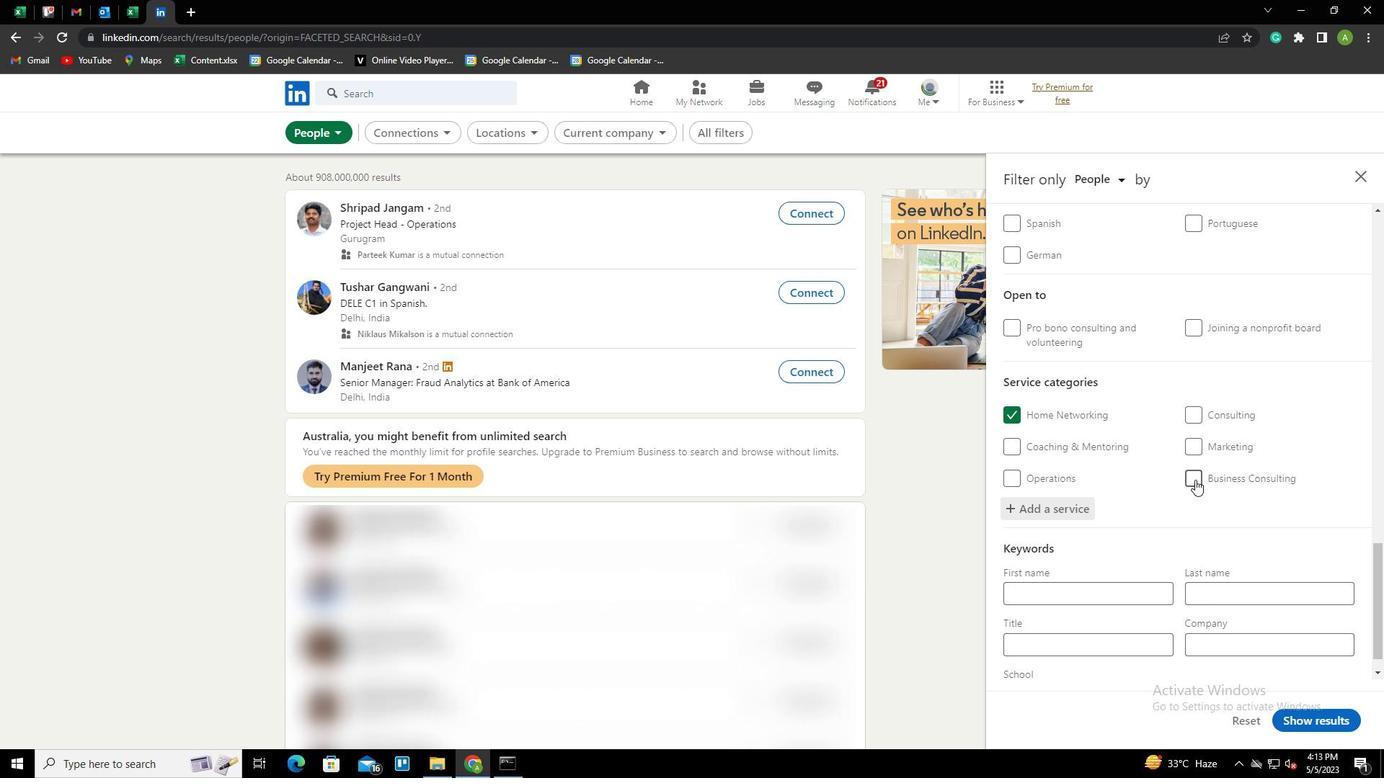 
Action: Mouse scrolled (1195, 479) with delta (0, 0)
Screenshot: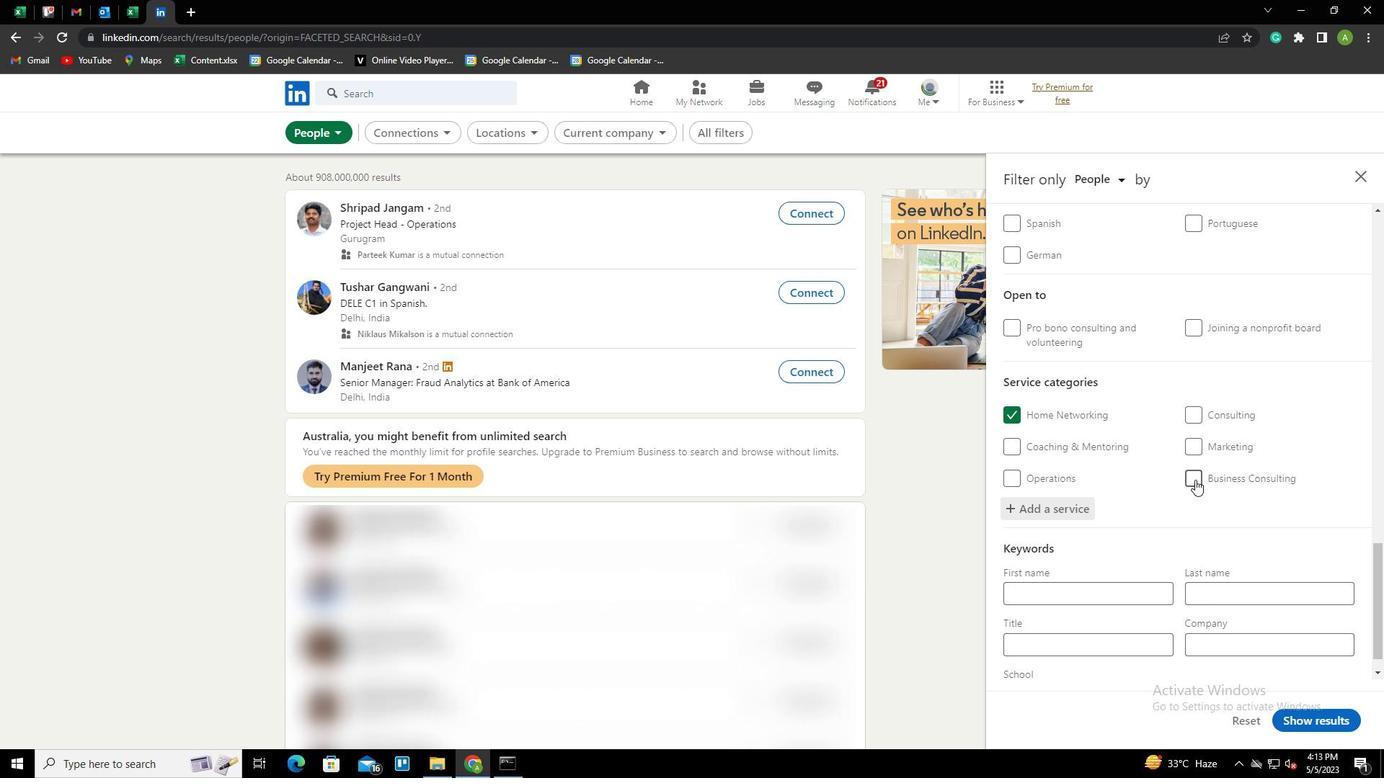 
Action: Mouse scrolled (1195, 479) with delta (0, 0)
Screenshot: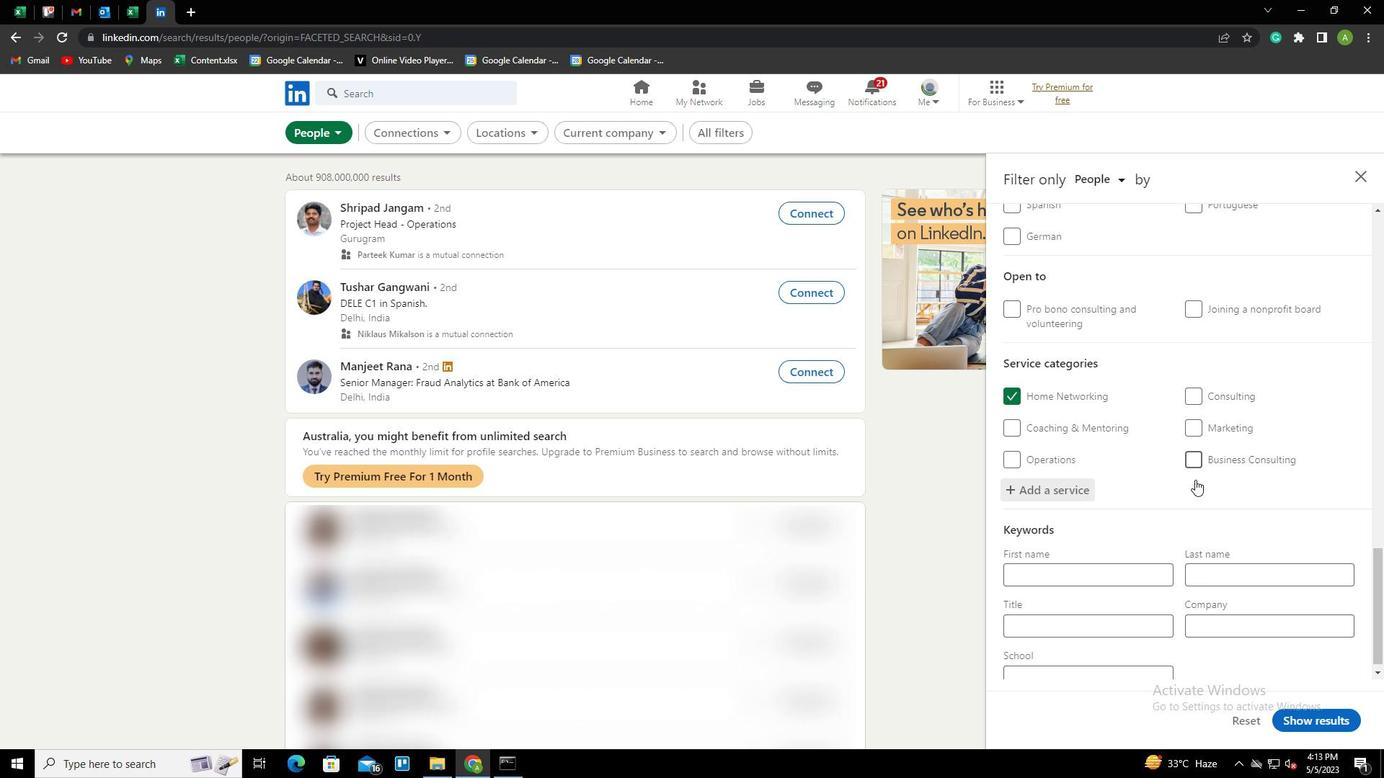 
Action: Mouse moved to (1120, 614)
Screenshot: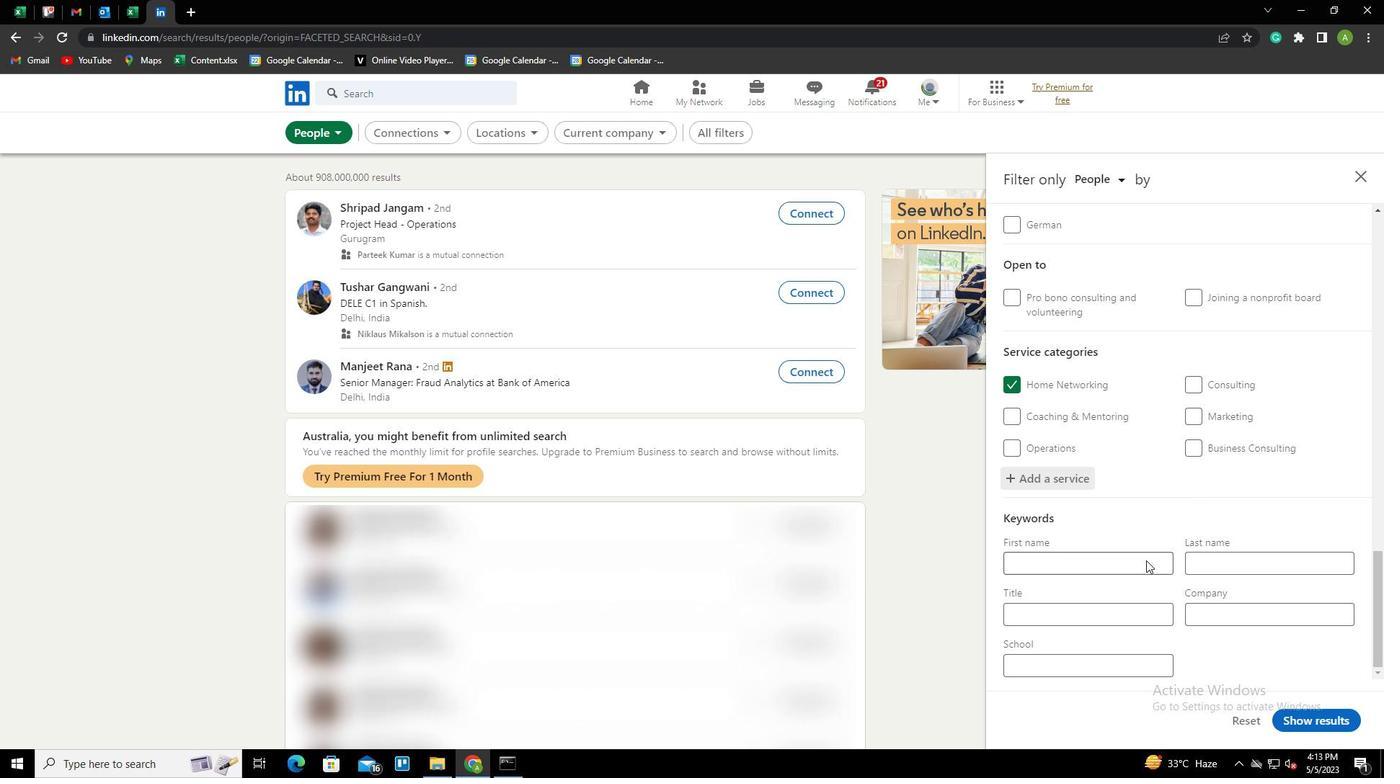 
Action: Mouse pressed left at (1120, 614)
Screenshot: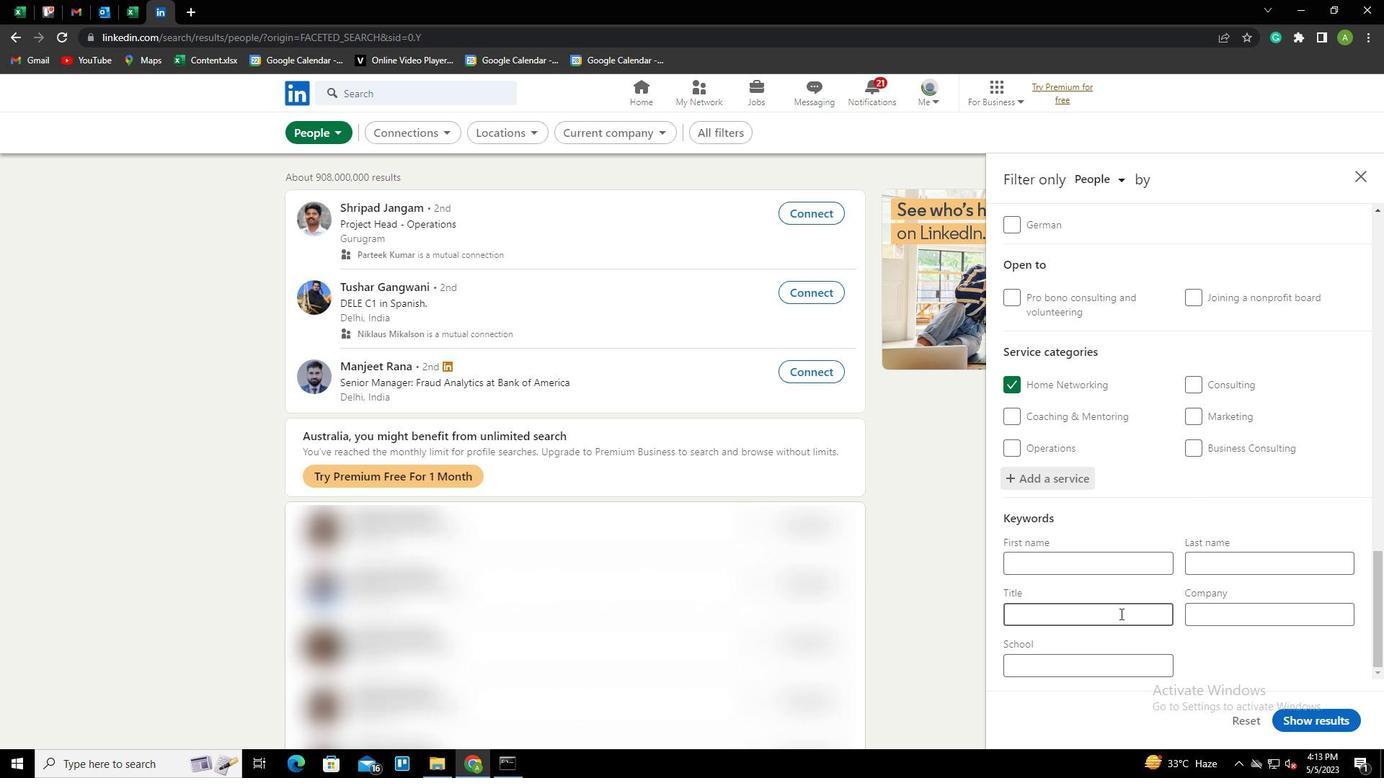 
Action: Key pressed <Key.shift>FLIGHT<Key.space><Key.shift>ATTENDENT
Screenshot: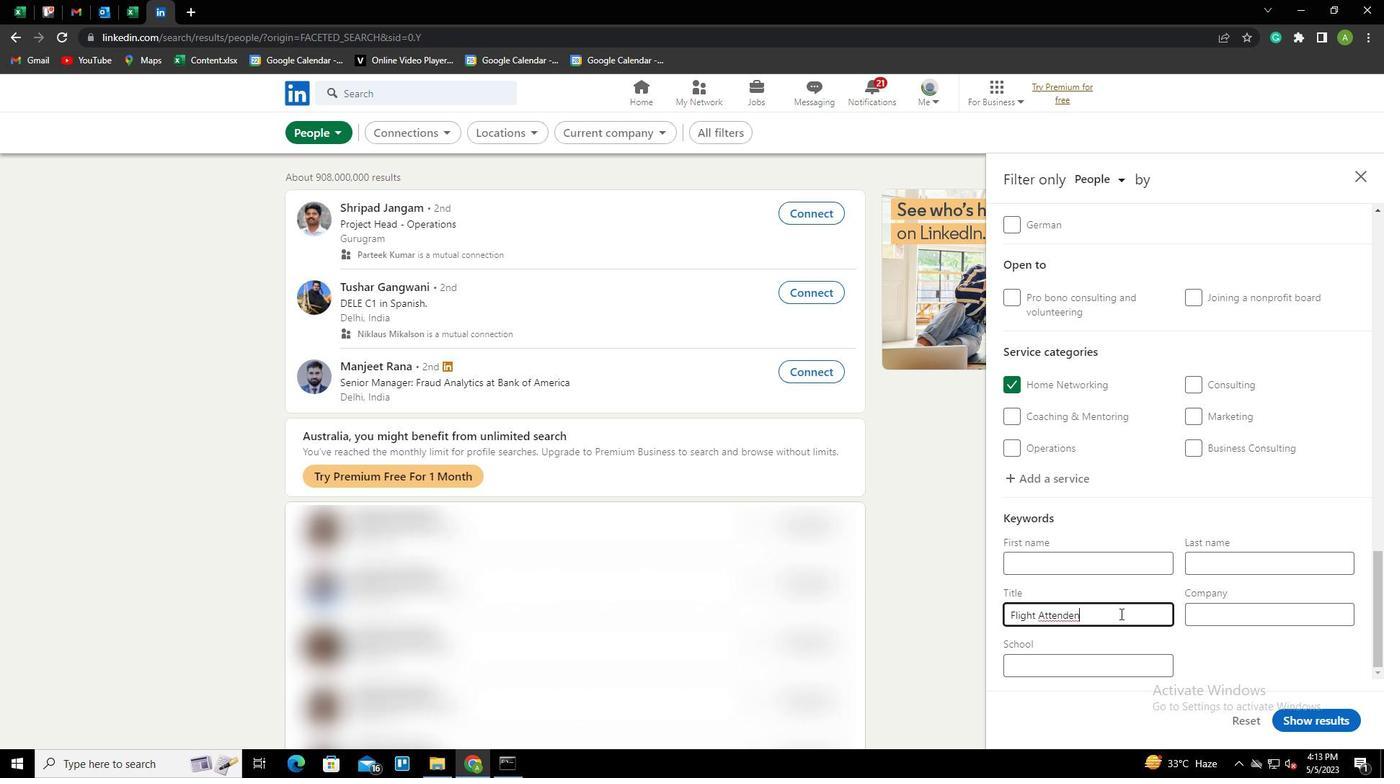 
Action: Mouse moved to (1238, 651)
Screenshot: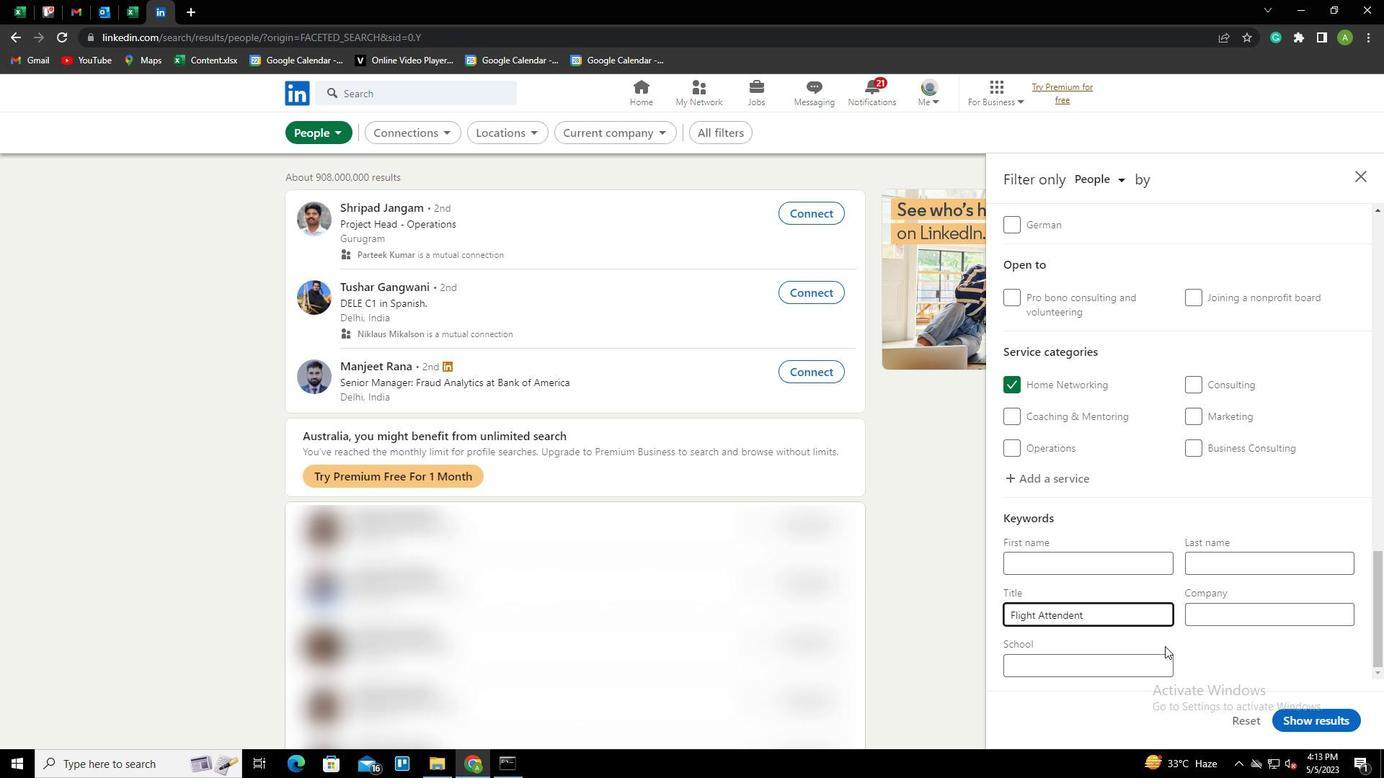 
Action: Mouse pressed left at (1238, 651)
Screenshot: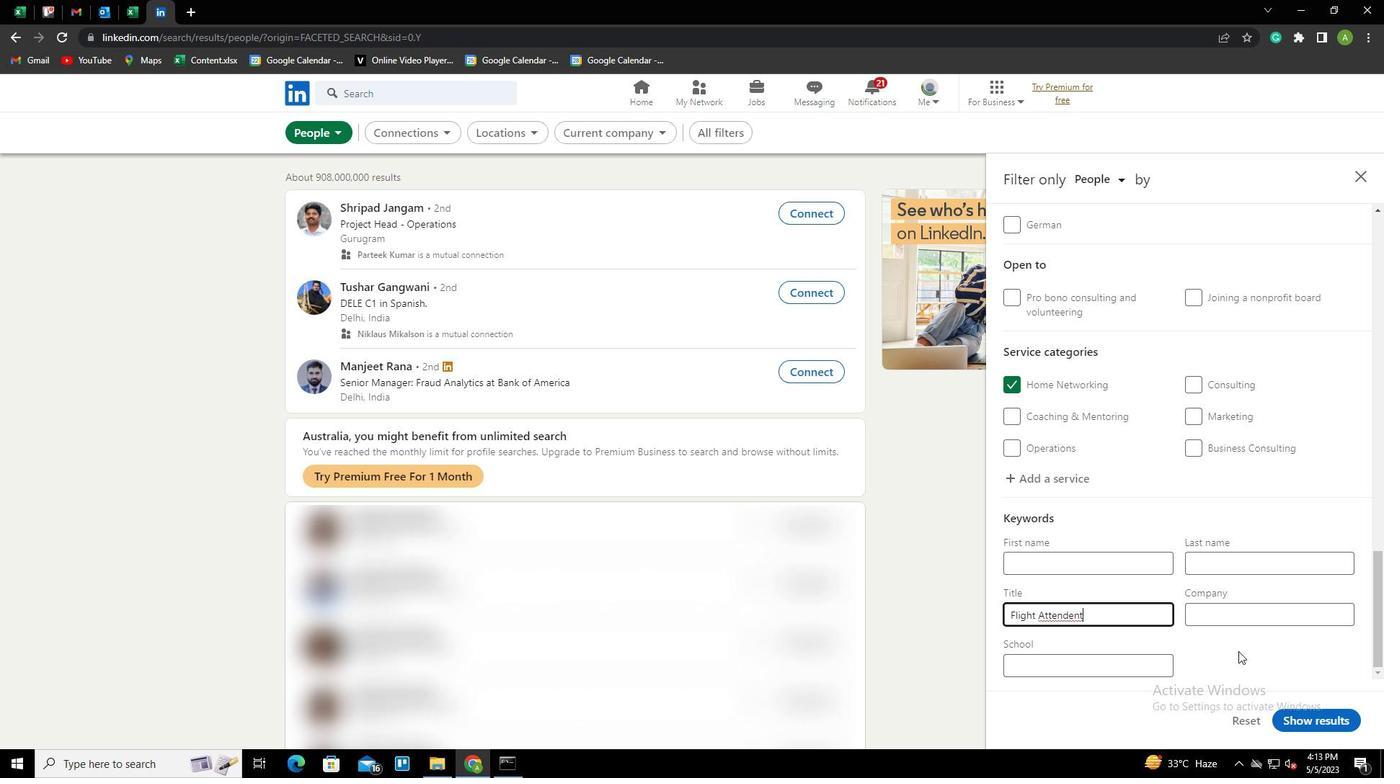 
Action: Mouse moved to (1057, 623)
Screenshot: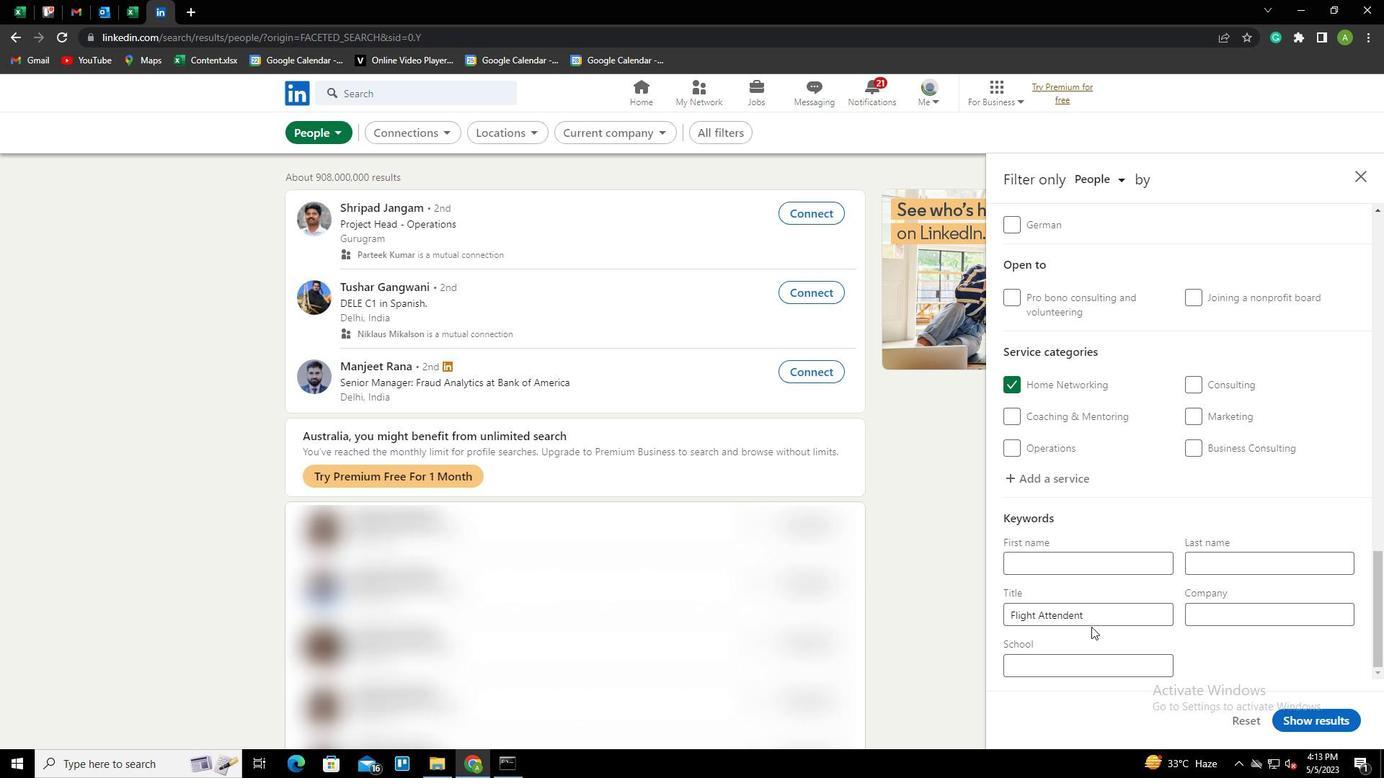 
Action: Mouse pressed left at (1057, 623)
Screenshot: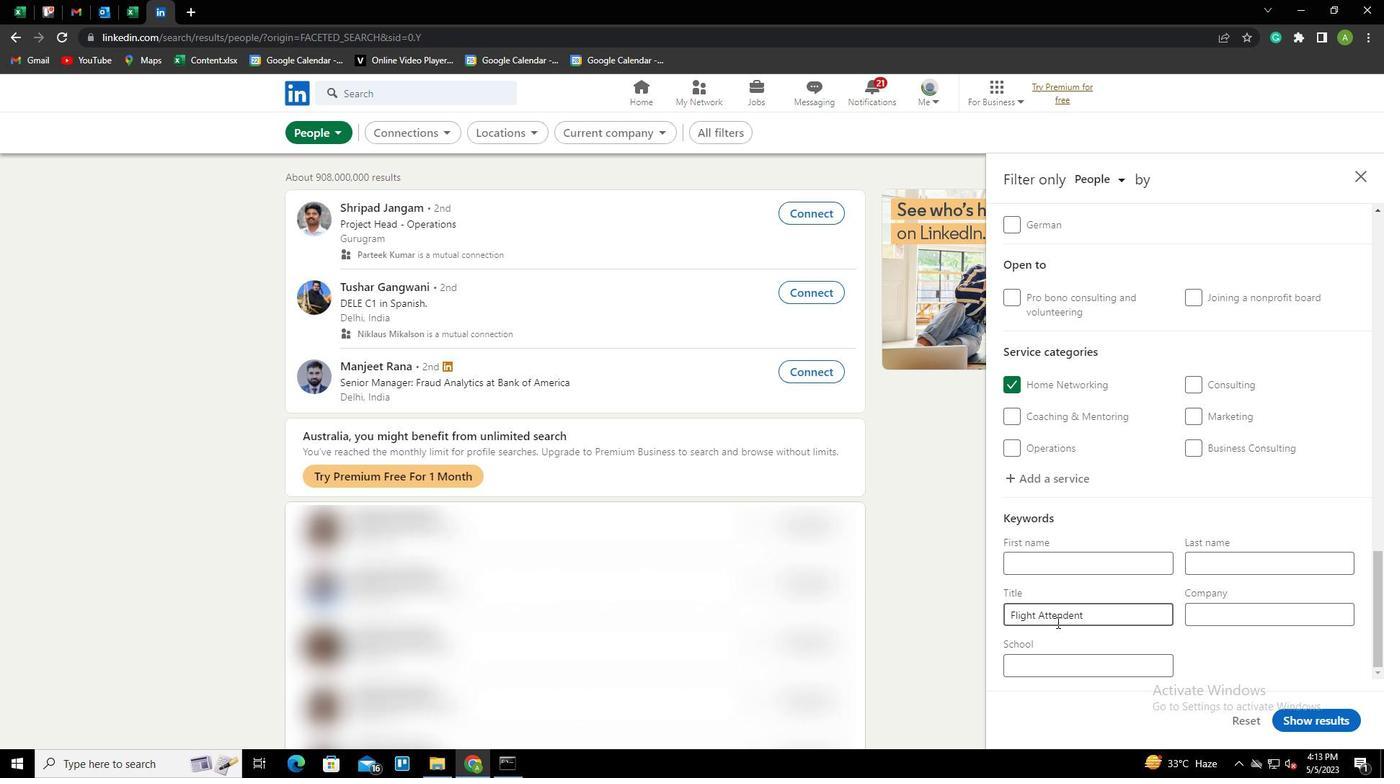
Action: Mouse moved to (1160, 648)
Screenshot: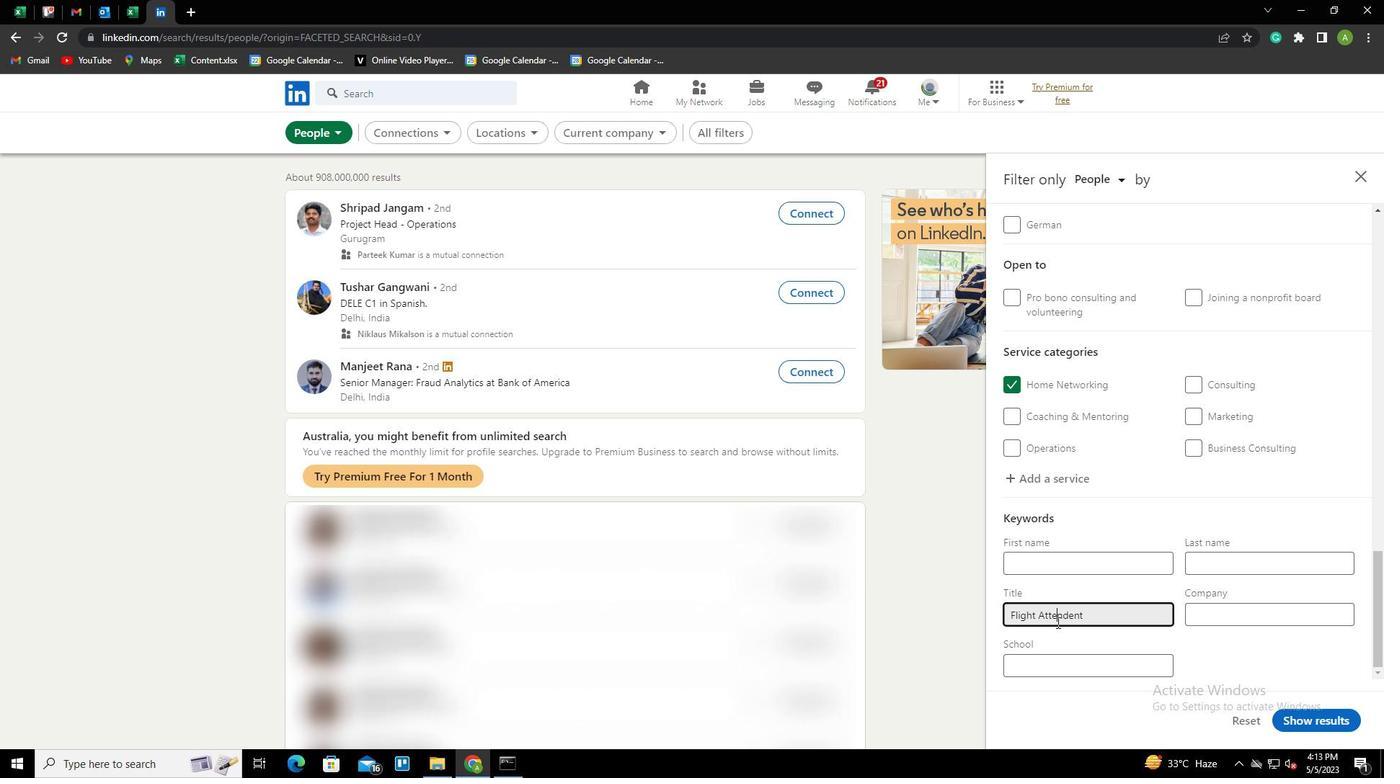 
Action: Key pressed <Key.right><Key.right><Key.right><Key.backspace>A
Screenshot: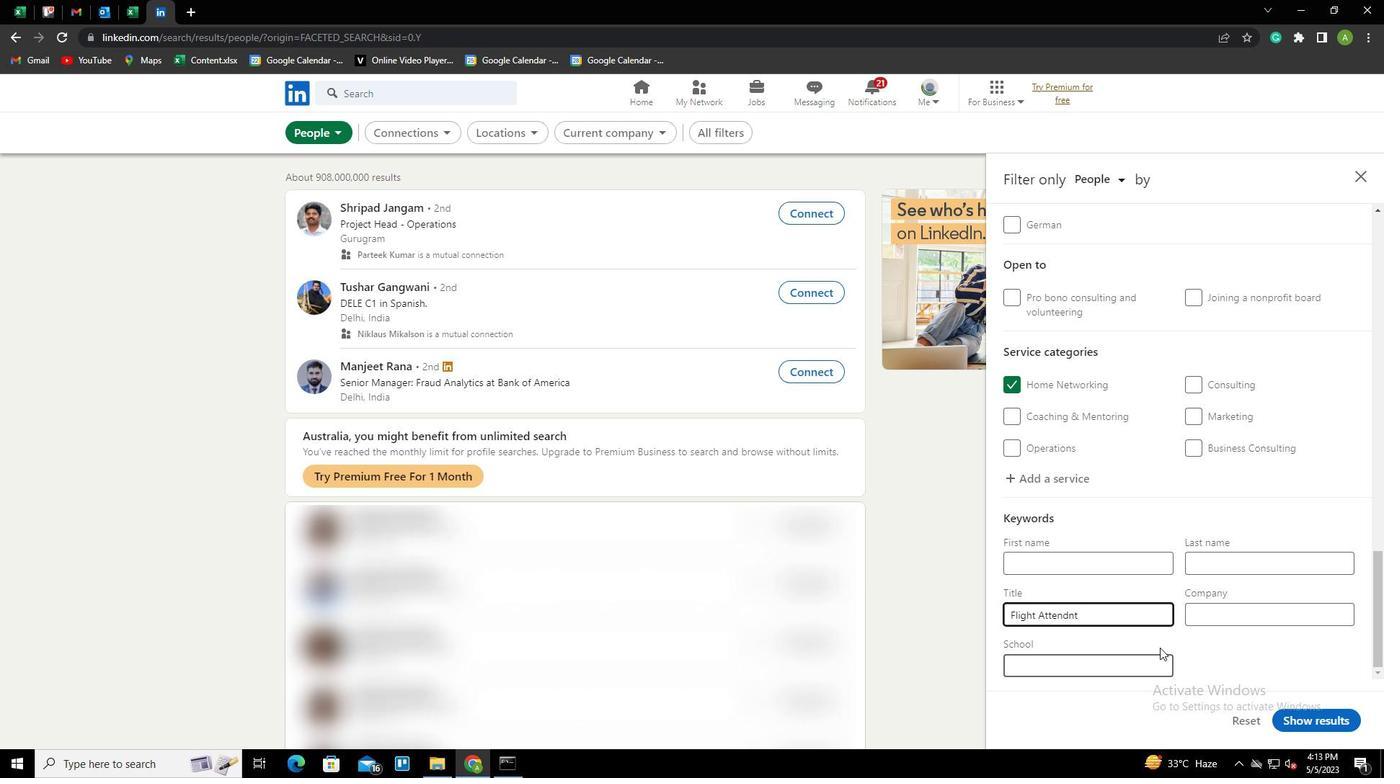 
Action: Mouse moved to (1246, 653)
Screenshot: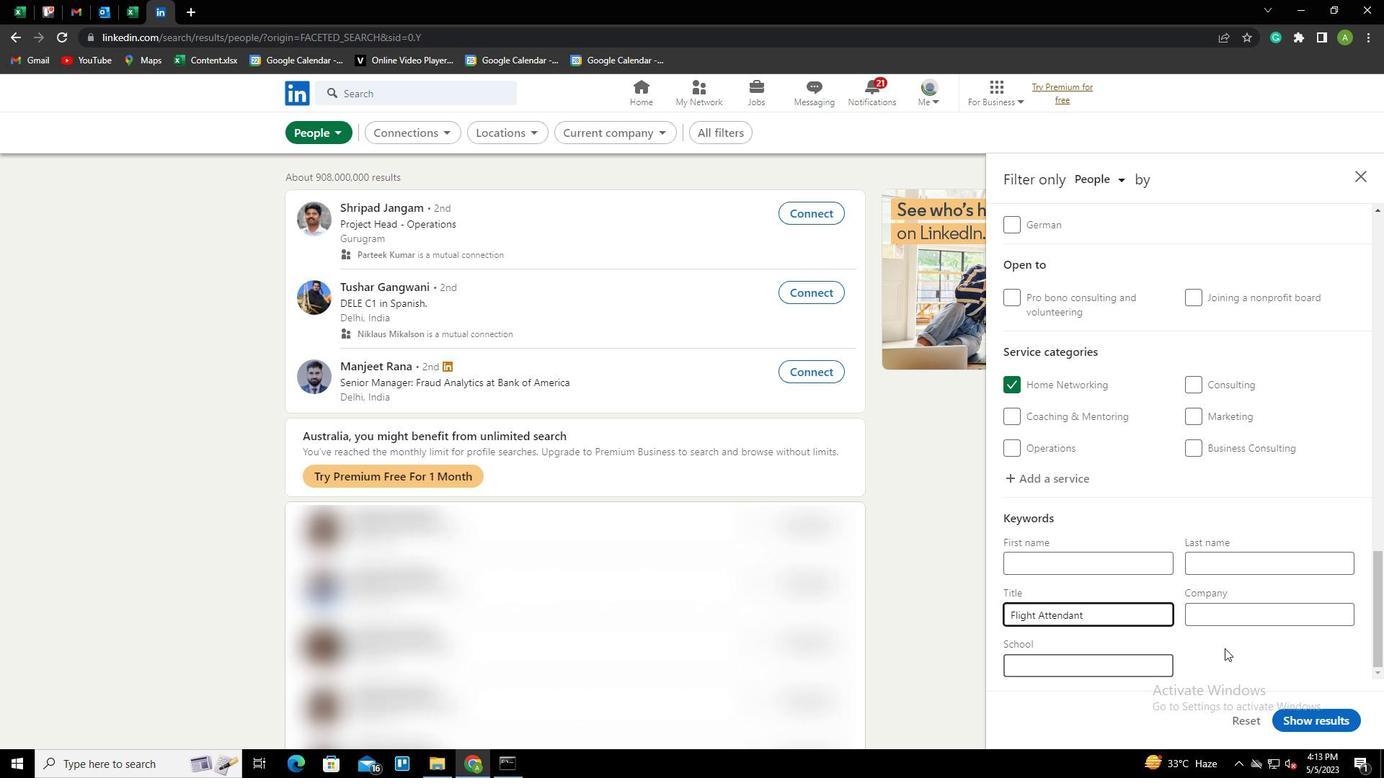 
Action: Mouse pressed left at (1246, 653)
Screenshot: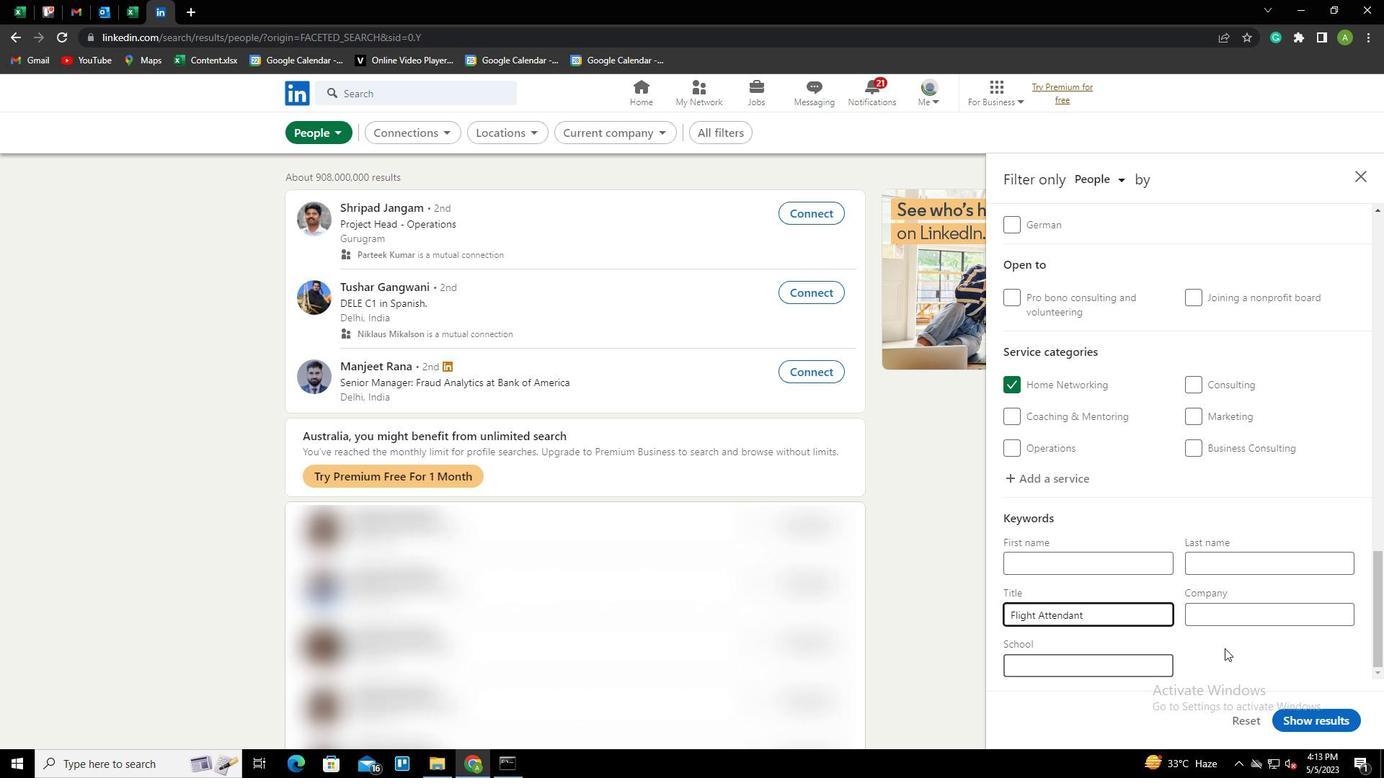 
Action: Mouse moved to (1323, 716)
Screenshot: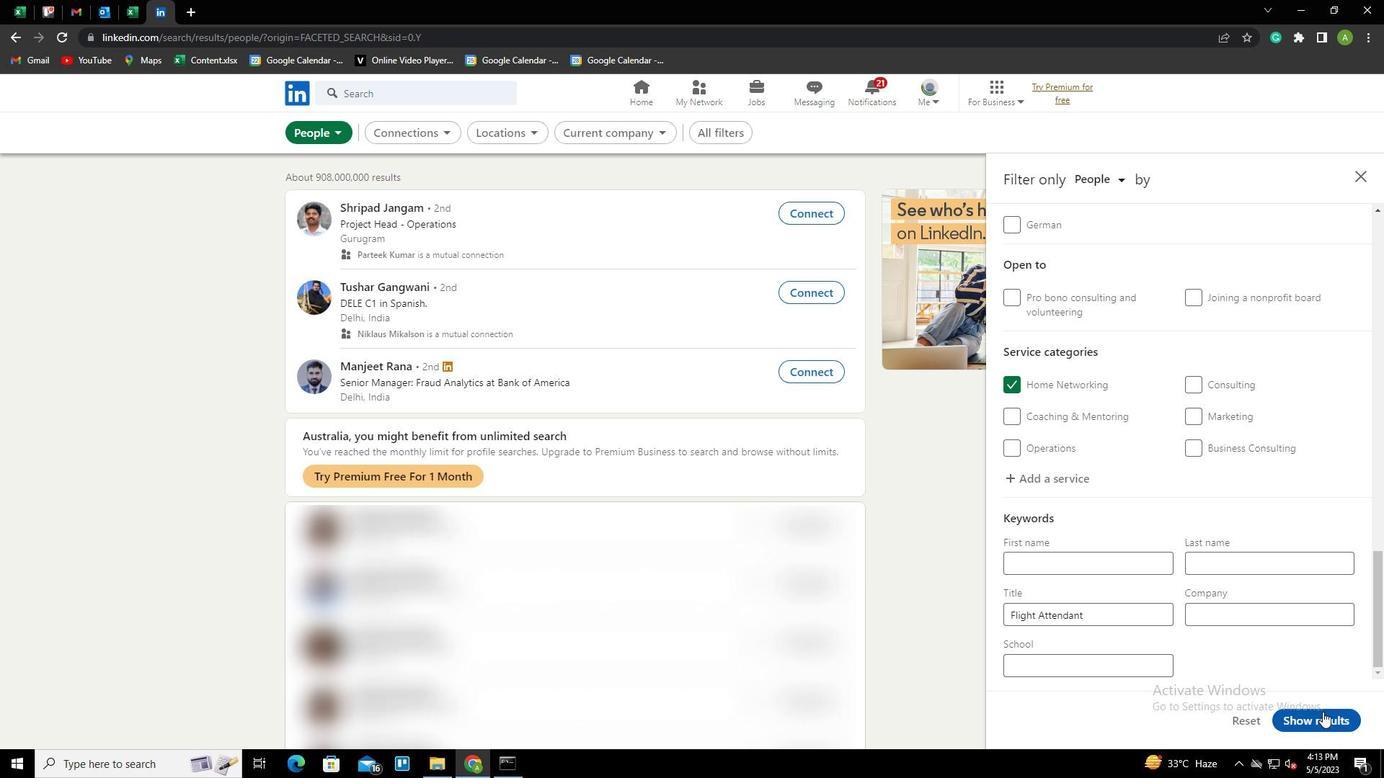 
Action: Mouse pressed left at (1323, 716)
Screenshot: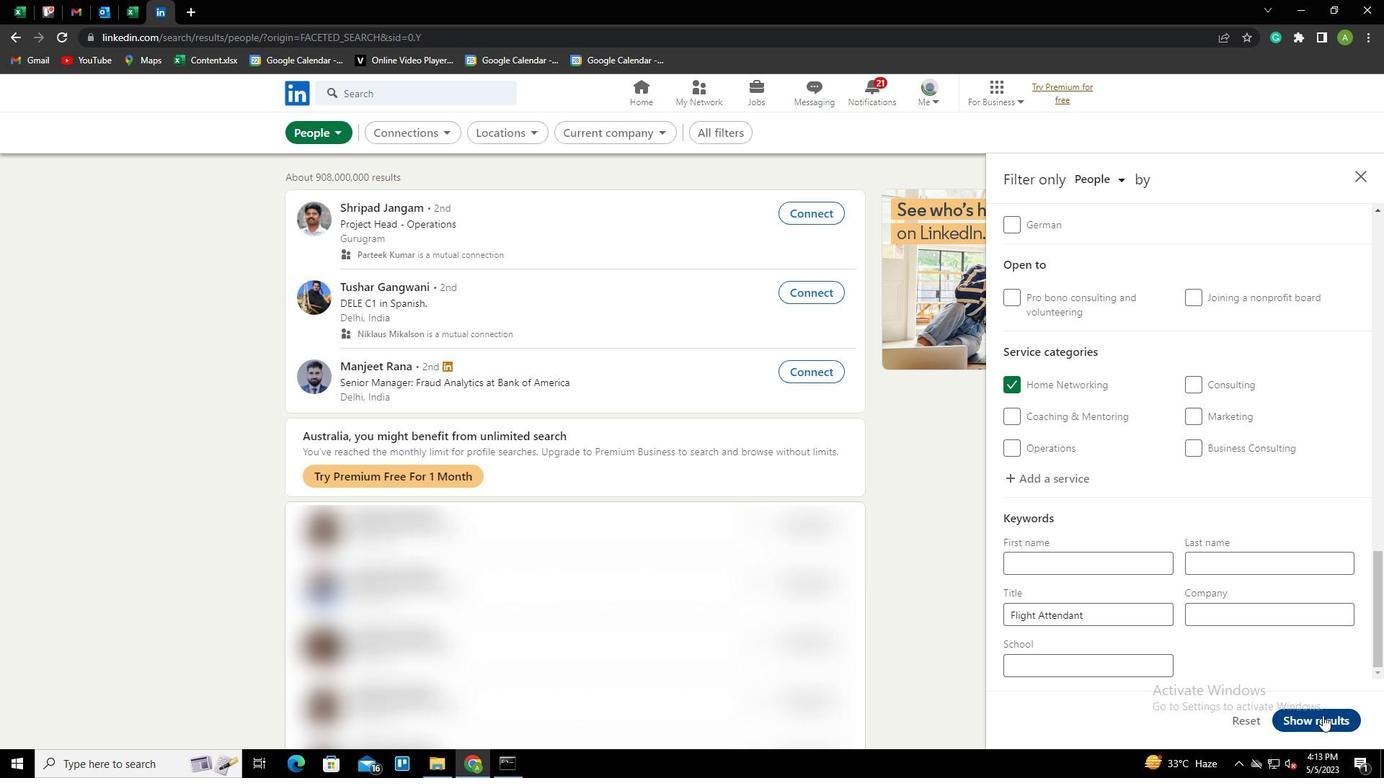
